 Task: Find connections with filter location Linxia Chengguanzhen with filter topic #ONOwith filter profile language French with filter current company Vfxexpress with filter school Karnataka University, Dharwad with filter industry Book and Periodical Publishing with filter service category Consulting with filter keywords title Finance Director
Action: Mouse moved to (336, 221)
Screenshot: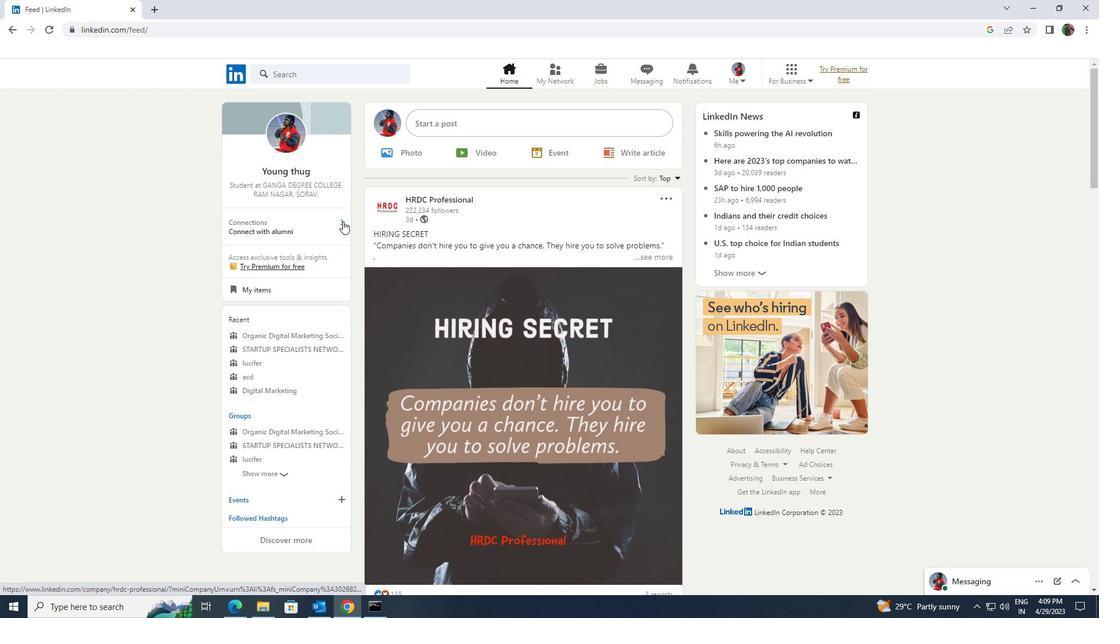 
Action: Mouse pressed left at (336, 221)
Screenshot: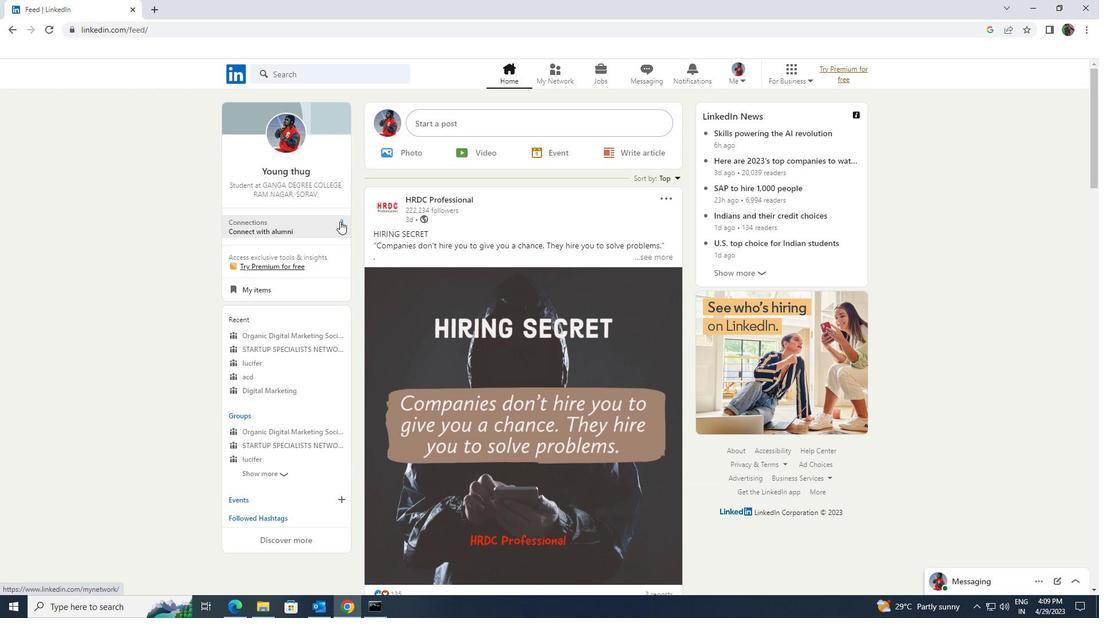 
Action: Mouse moved to (361, 136)
Screenshot: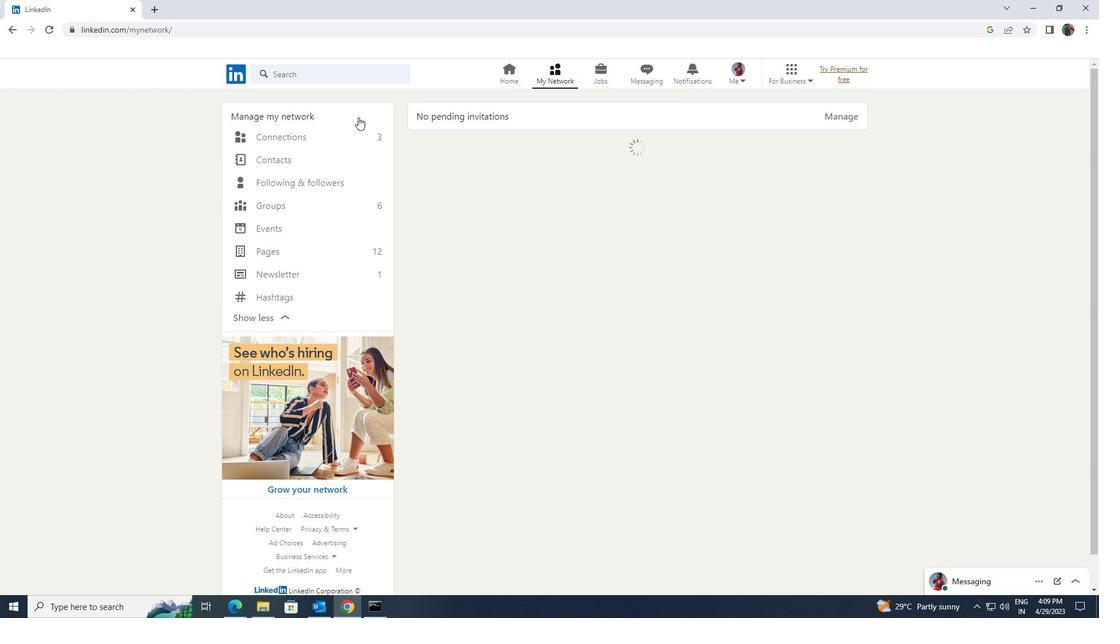 
Action: Mouse pressed left at (361, 136)
Screenshot: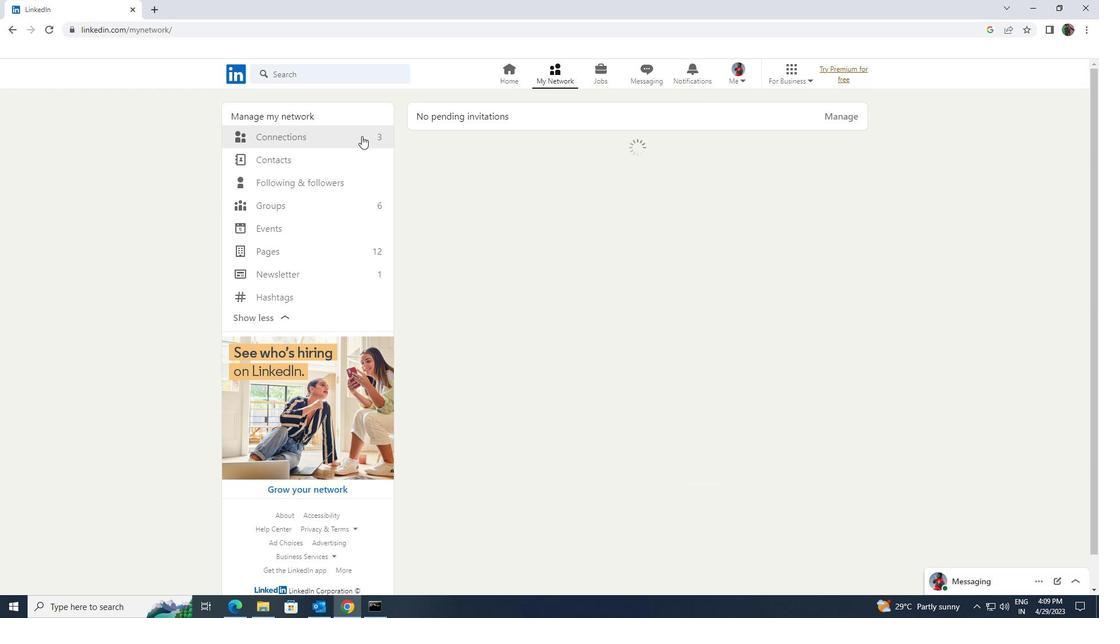 
Action: Mouse moved to (618, 139)
Screenshot: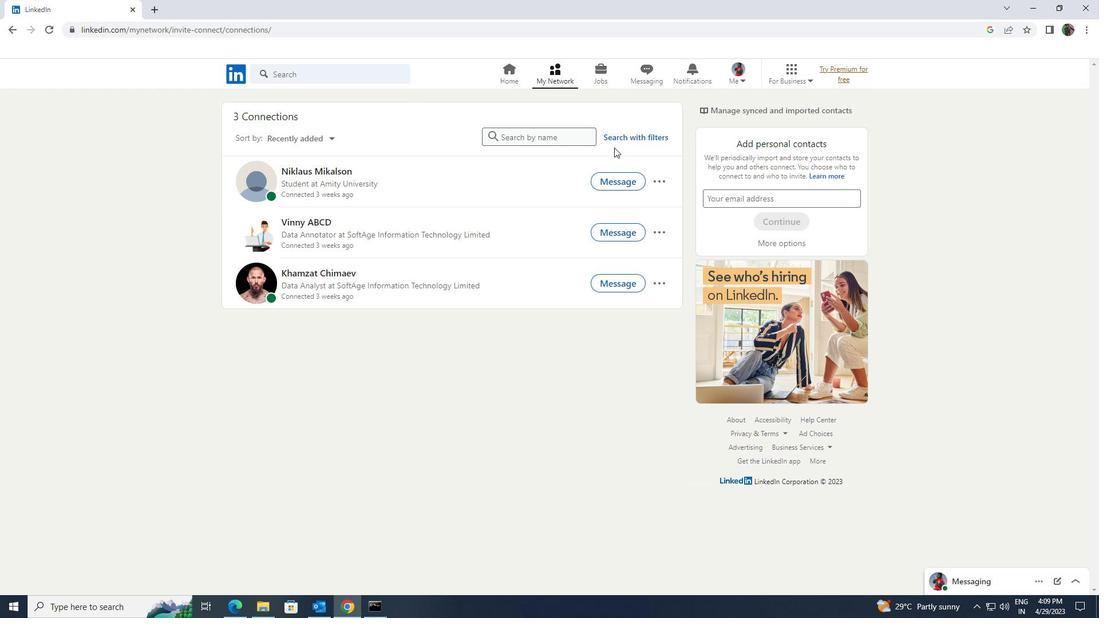 
Action: Mouse pressed left at (618, 139)
Screenshot: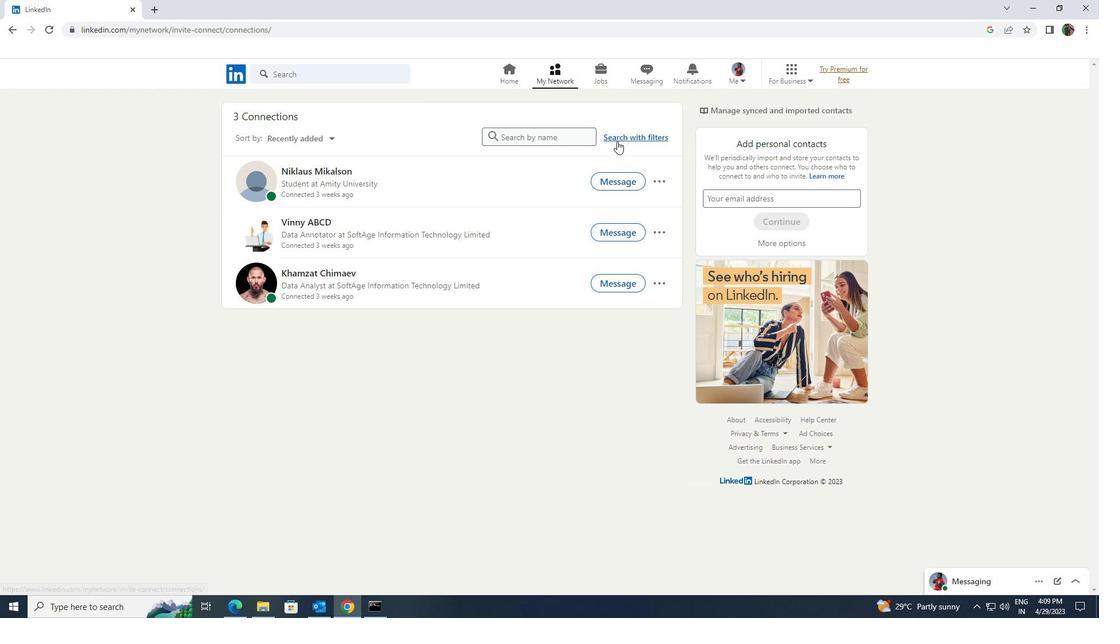 
Action: Mouse moved to (595, 111)
Screenshot: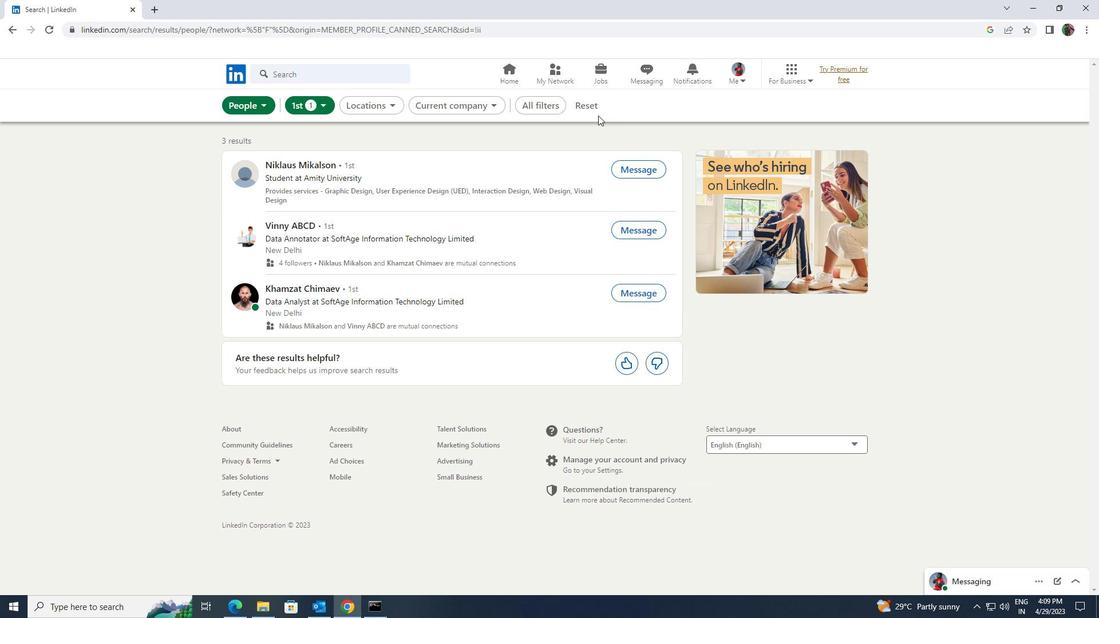 
Action: Mouse pressed left at (595, 111)
Screenshot: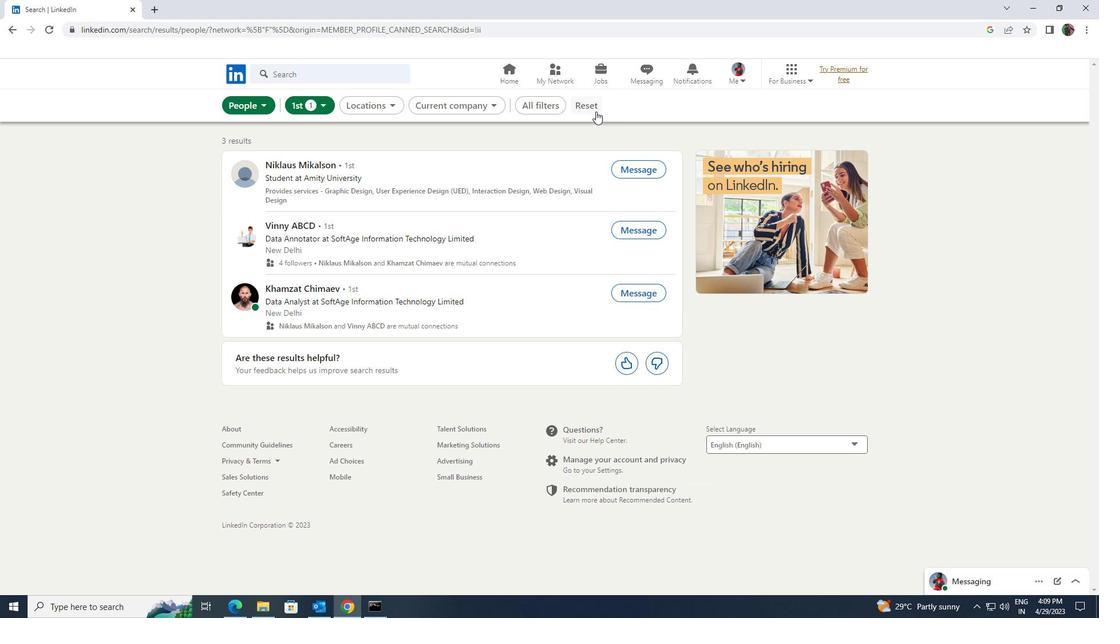 
Action: Mouse moved to (572, 101)
Screenshot: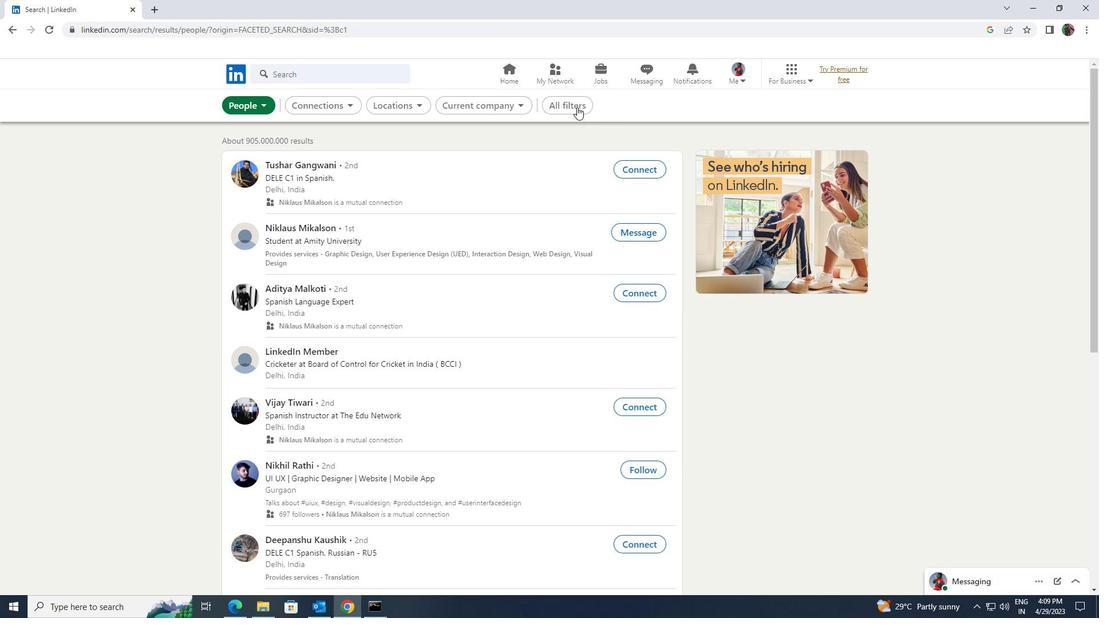 
Action: Mouse pressed left at (572, 101)
Screenshot: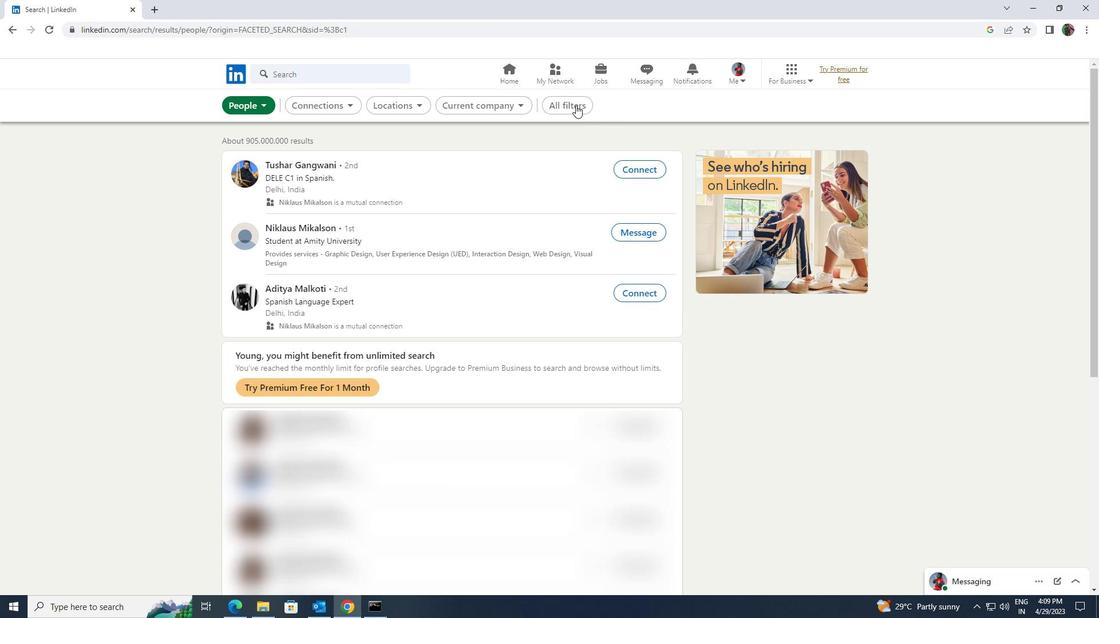 
Action: Mouse moved to (849, 309)
Screenshot: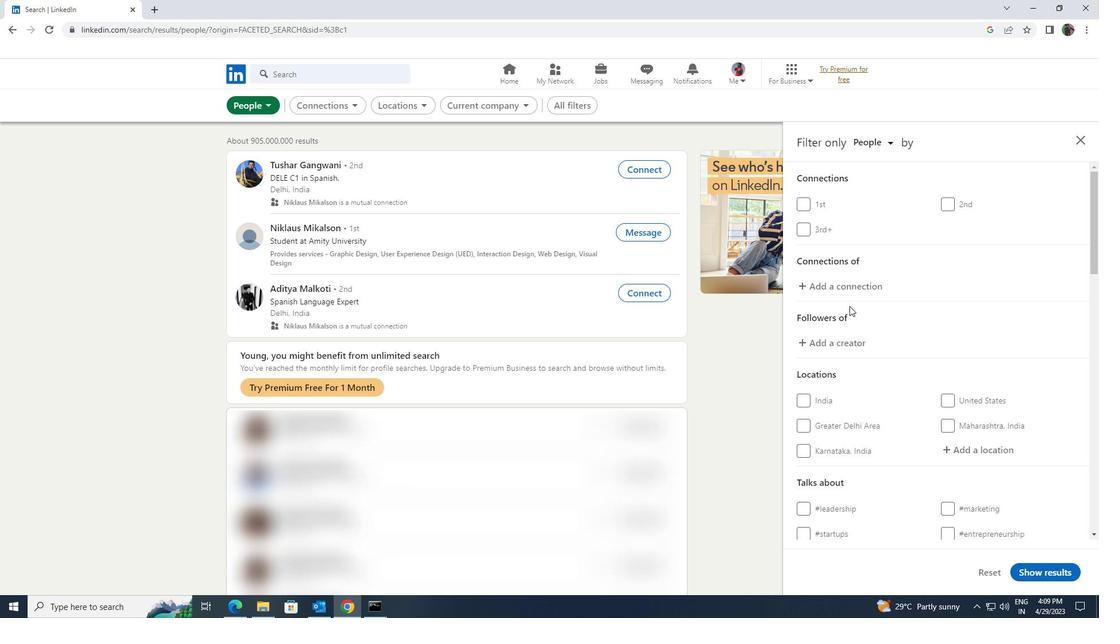 
Action: Mouse scrolled (849, 309) with delta (0, 0)
Screenshot: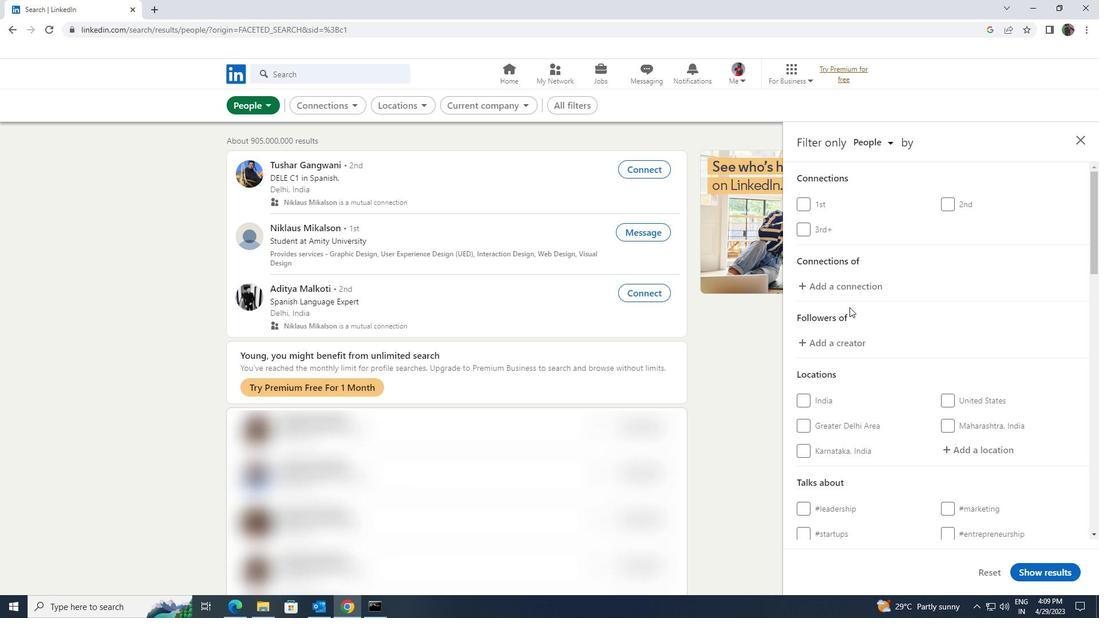 
Action: Mouse scrolled (849, 309) with delta (0, 0)
Screenshot: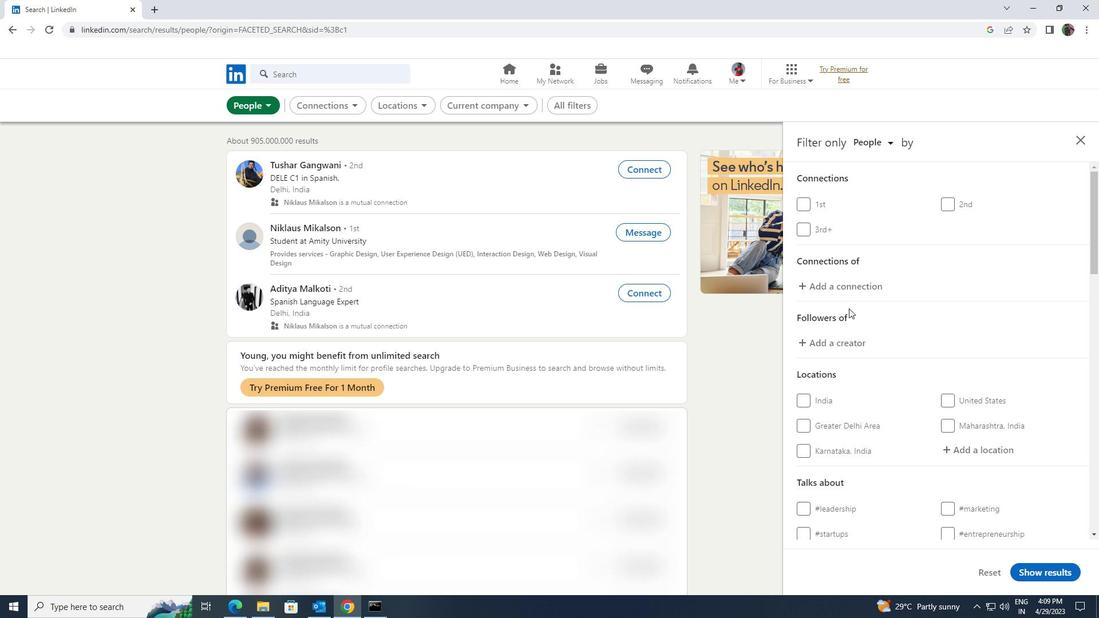 
Action: Mouse moved to (945, 337)
Screenshot: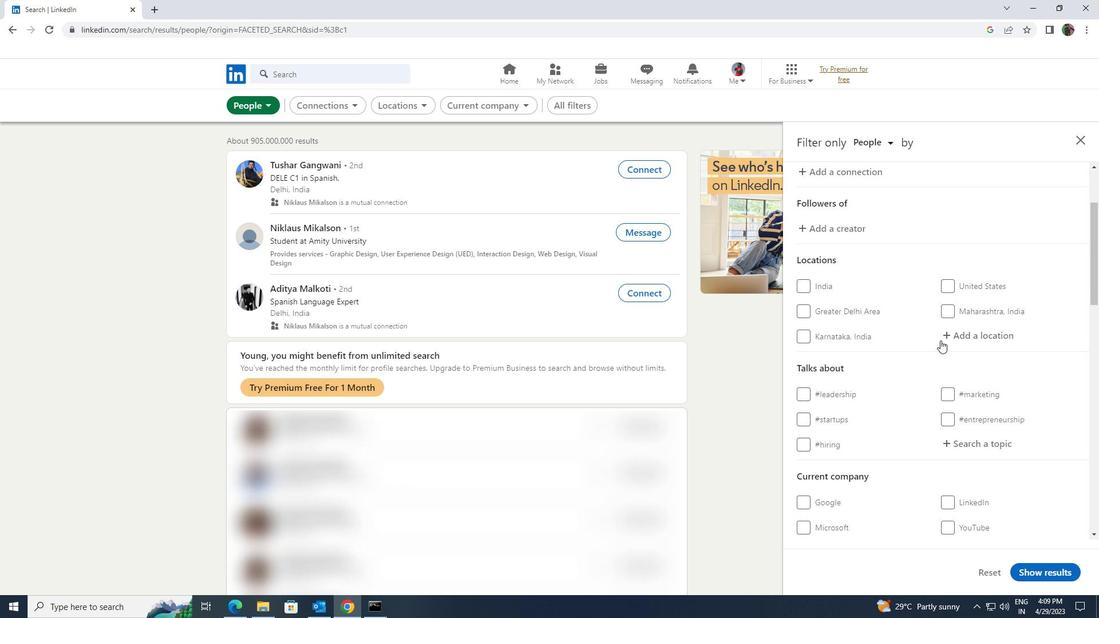 
Action: Mouse pressed left at (945, 337)
Screenshot: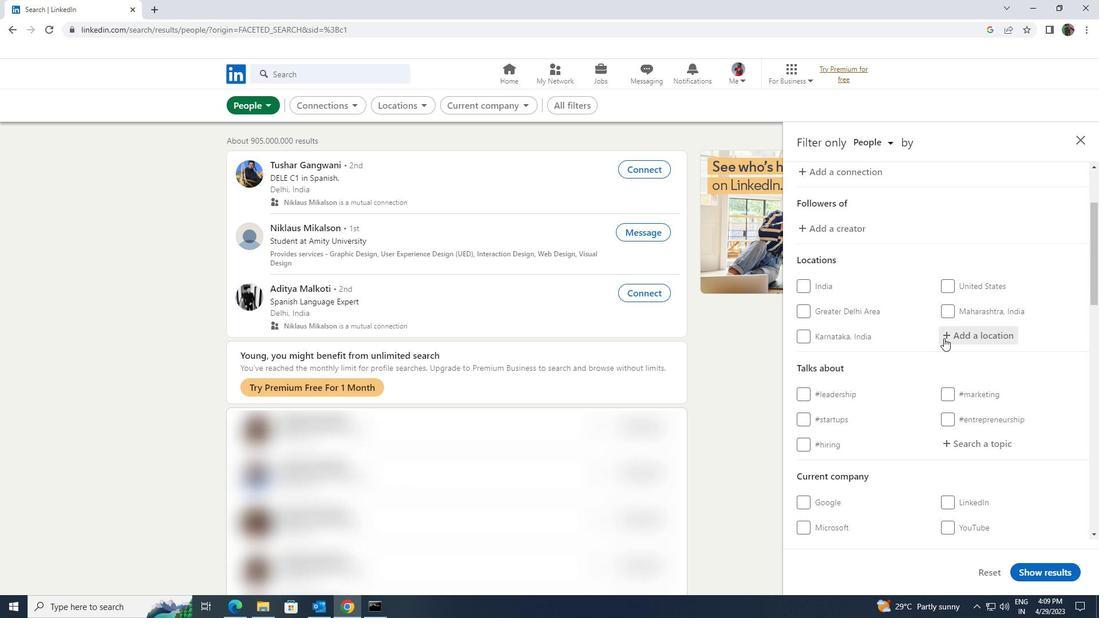
Action: Mouse moved to (931, 341)
Screenshot: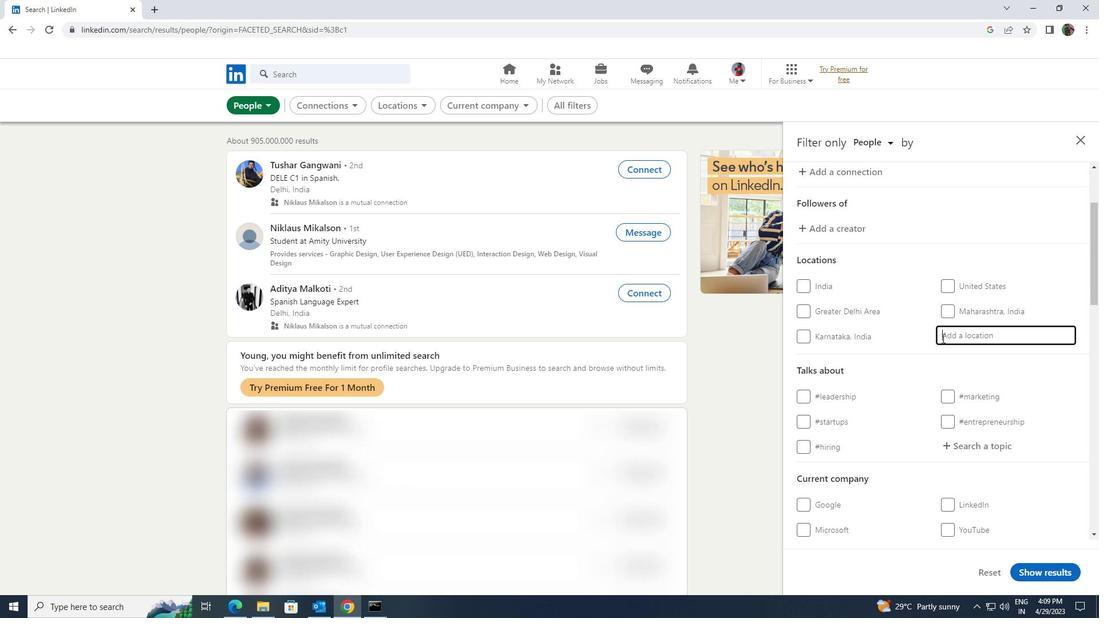
Action: Key pressed <Key.shift>LI
Screenshot: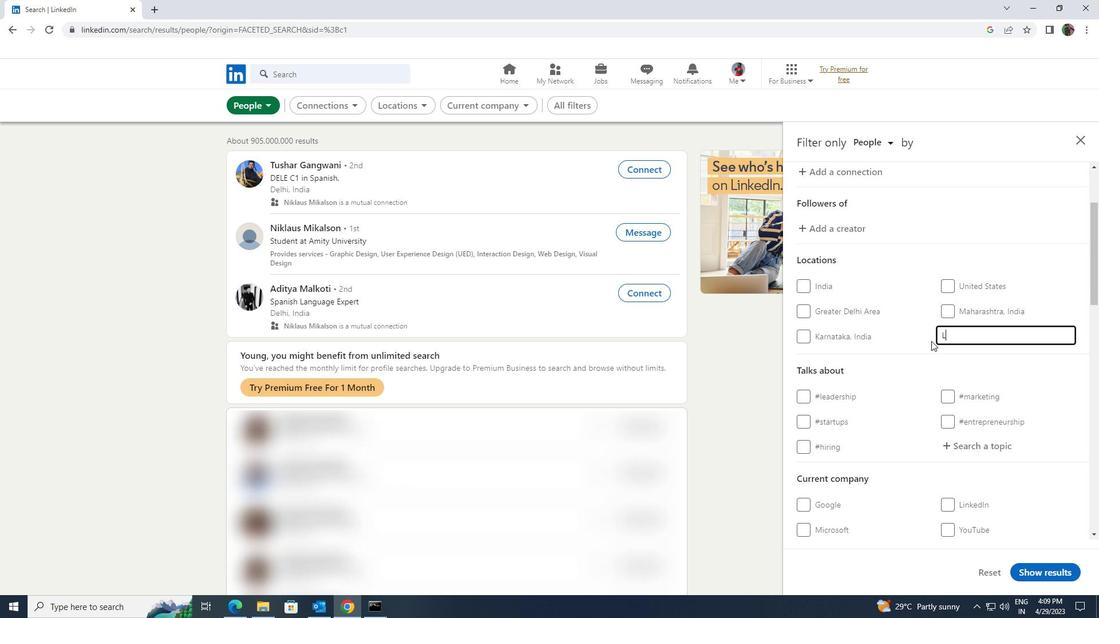 
Action: Mouse moved to (930, 340)
Screenshot: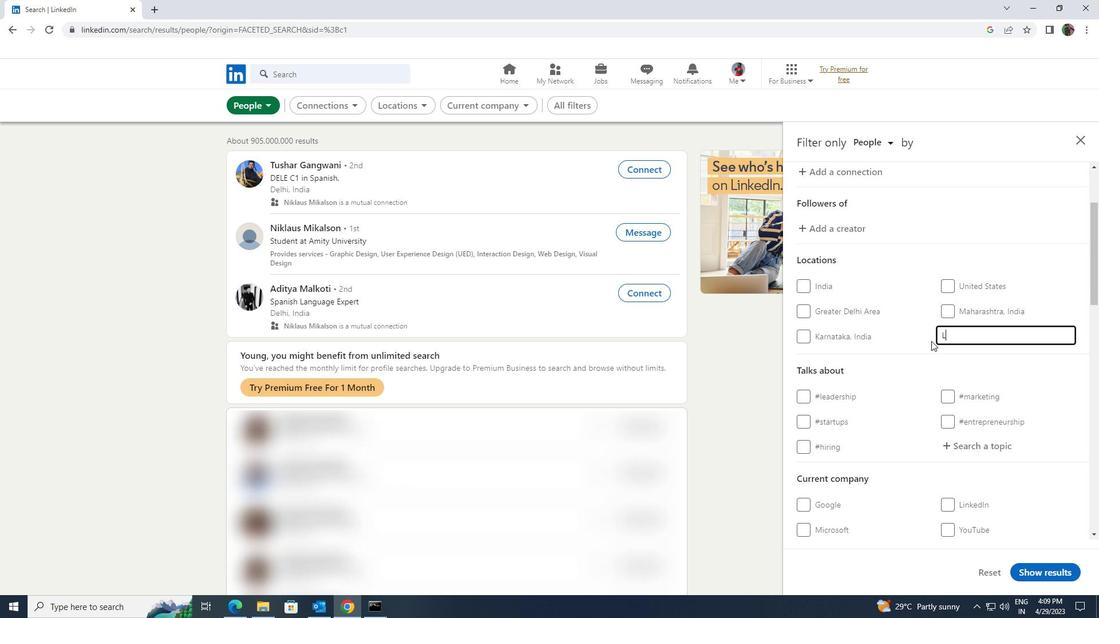 
Action: Key pressed NXIA<Key.space><Key.shift>CHENNGGUANZHEN
Screenshot: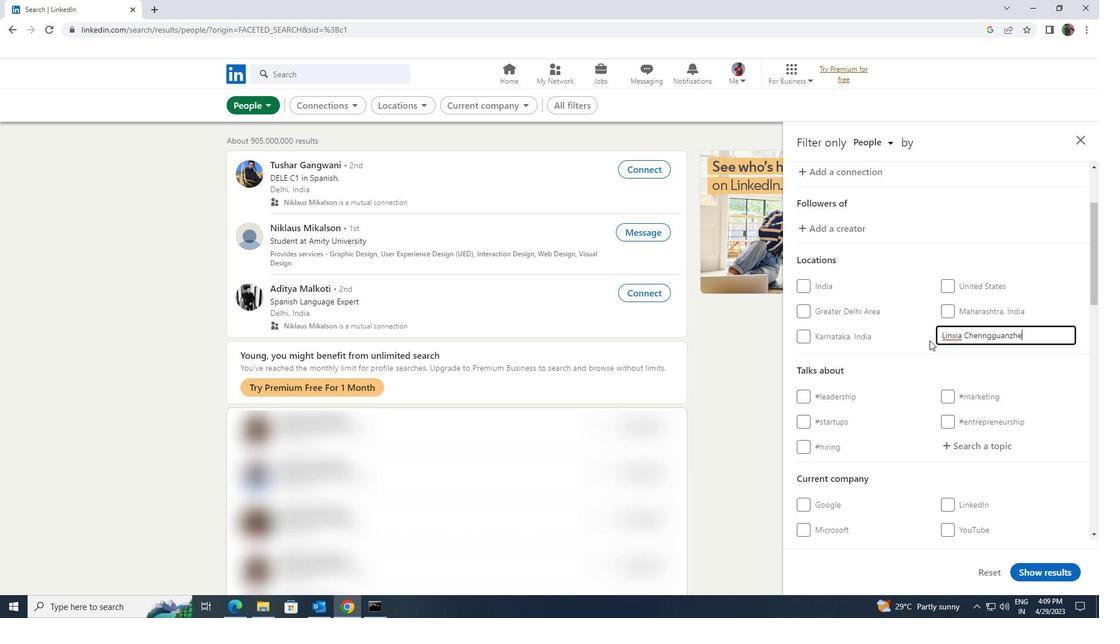 
Action: Mouse moved to (963, 450)
Screenshot: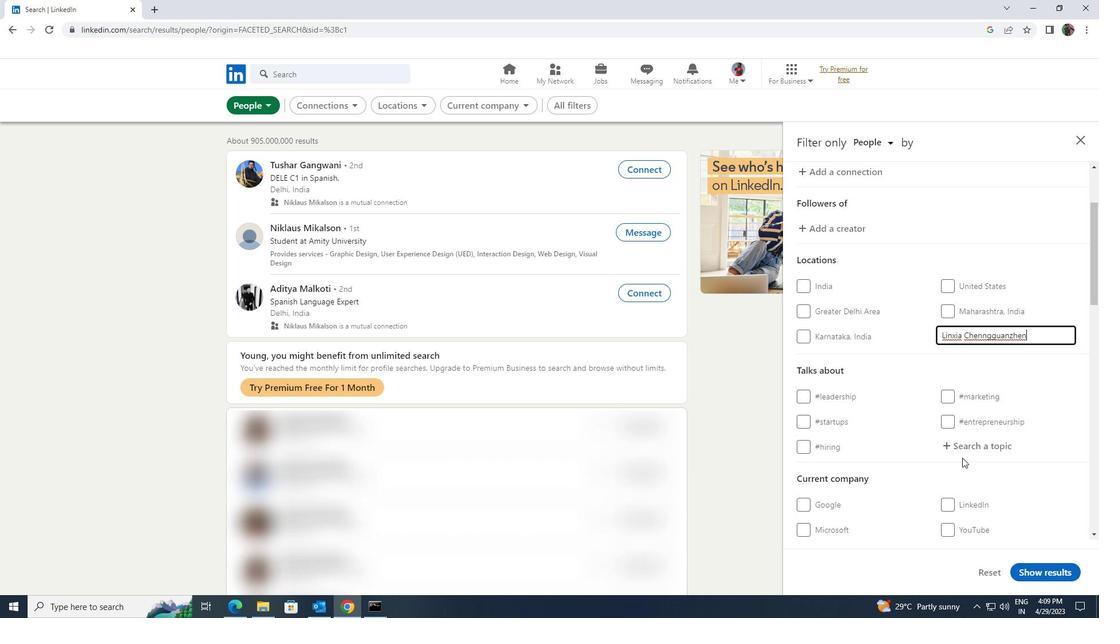 
Action: Mouse pressed left at (963, 450)
Screenshot: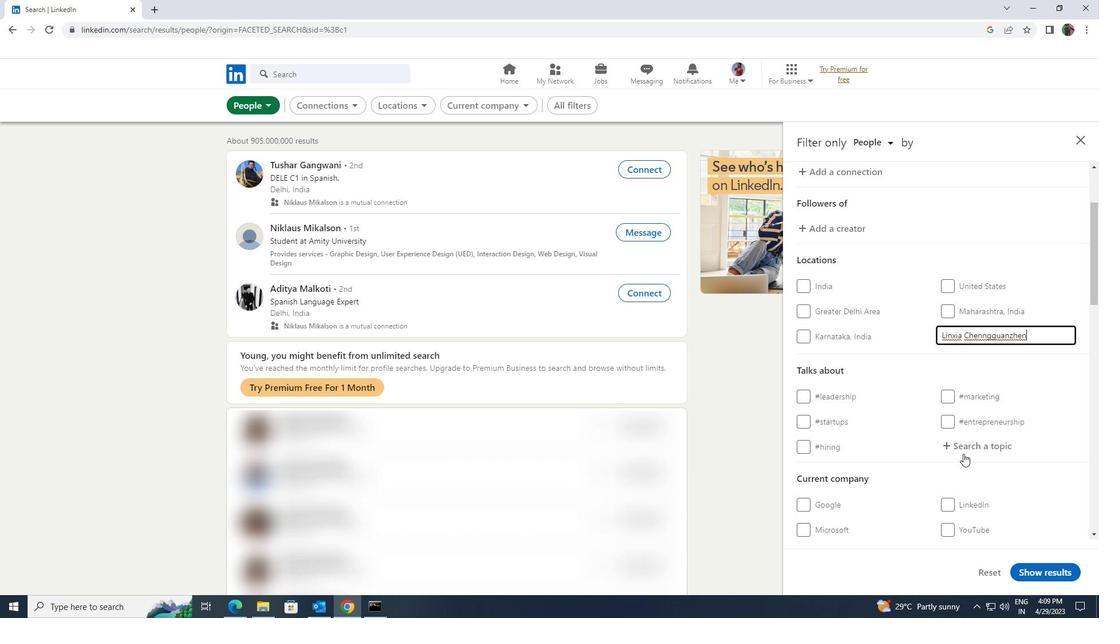 
Action: Mouse moved to (963, 447)
Screenshot: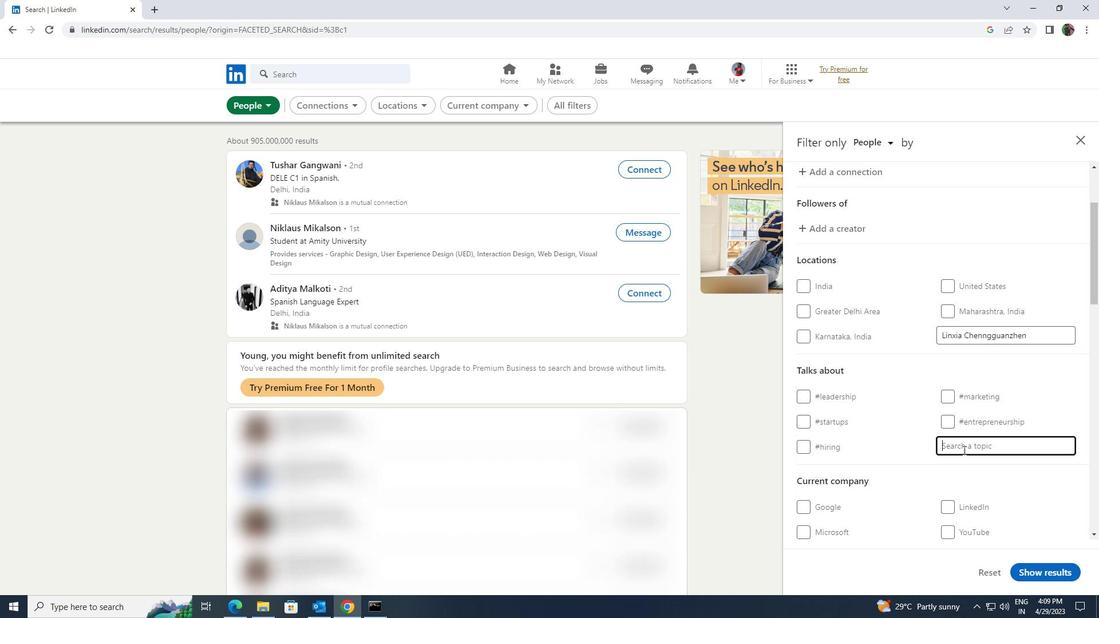 
Action: Key pressed <Key.shift>ON
Screenshot: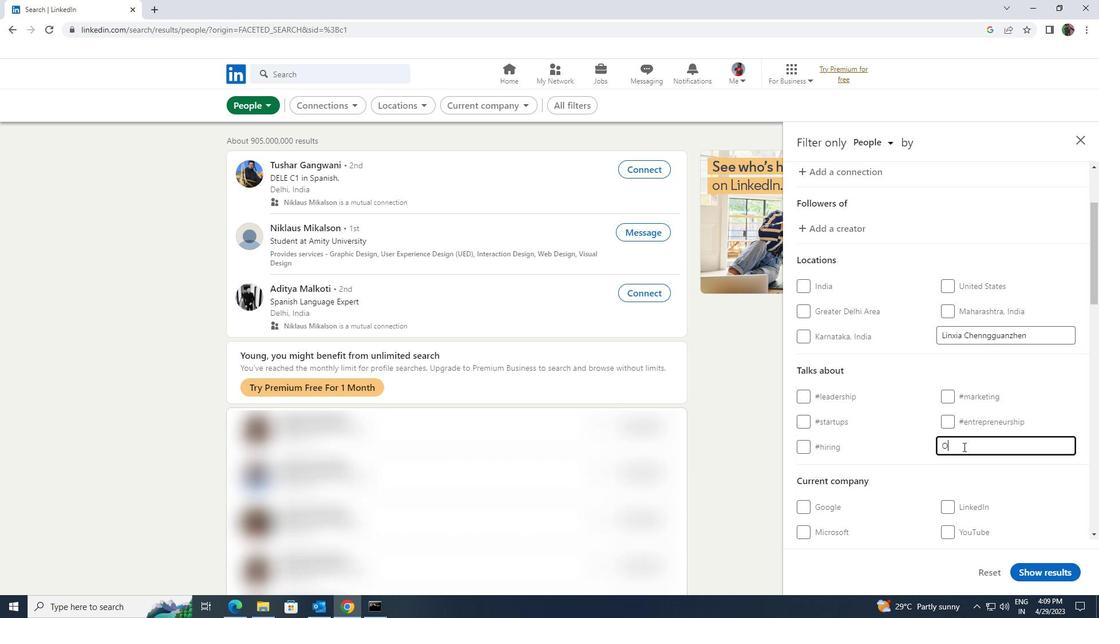 
Action: Mouse moved to (963, 447)
Screenshot: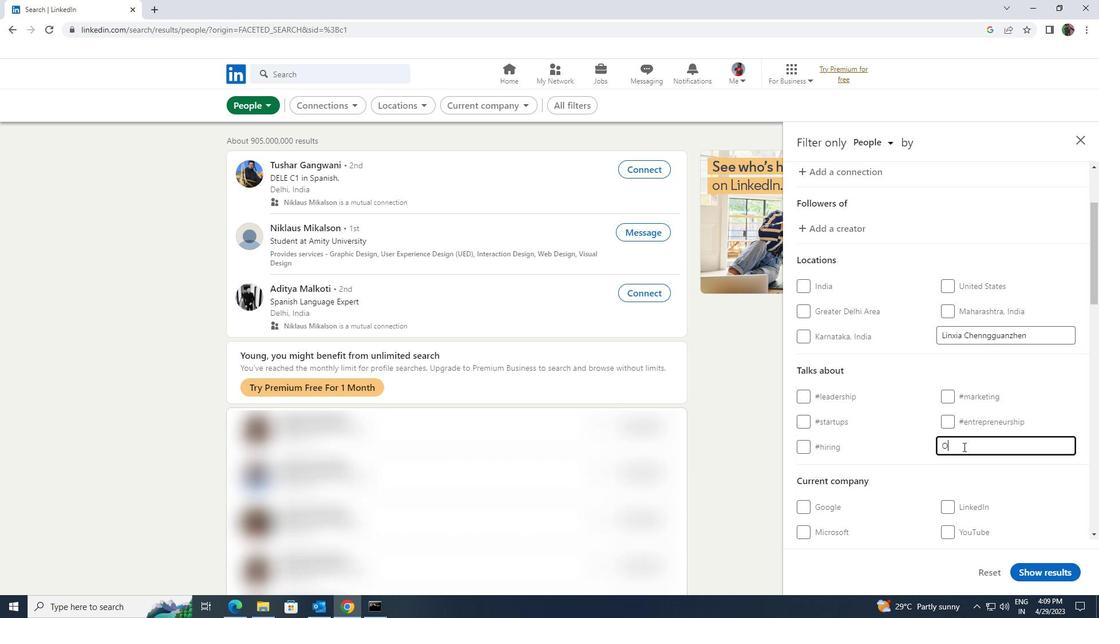 
Action: Key pressed O
Screenshot: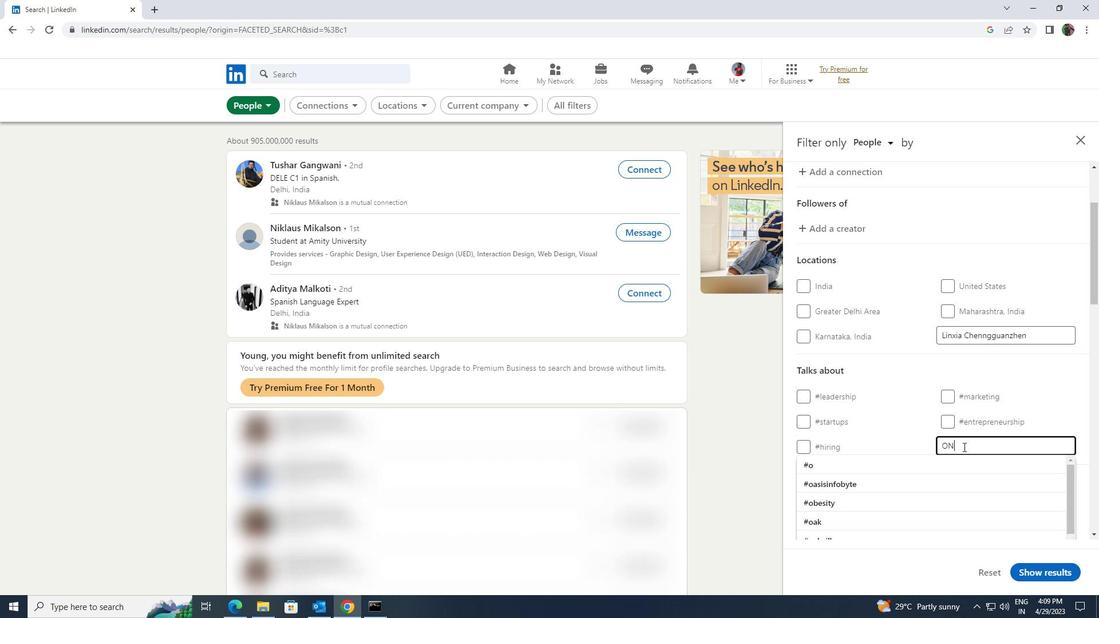 
Action: Mouse moved to (965, 462)
Screenshot: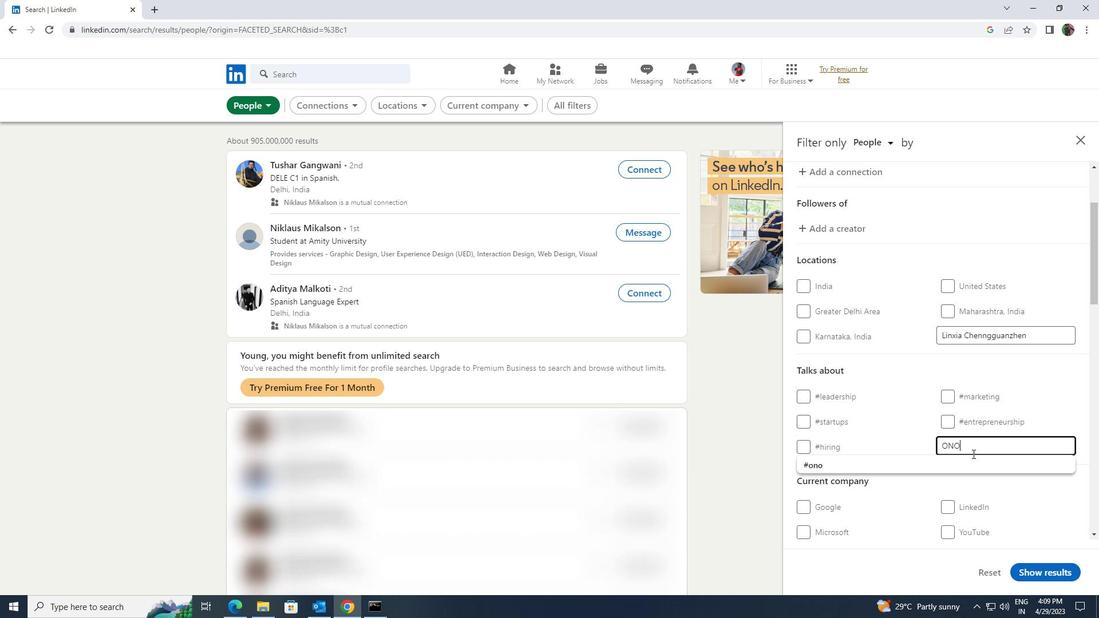 
Action: Mouse pressed left at (965, 462)
Screenshot: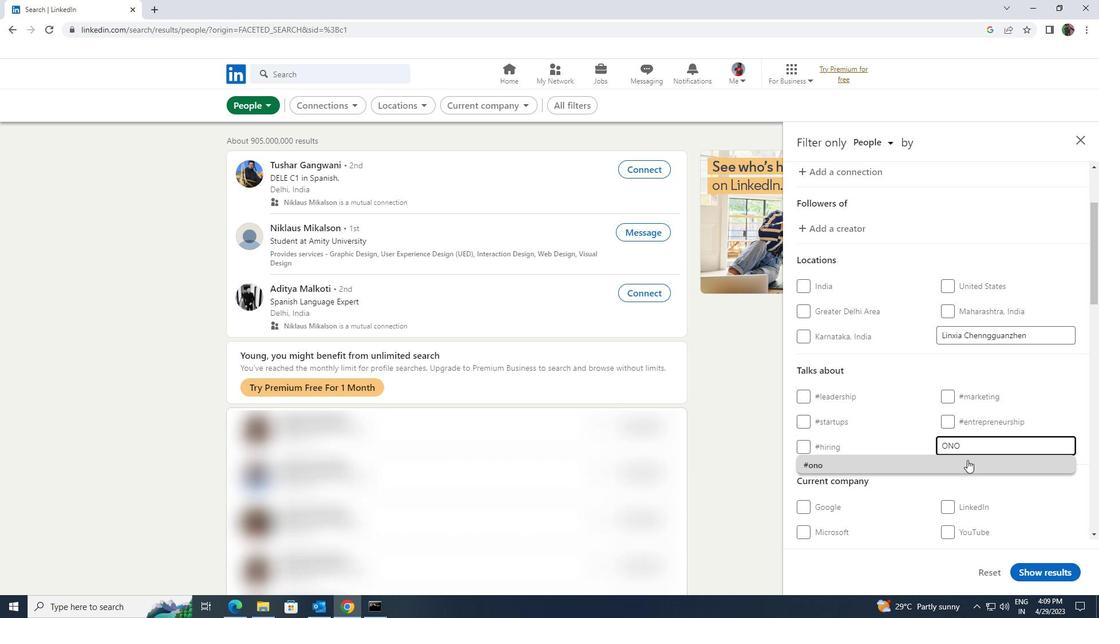 
Action: Mouse moved to (951, 453)
Screenshot: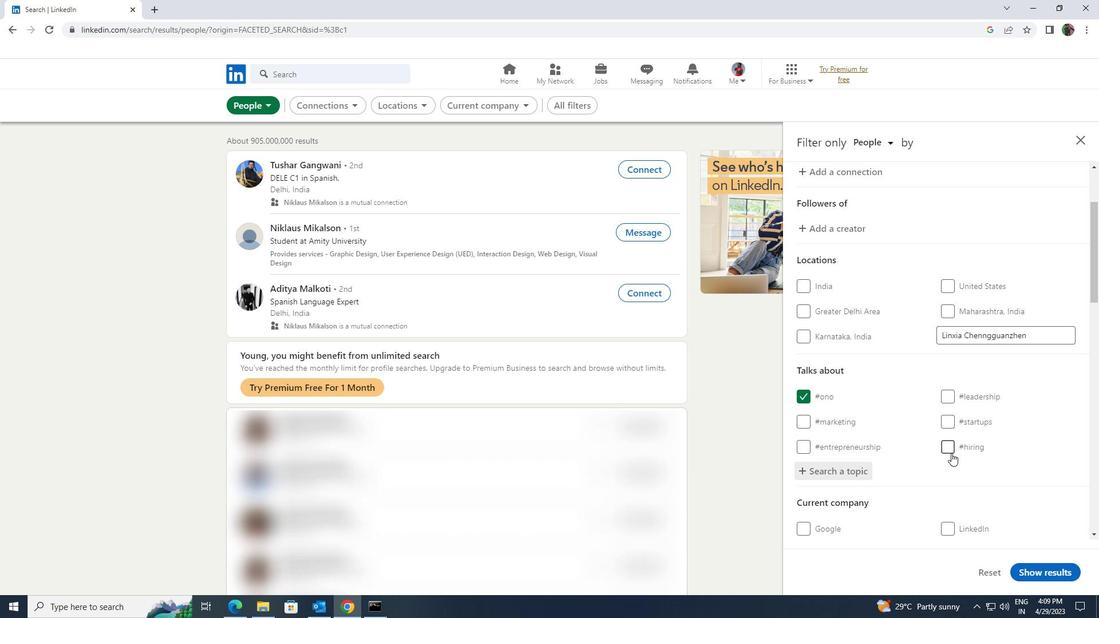 
Action: Mouse scrolled (951, 453) with delta (0, 0)
Screenshot: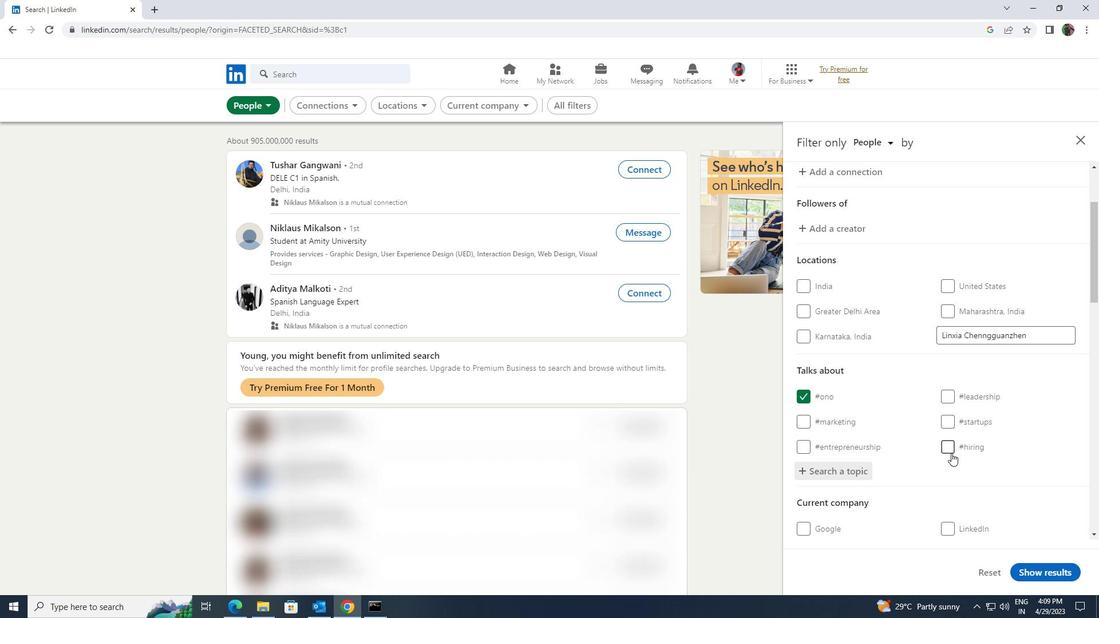 
Action: Mouse moved to (950, 447)
Screenshot: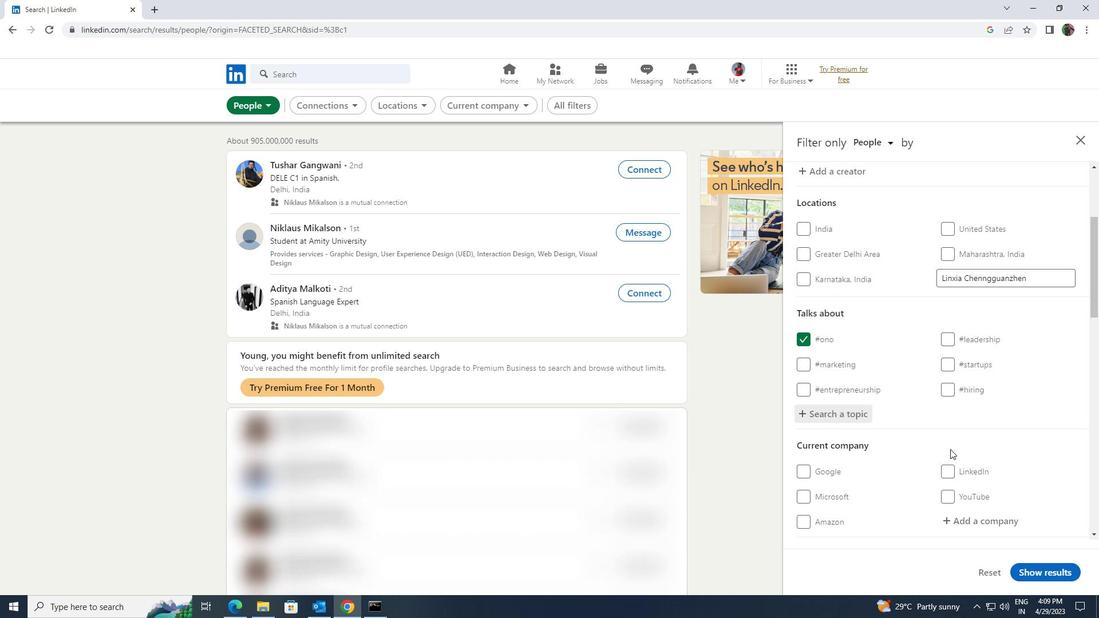 
Action: Mouse scrolled (950, 447) with delta (0, 0)
Screenshot: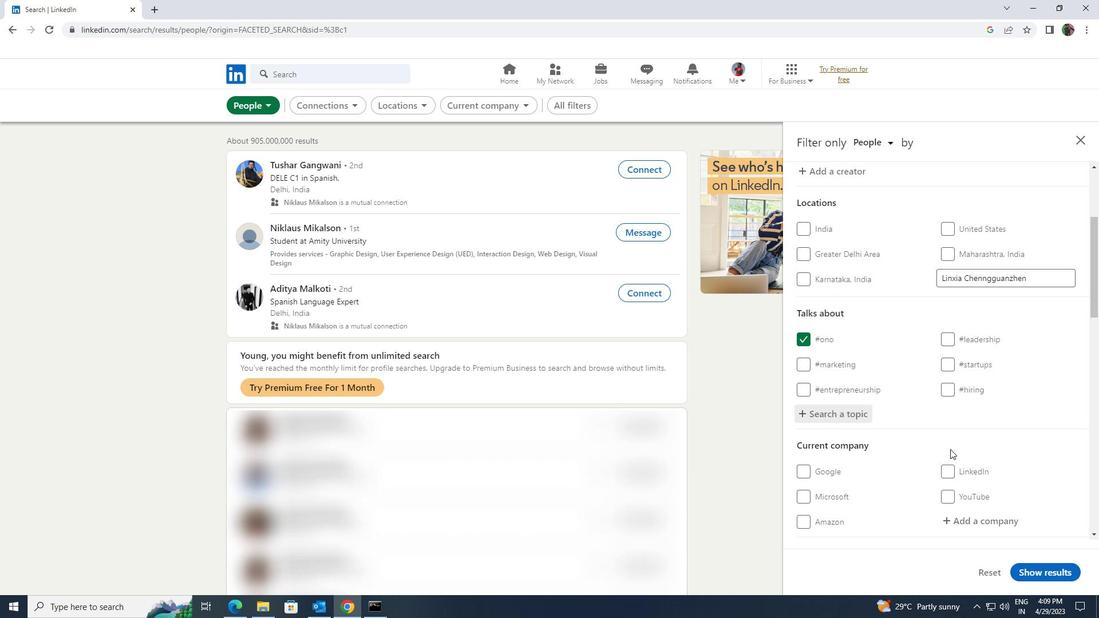 
Action: Mouse scrolled (950, 447) with delta (0, 0)
Screenshot: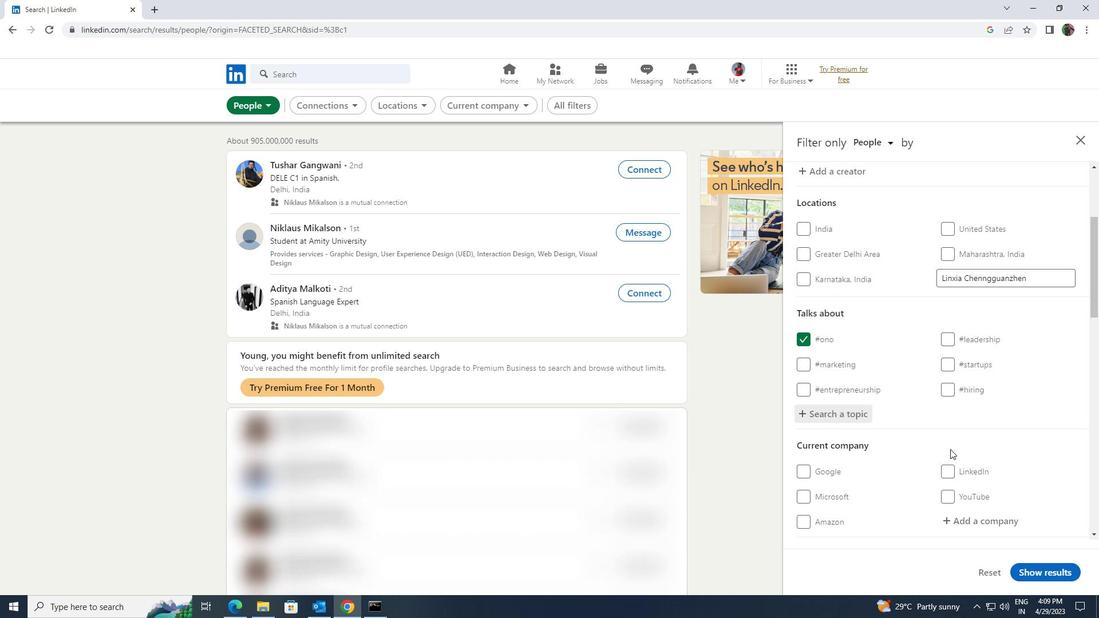
Action: Mouse moved to (950, 445)
Screenshot: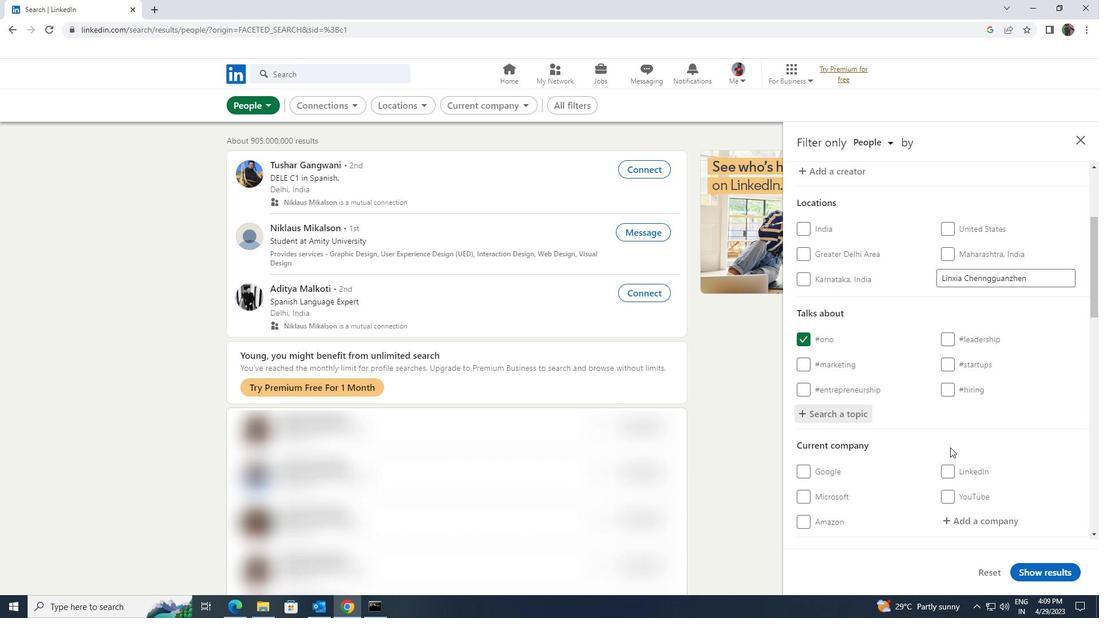 
Action: Mouse scrolled (950, 445) with delta (0, 0)
Screenshot: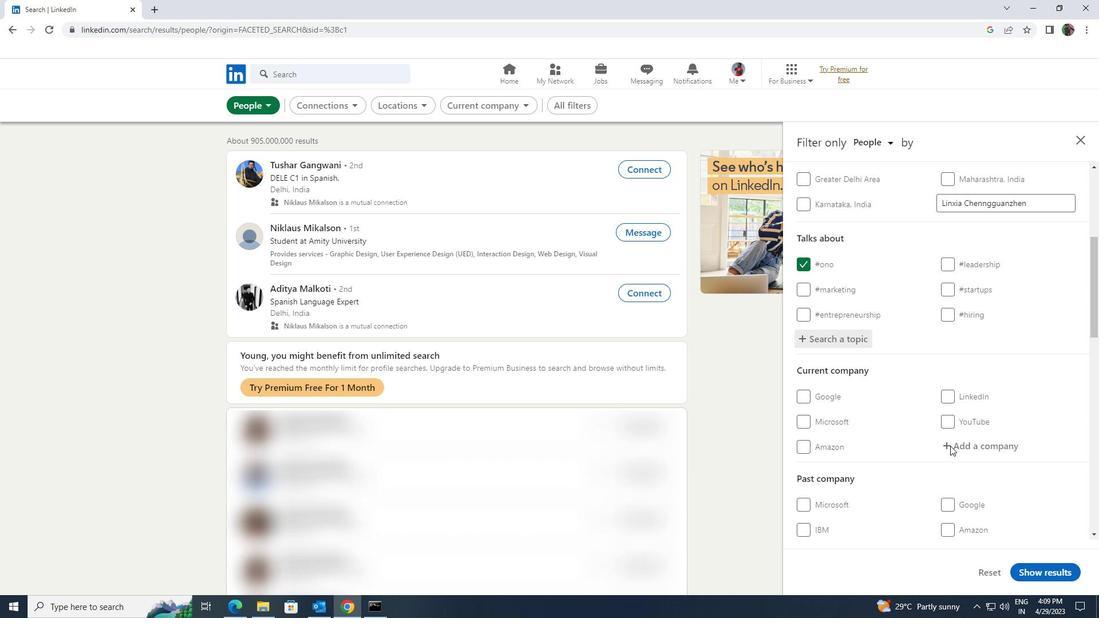 
Action: Mouse scrolled (950, 445) with delta (0, 0)
Screenshot: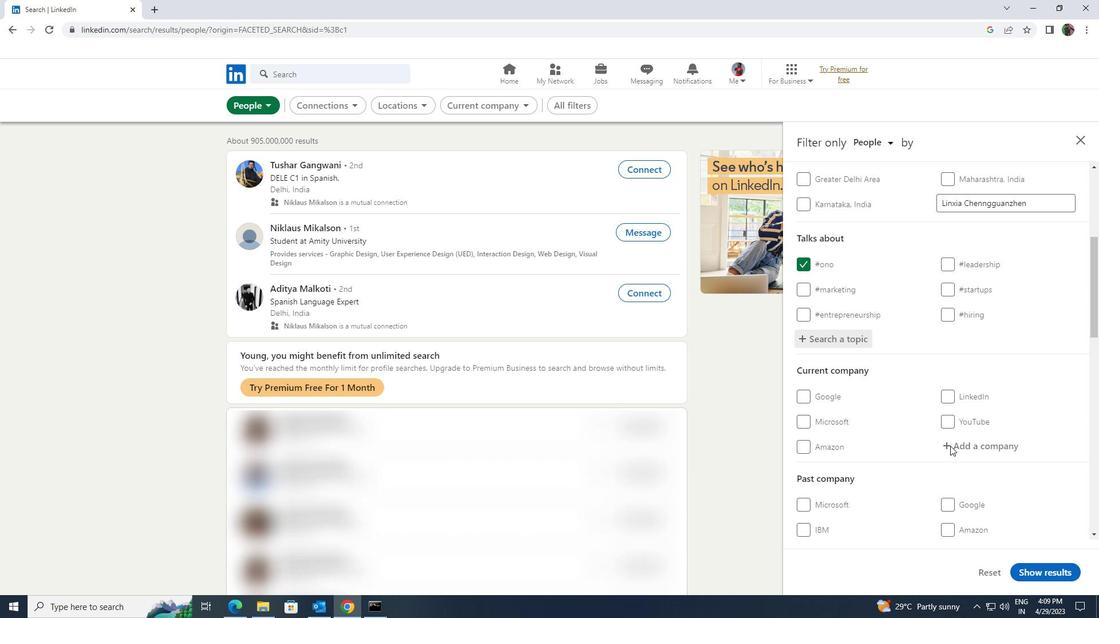 
Action: Mouse scrolled (950, 445) with delta (0, 0)
Screenshot: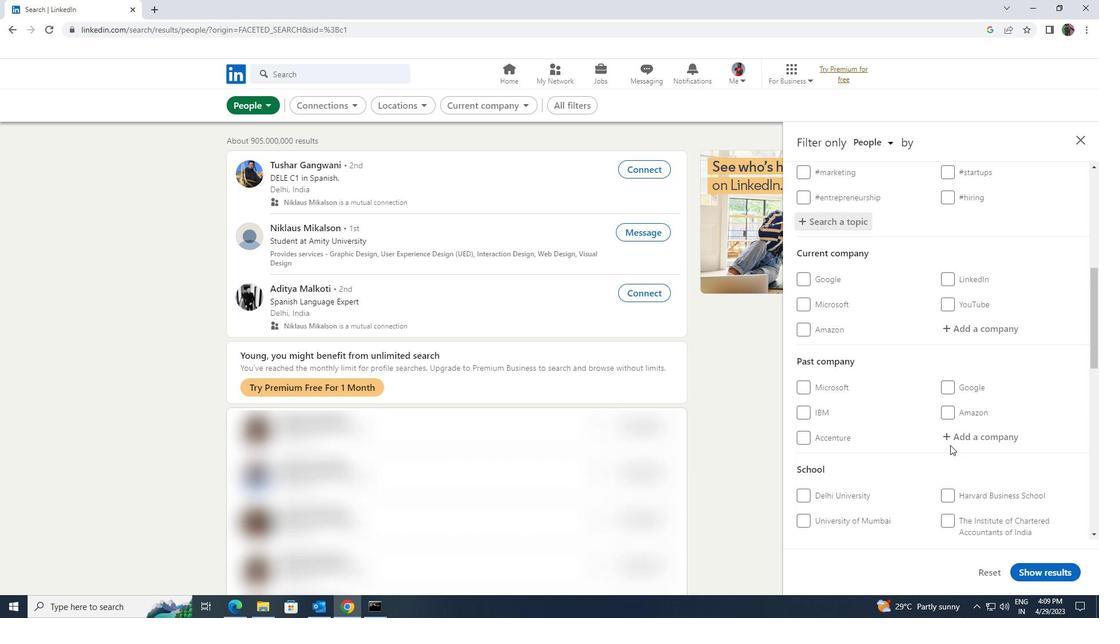 
Action: Mouse scrolled (950, 445) with delta (0, 0)
Screenshot: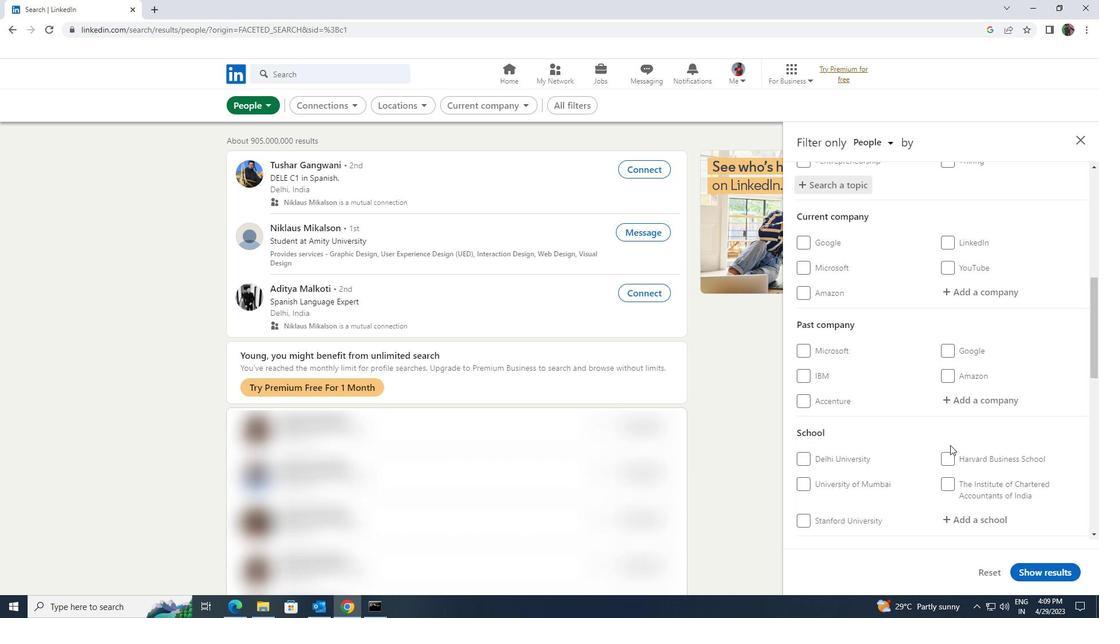
Action: Mouse moved to (950, 446)
Screenshot: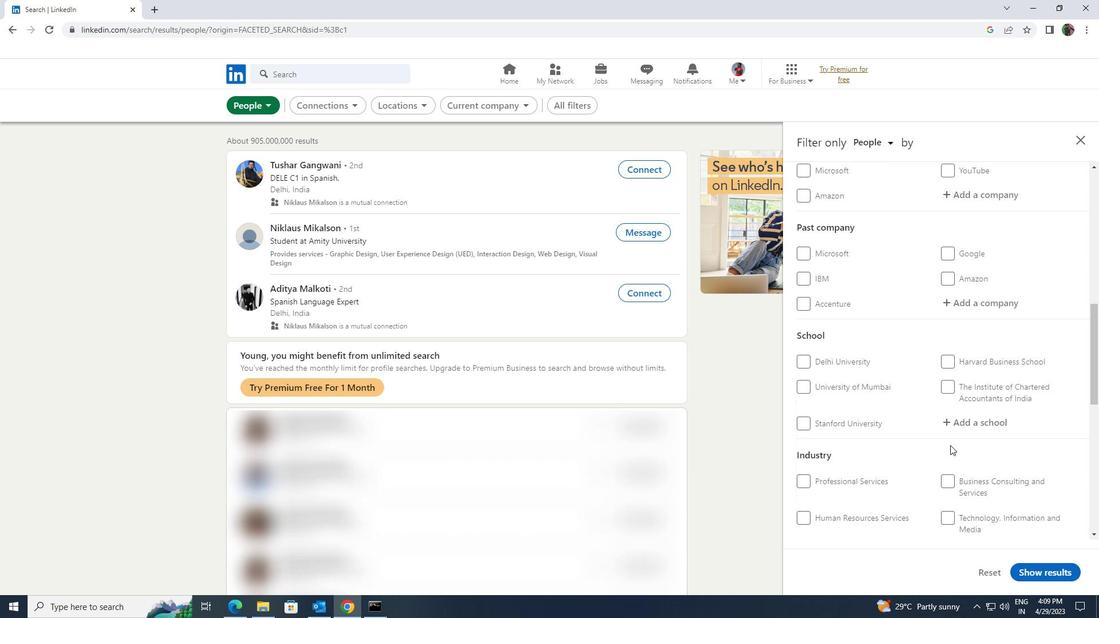 
Action: Mouse scrolled (950, 445) with delta (0, 0)
Screenshot: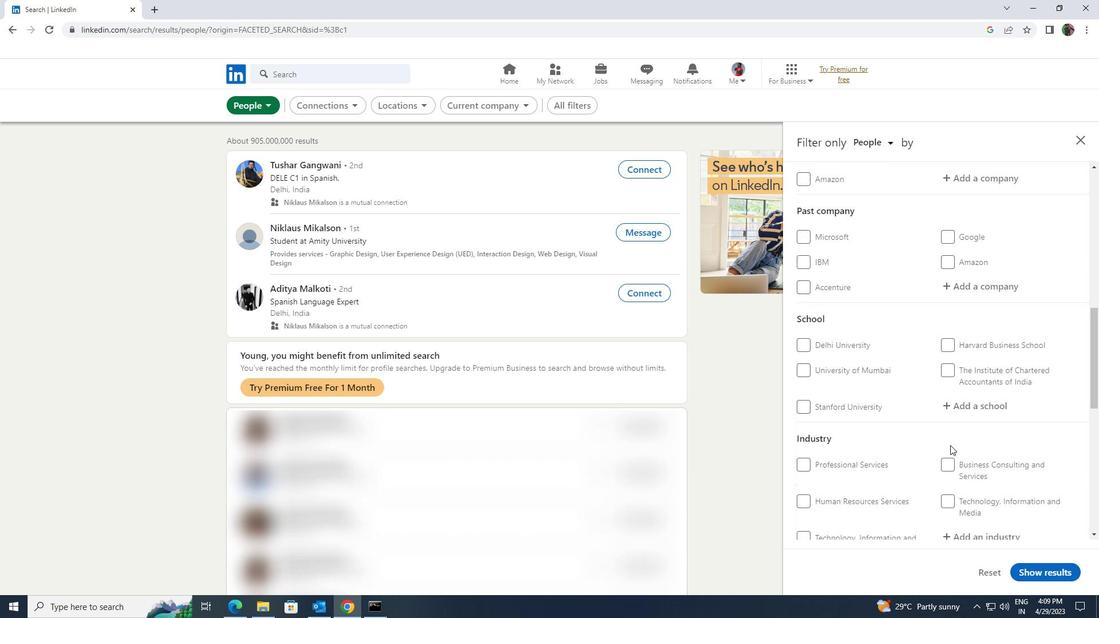 
Action: Mouse moved to (949, 447)
Screenshot: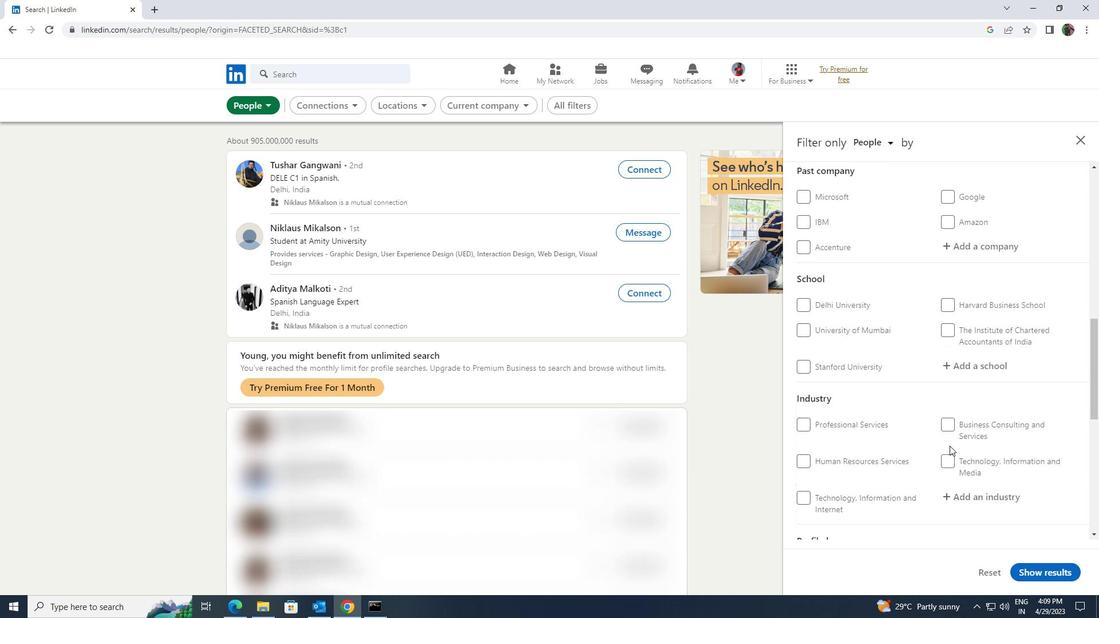 
Action: Mouse scrolled (949, 446) with delta (0, 0)
Screenshot: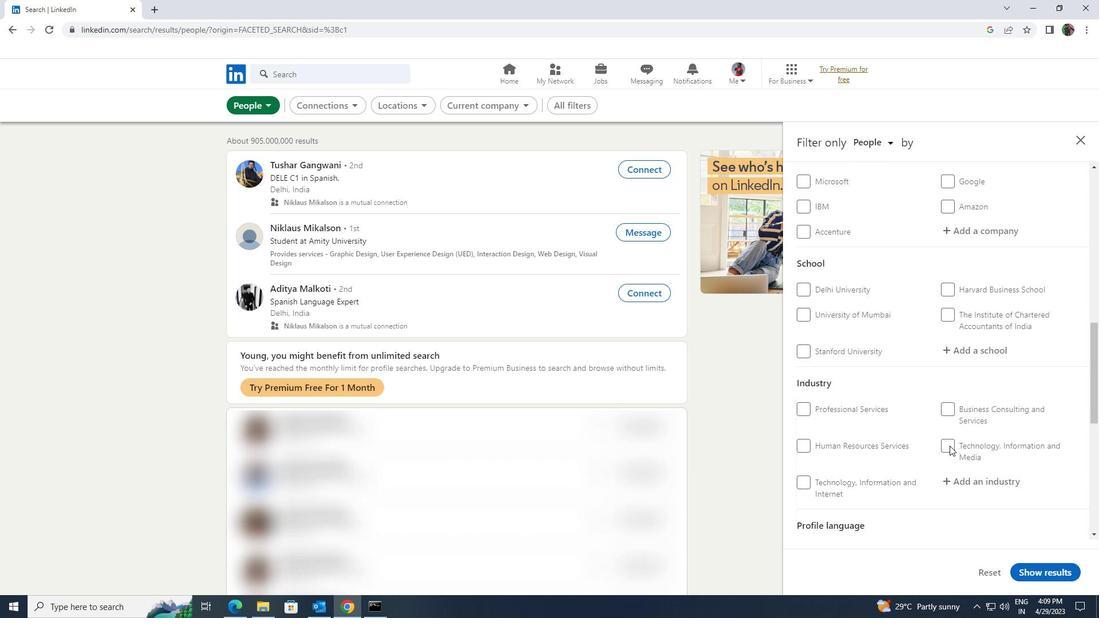 
Action: Mouse scrolled (949, 446) with delta (0, 0)
Screenshot: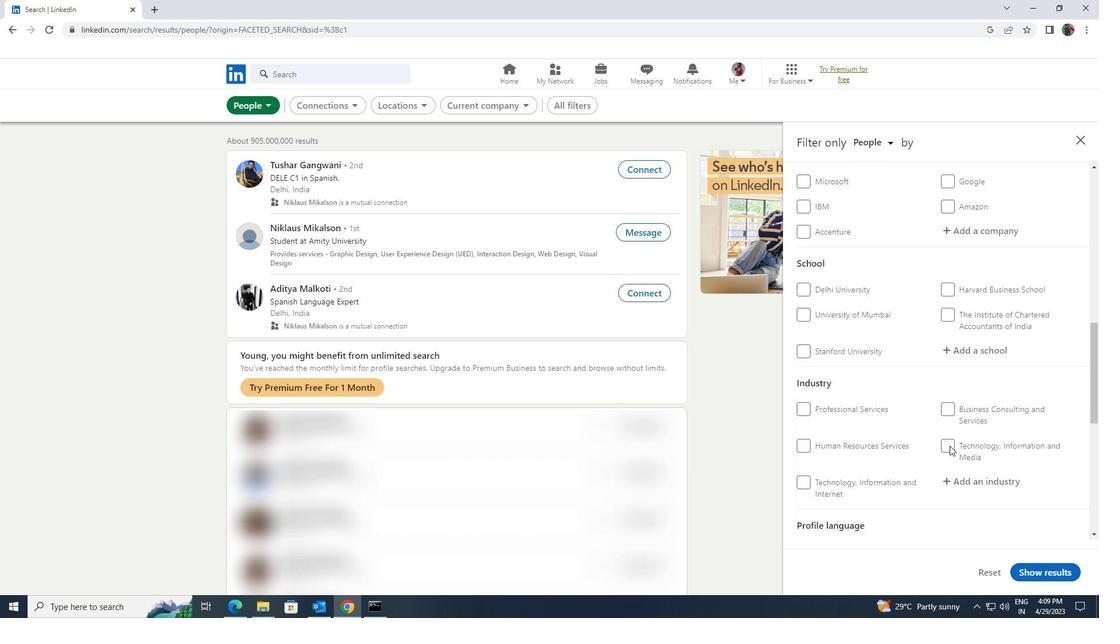 
Action: Mouse moved to (949, 447)
Screenshot: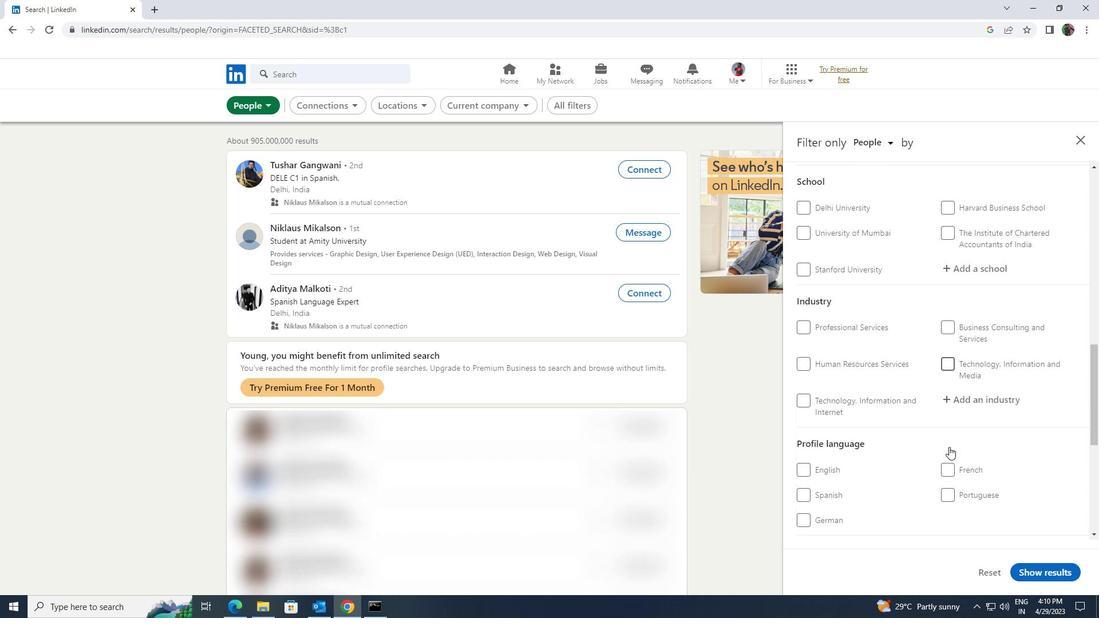 
Action: Mouse scrolled (949, 446) with delta (0, 0)
Screenshot: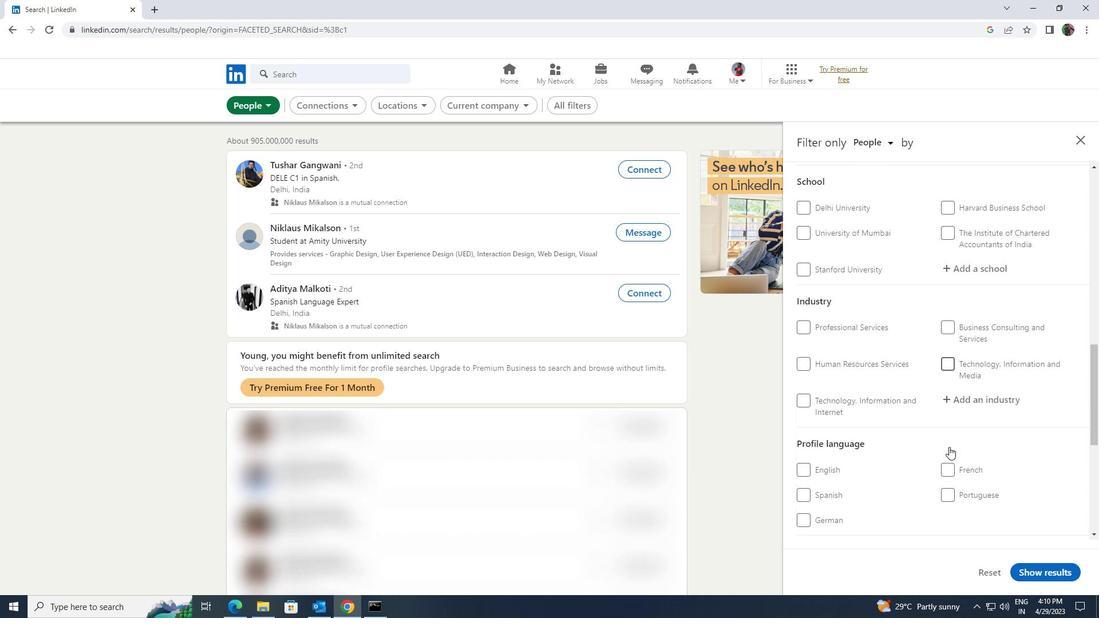 
Action: Mouse moved to (948, 380)
Screenshot: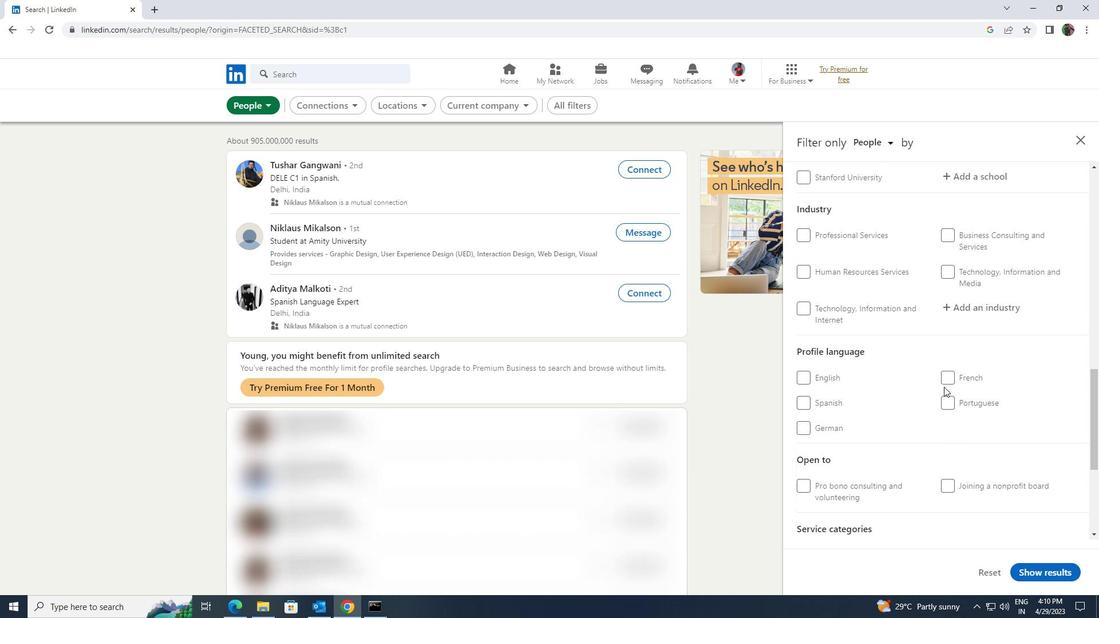 
Action: Mouse pressed left at (948, 380)
Screenshot: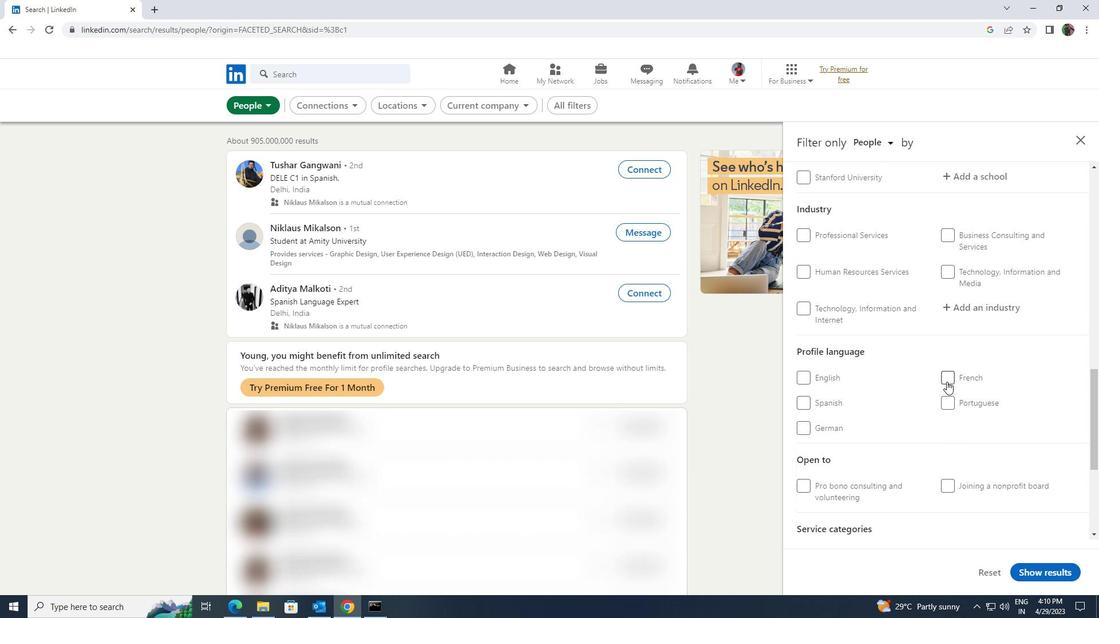 
Action: Mouse scrolled (948, 381) with delta (0, 0)
Screenshot: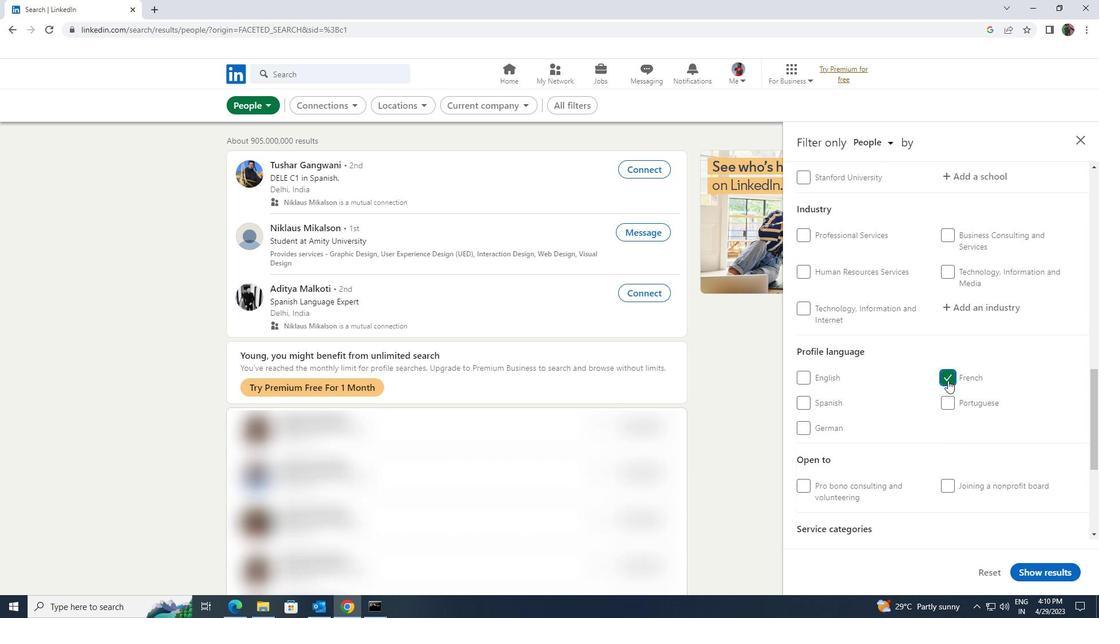 
Action: Mouse scrolled (948, 381) with delta (0, 0)
Screenshot: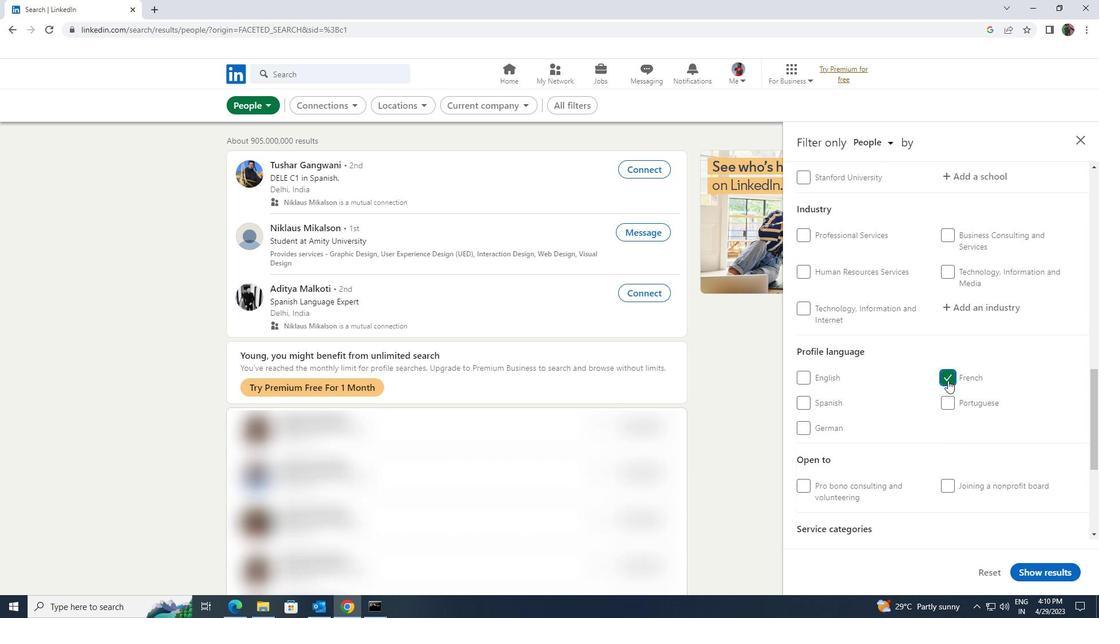 
Action: Mouse scrolled (948, 381) with delta (0, 0)
Screenshot: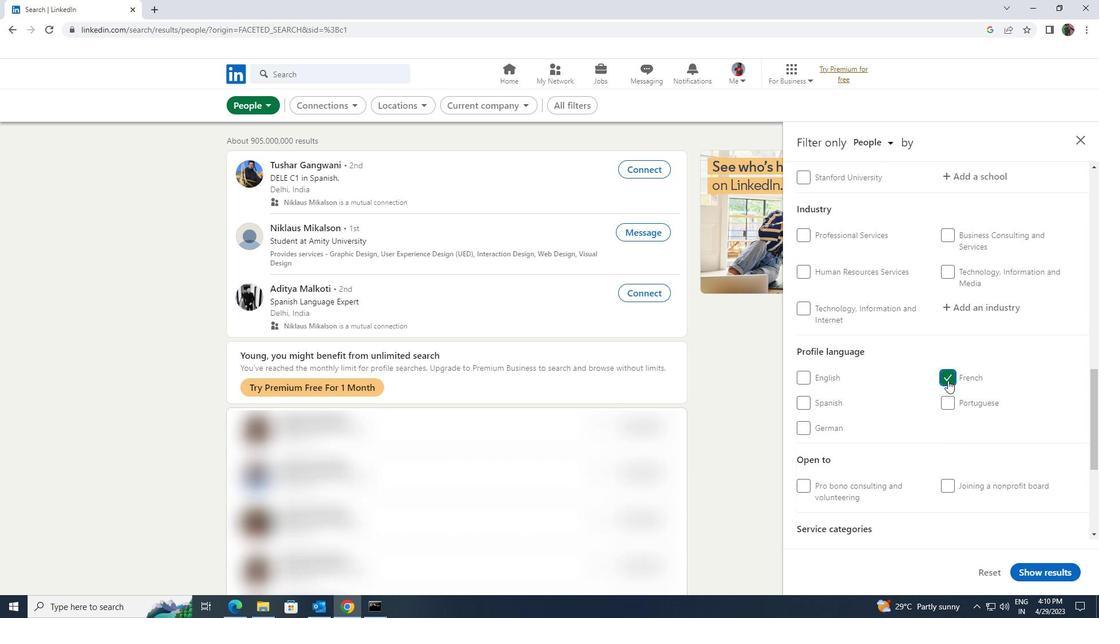 
Action: Mouse scrolled (948, 381) with delta (0, 0)
Screenshot: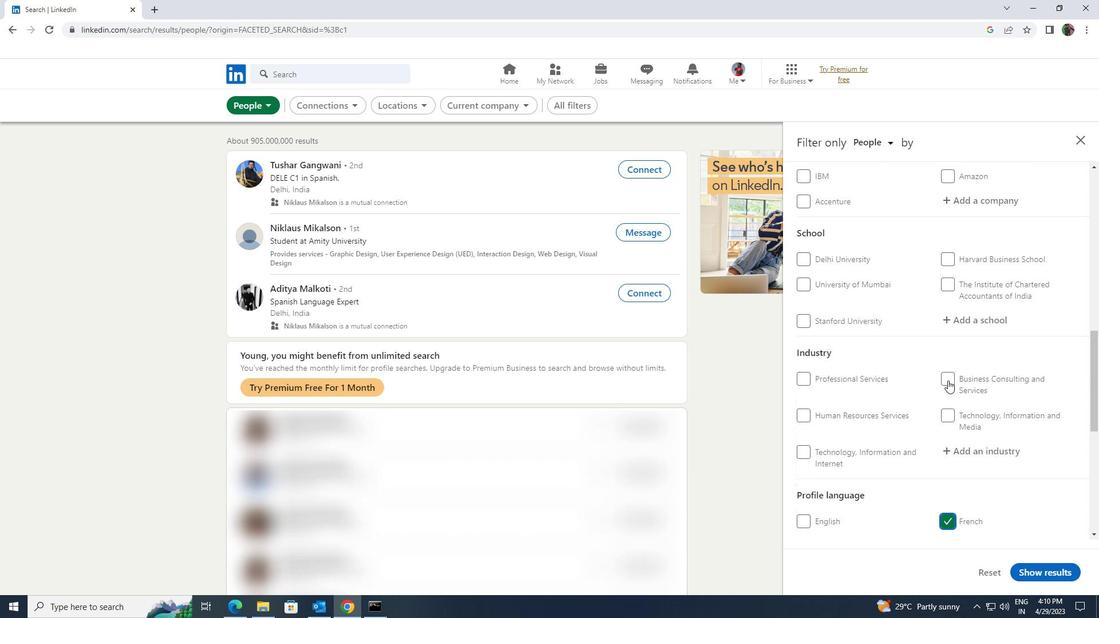 
Action: Mouse scrolled (948, 381) with delta (0, 0)
Screenshot: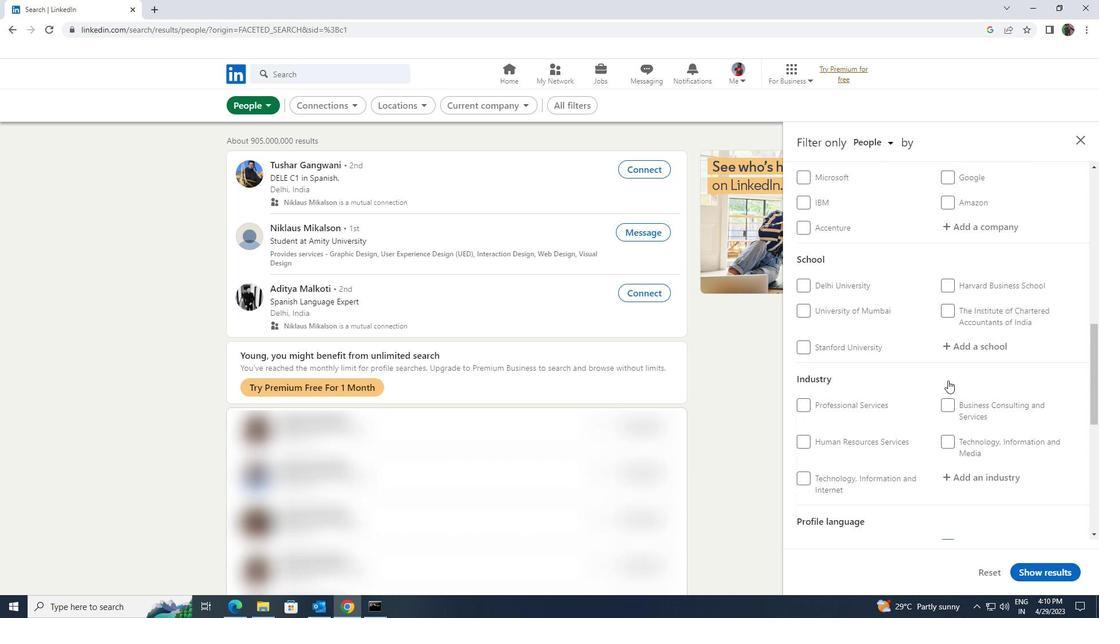 
Action: Mouse scrolled (948, 381) with delta (0, 0)
Screenshot: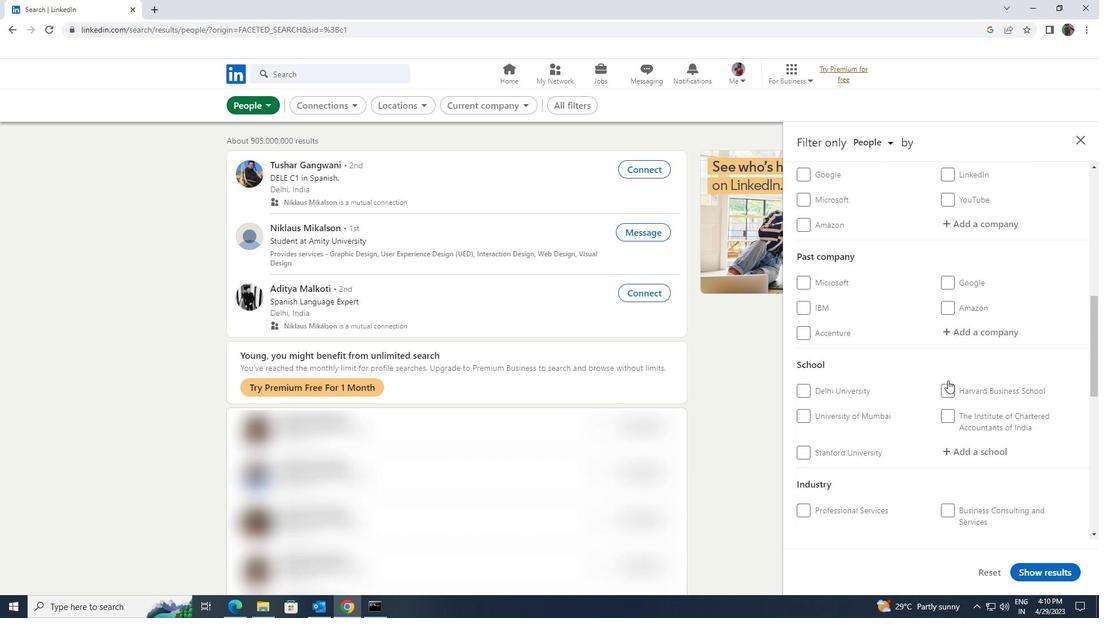 
Action: Mouse scrolled (948, 381) with delta (0, 0)
Screenshot: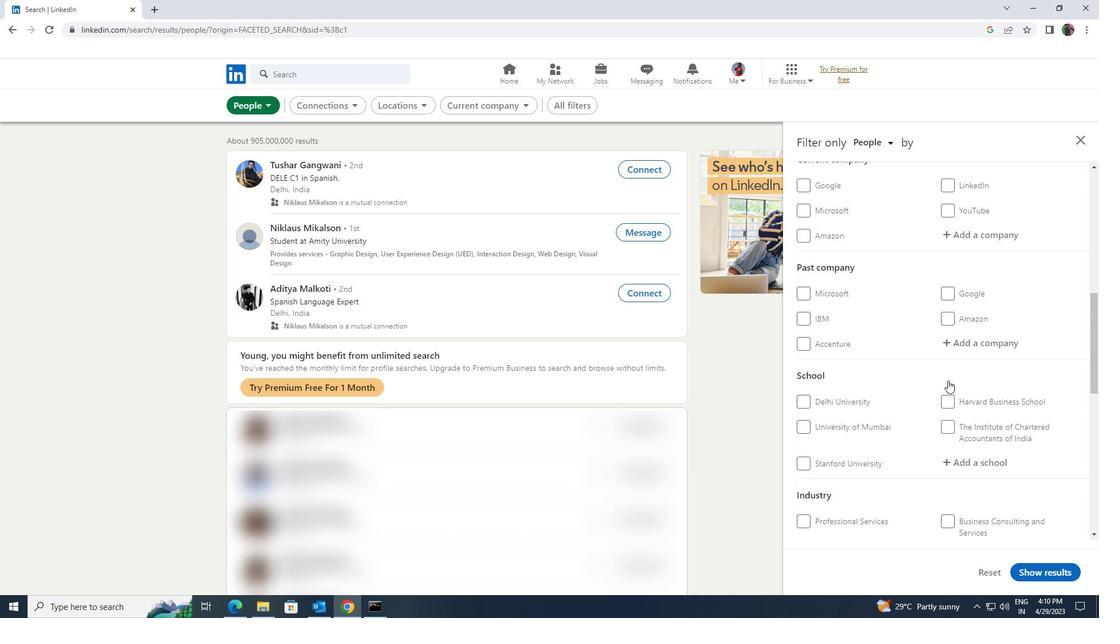 
Action: Mouse moved to (946, 381)
Screenshot: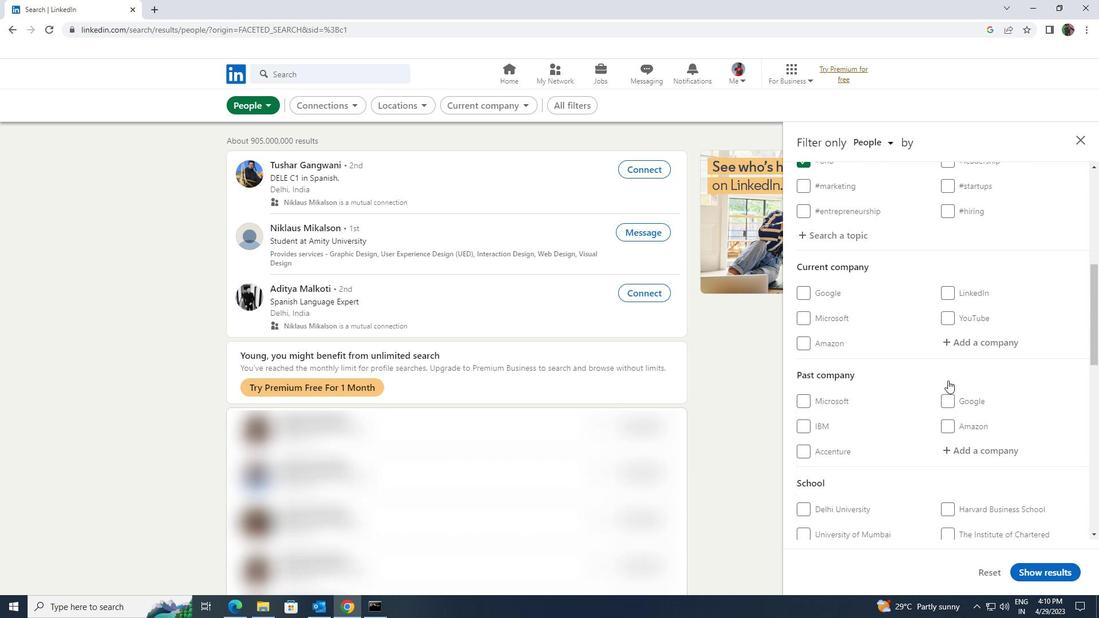 
Action: Mouse scrolled (946, 382) with delta (0, 0)
Screenshot: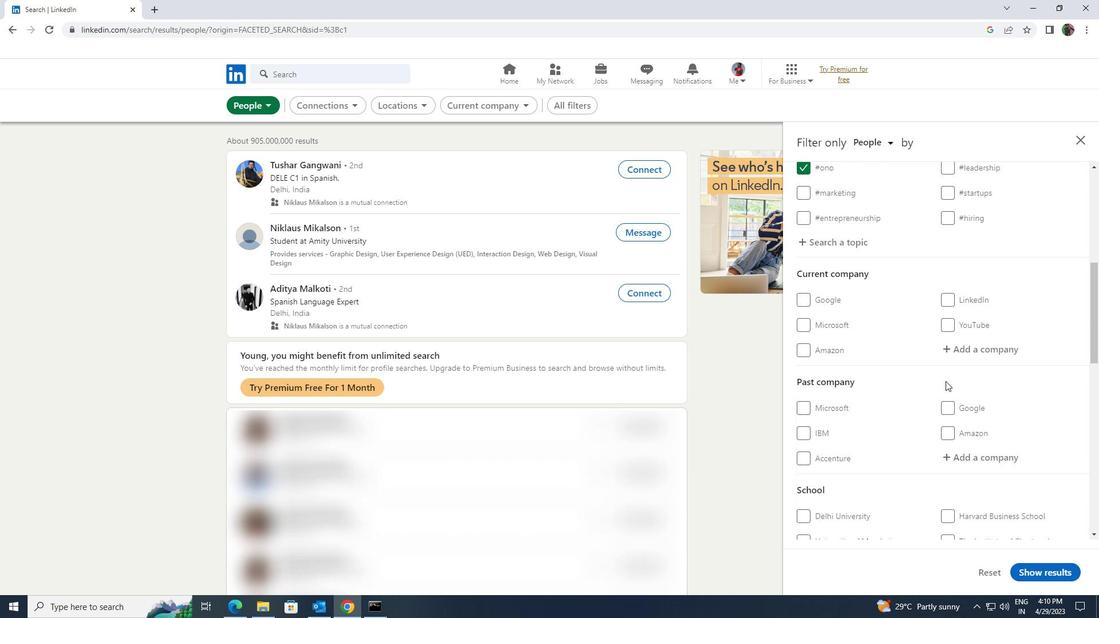 
Action: Mouse scrolled (946, 382) with delta (0, 0)
Screenshot: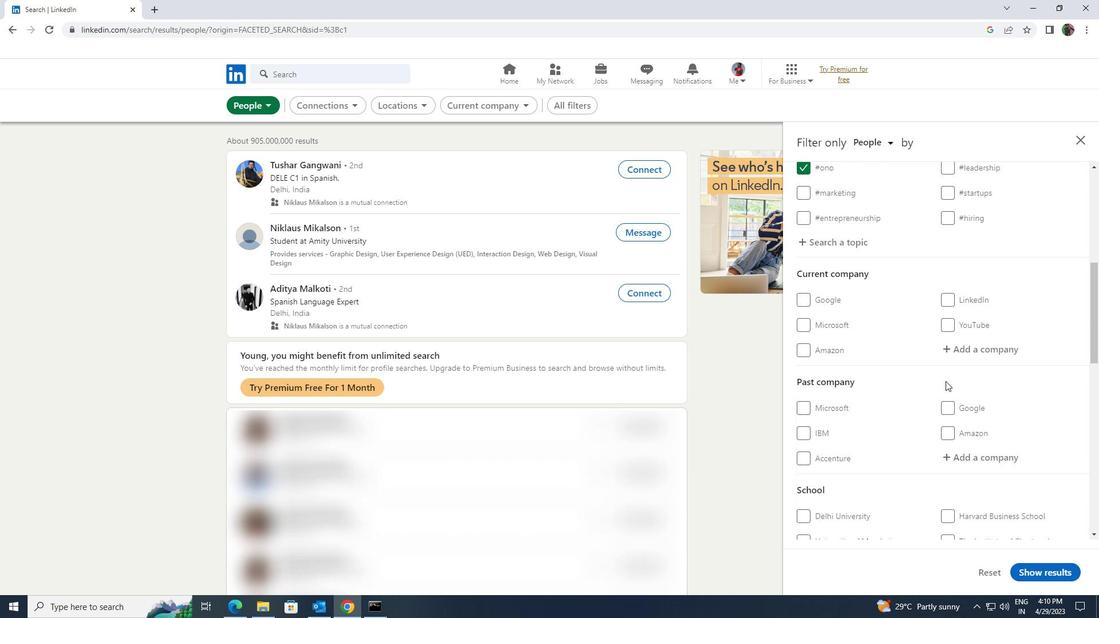 
Action: Mouse moved to (942, 383)
Screenshot: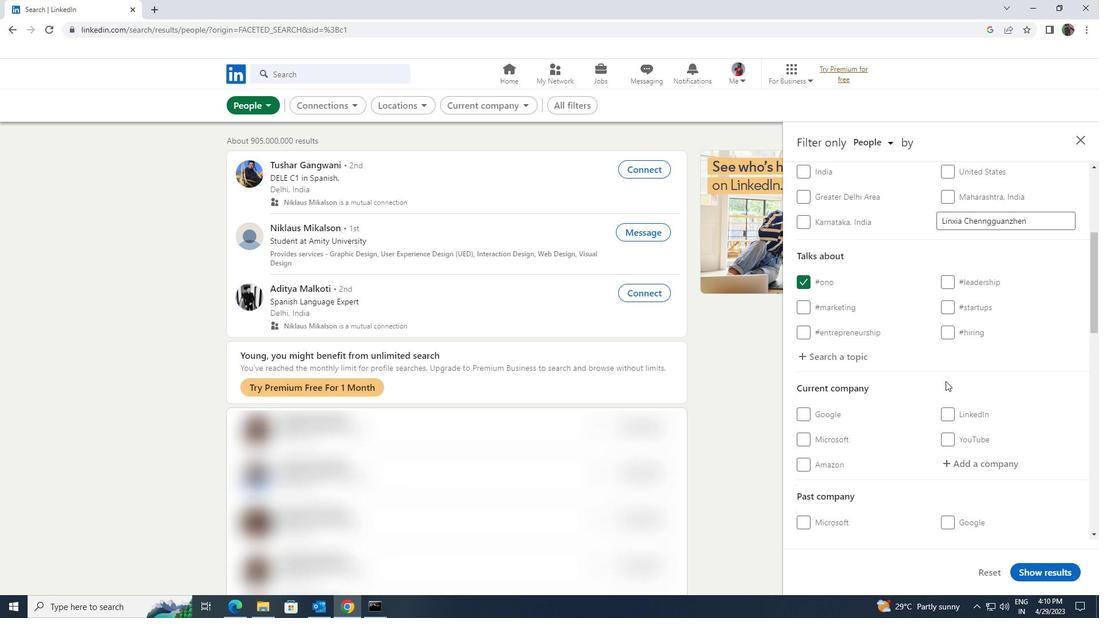 
Action: Mouse scrolled (942, 383) with delta (0, 0)
Screenshot: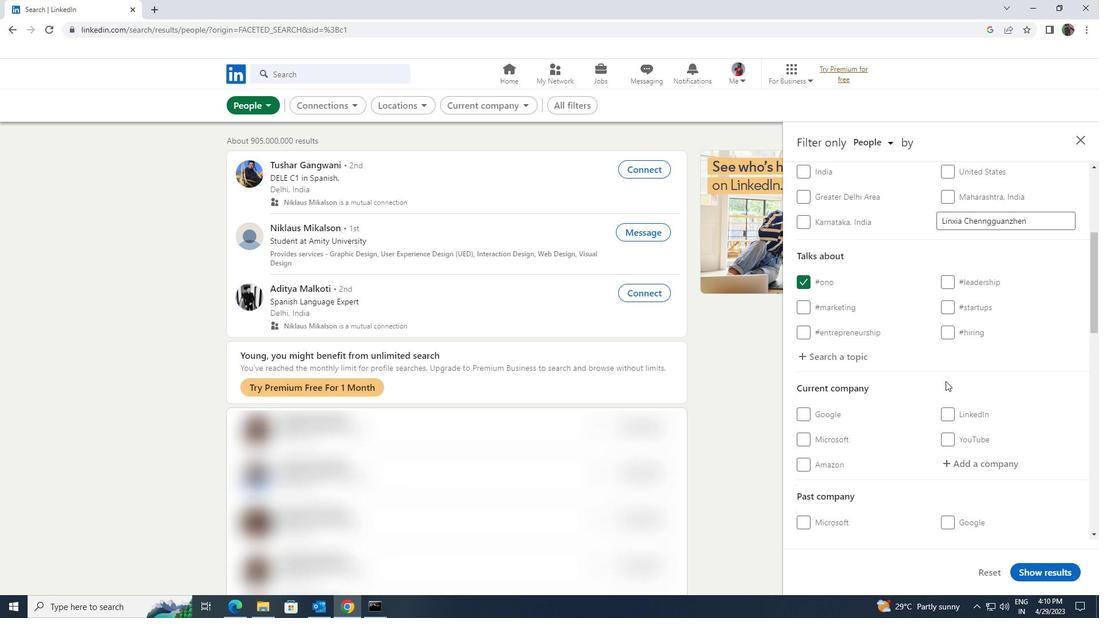
Action: Mouse moved to (943, 408)
Screenshot: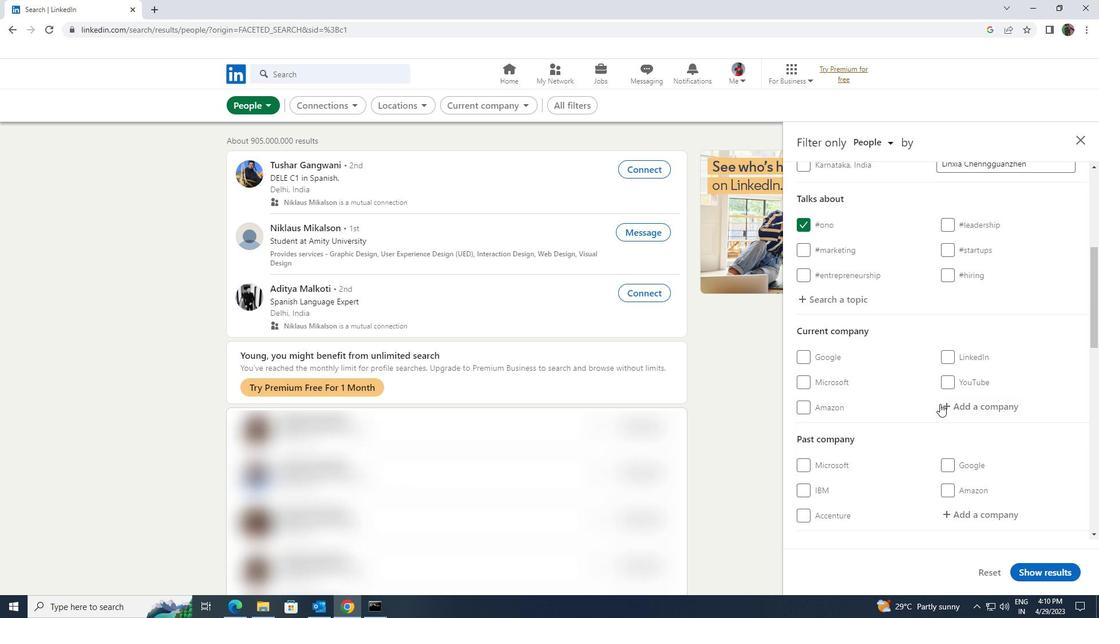 
Action: Mouse pressed left at (943, 408)
Screenshot: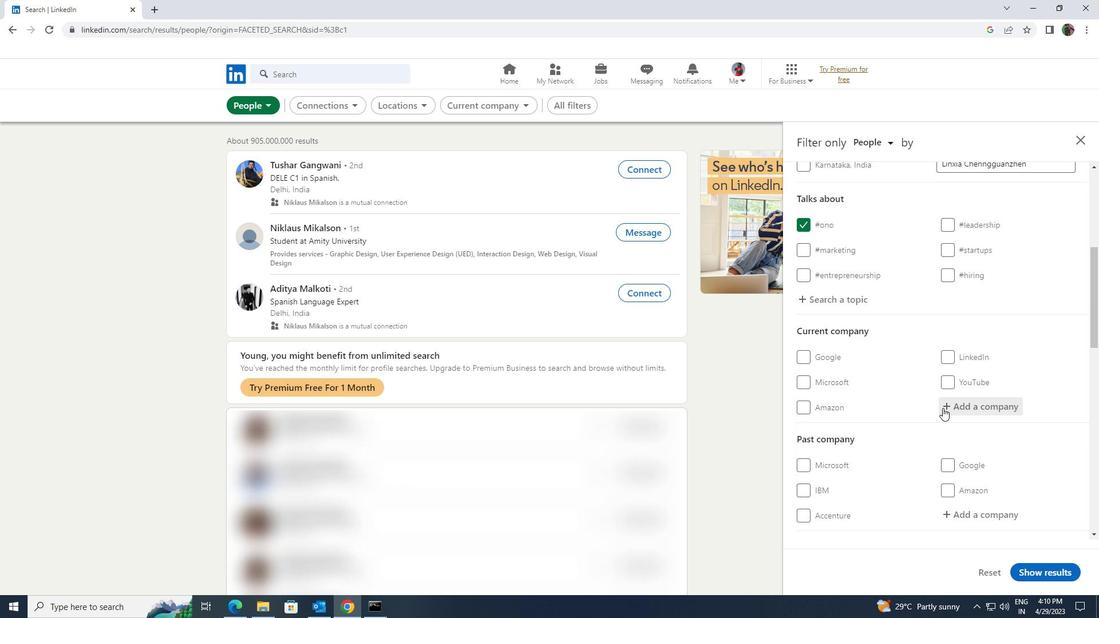 
Action: Mouse moved to (945, 407)
Screenshot: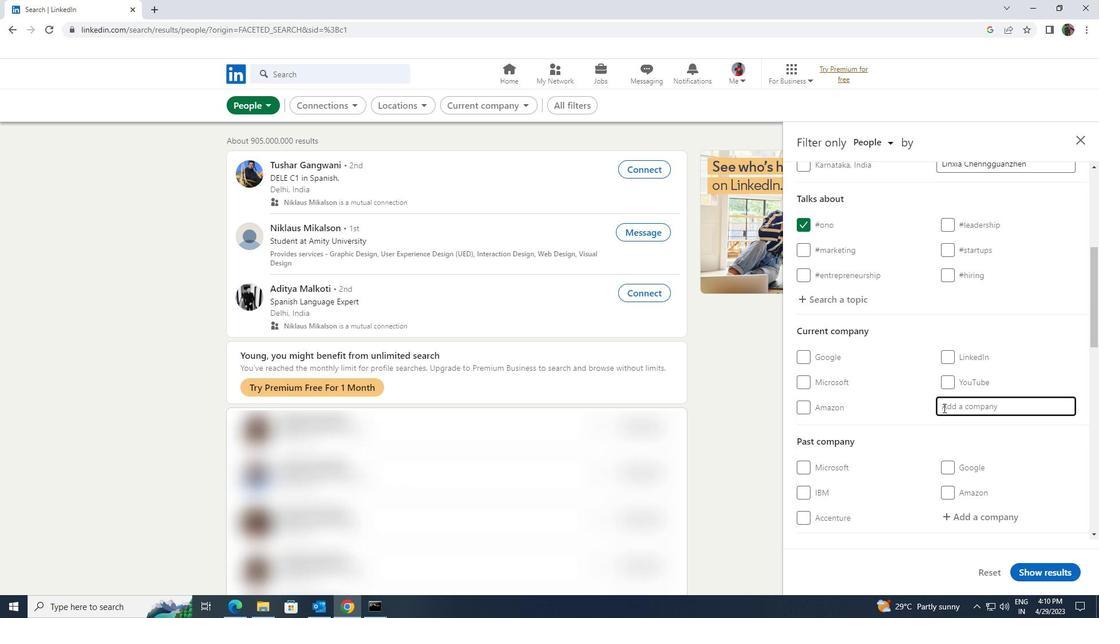 
Action: Key pressed <Key.shift>VFXEX
Screenshot: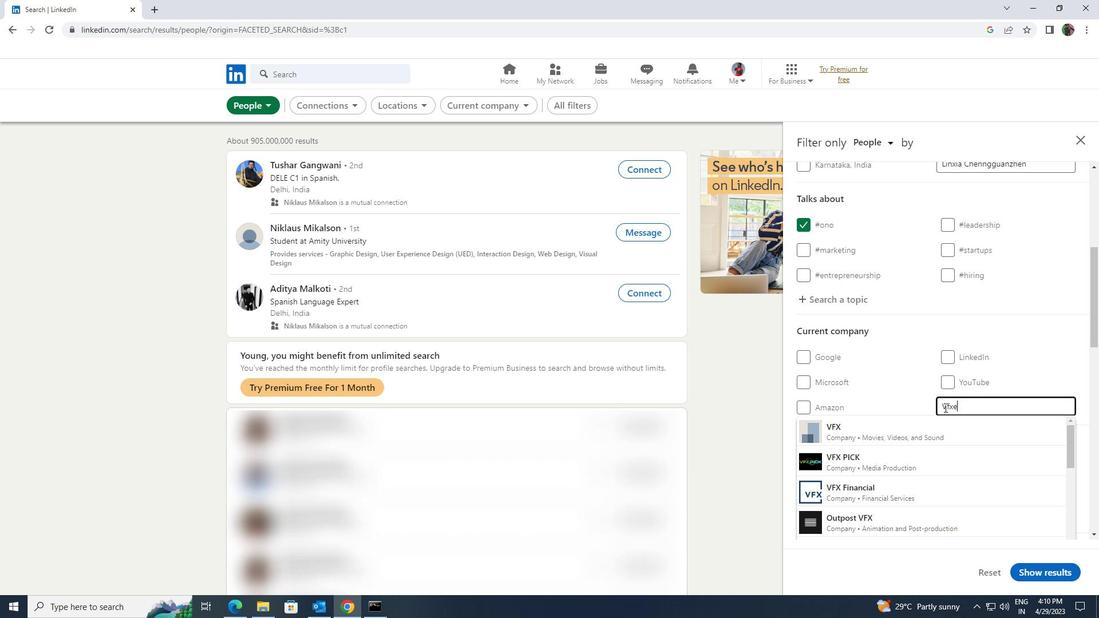 
Action: Mouse moved to (934, 430)
Screenshot: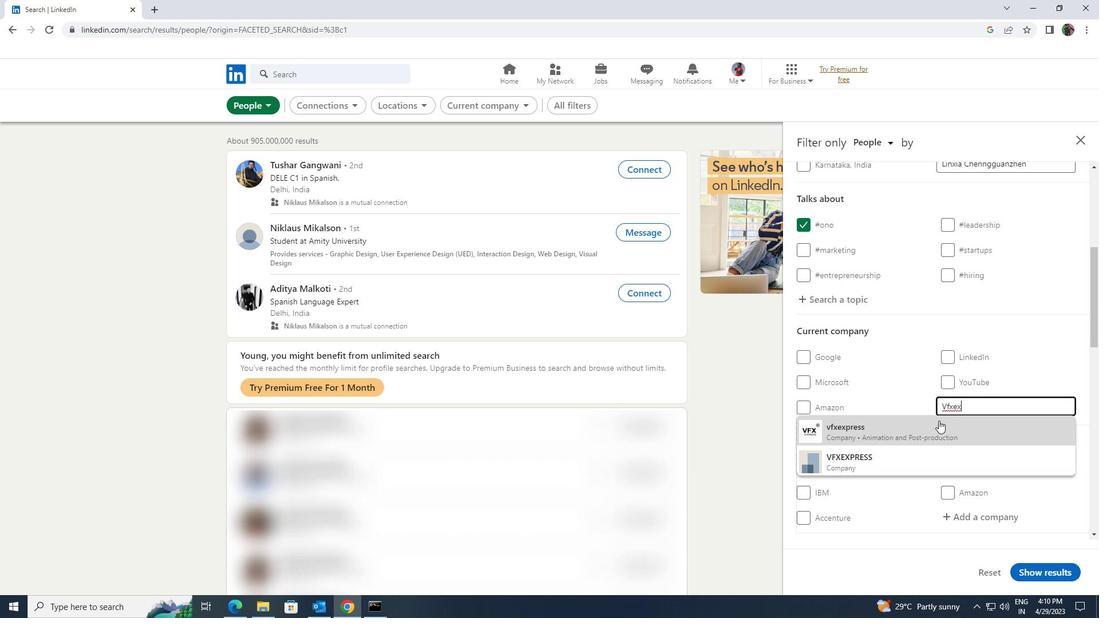 
Action: Mouse pressed left at (934, 430)
Screenshot: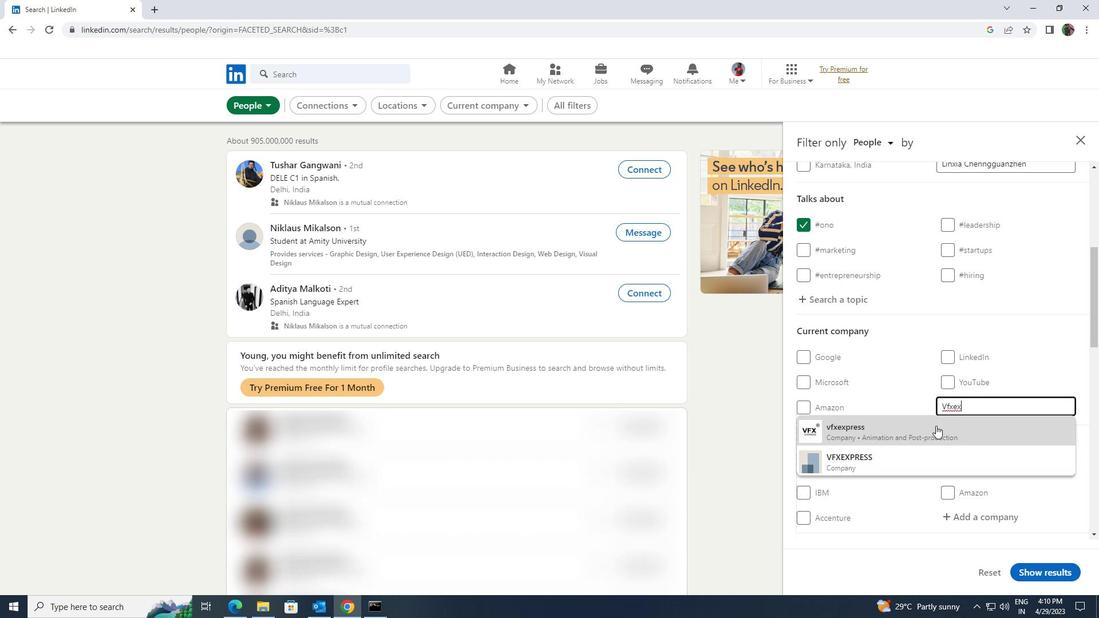 
Action: Mouse moved to (934, 430)
Screenshot: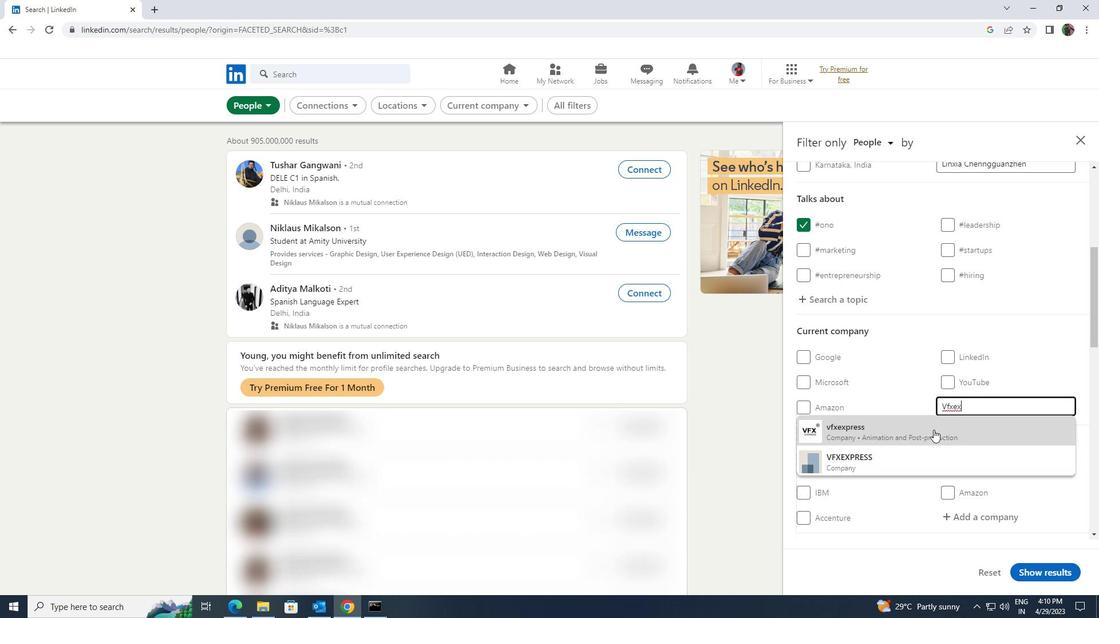 
Action: Mouse scrolled (934, 429) with delta (0, 0)
Screenshot: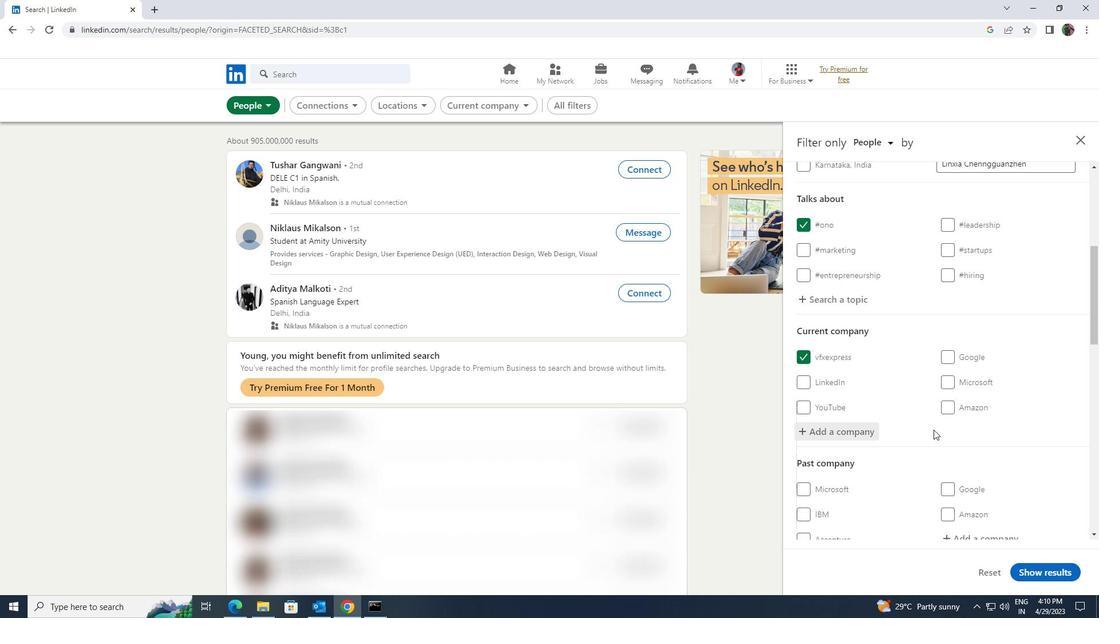 
Action: Mouse moved to (935, 430)
Screenshot: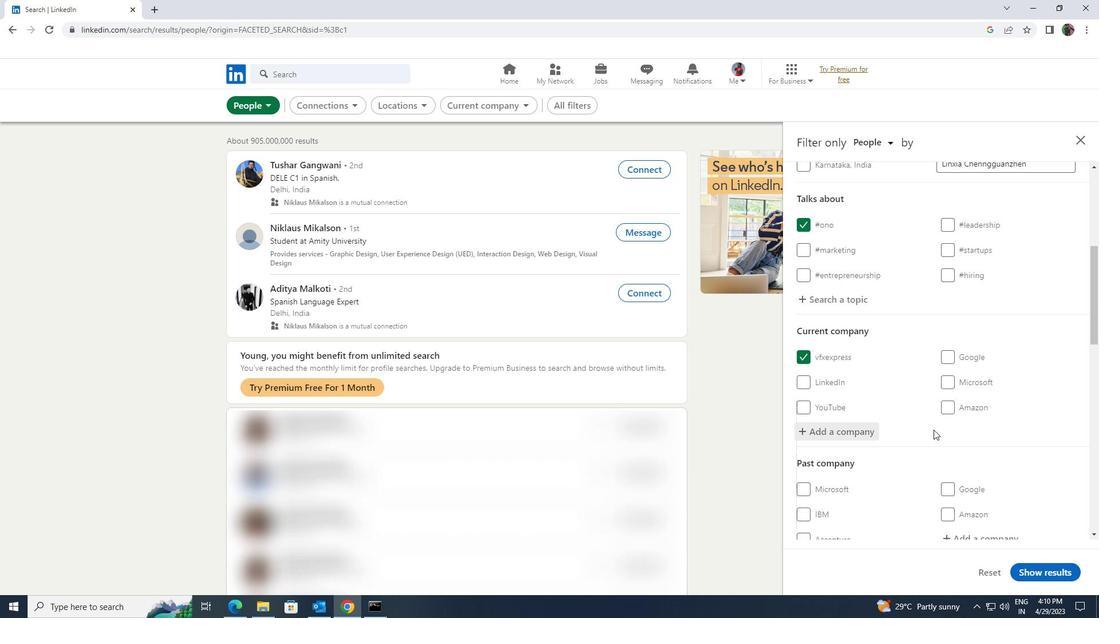 
Action: Mouse scrolled (935, 429) with delta (0, 0)
Screenshot: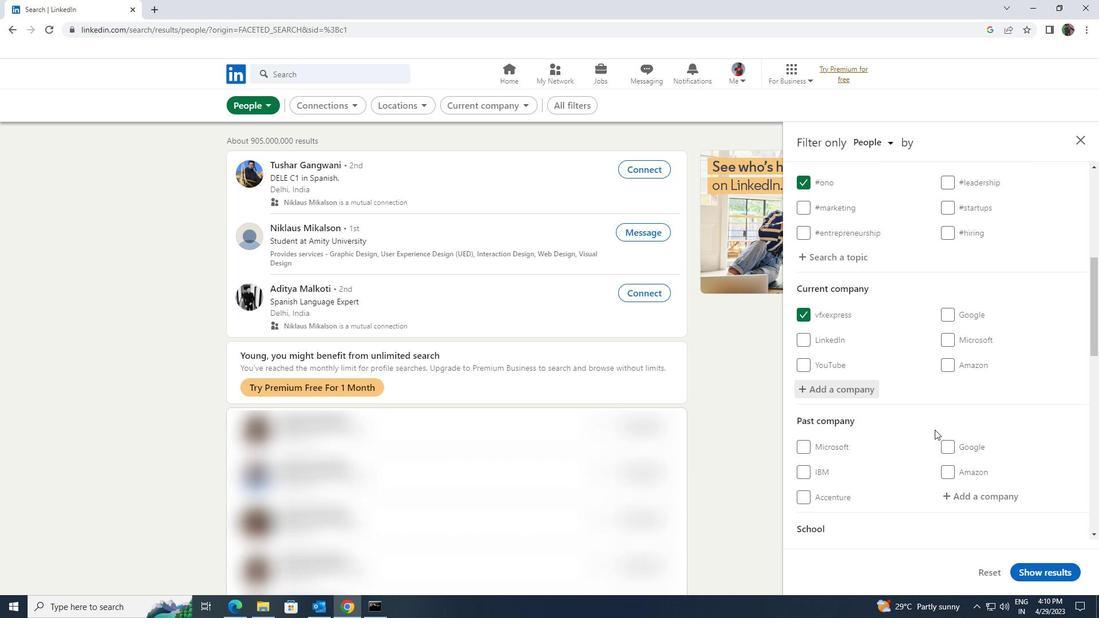 
Action: Mouse scrolled (935, 429) with delta (0, 0)
Screenshot: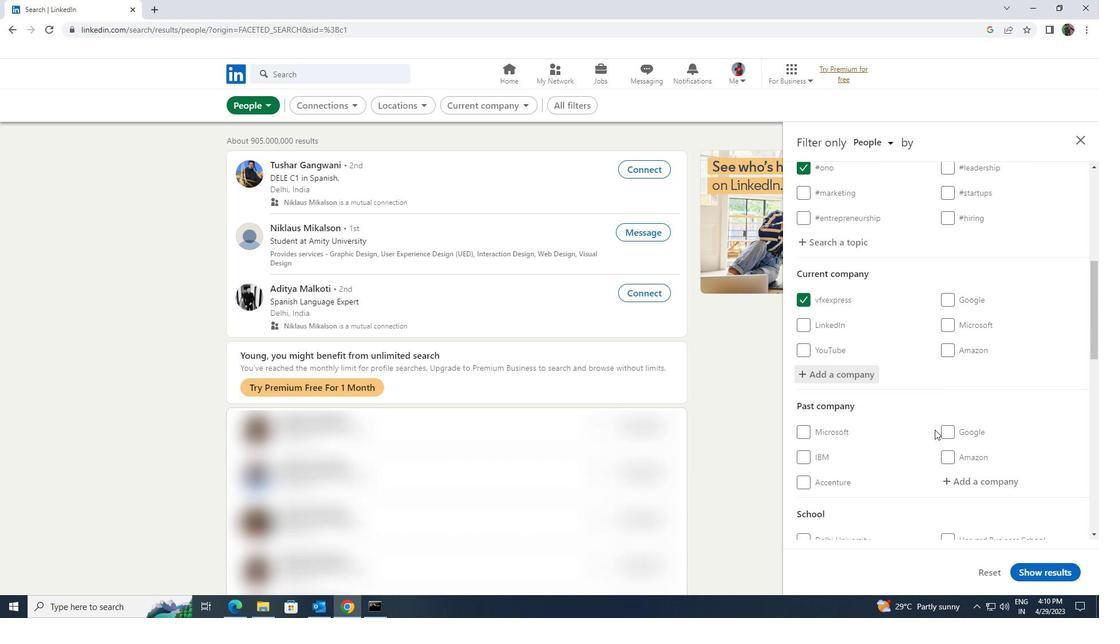 
Action: Mouse moved to (935, 429)
Screenshot: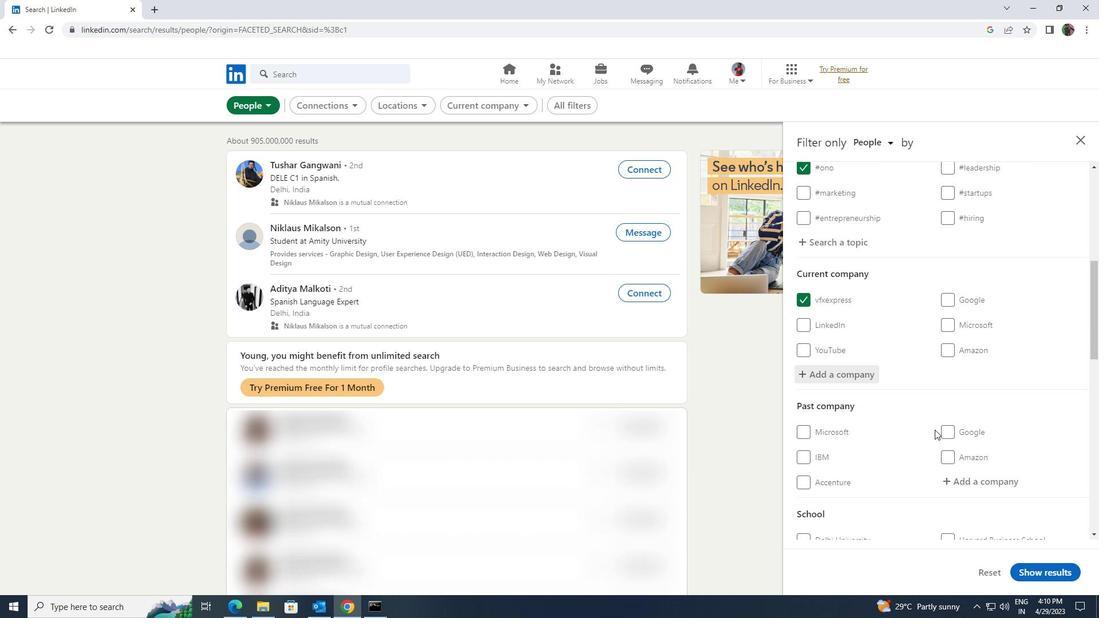 
Action: Mouse scrolled (935, 428) with delta (0, 0)
Screenshot: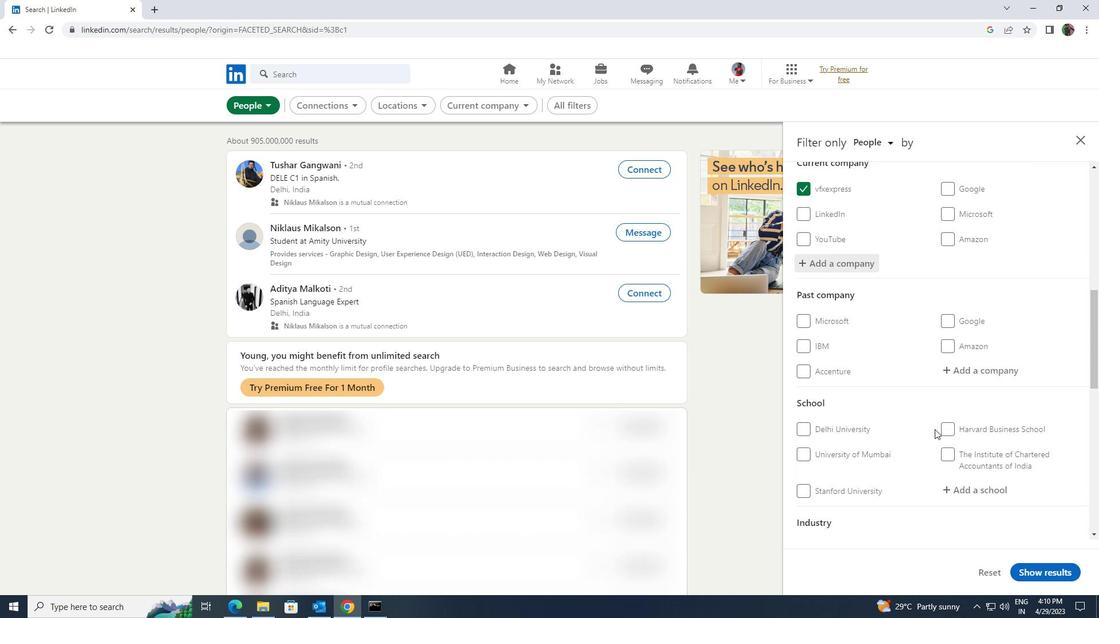 
Action: Mouse scrolled (935, 428) with delta (0, 0)
Screenshot: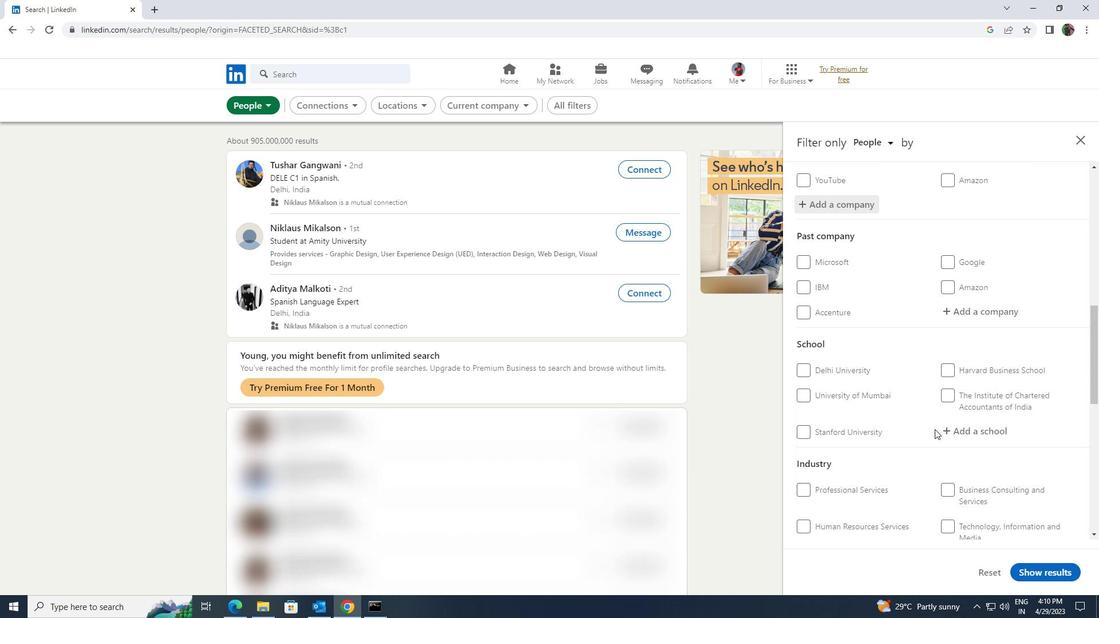 
Action: Mouse moved to (967, 379)
Screenshot: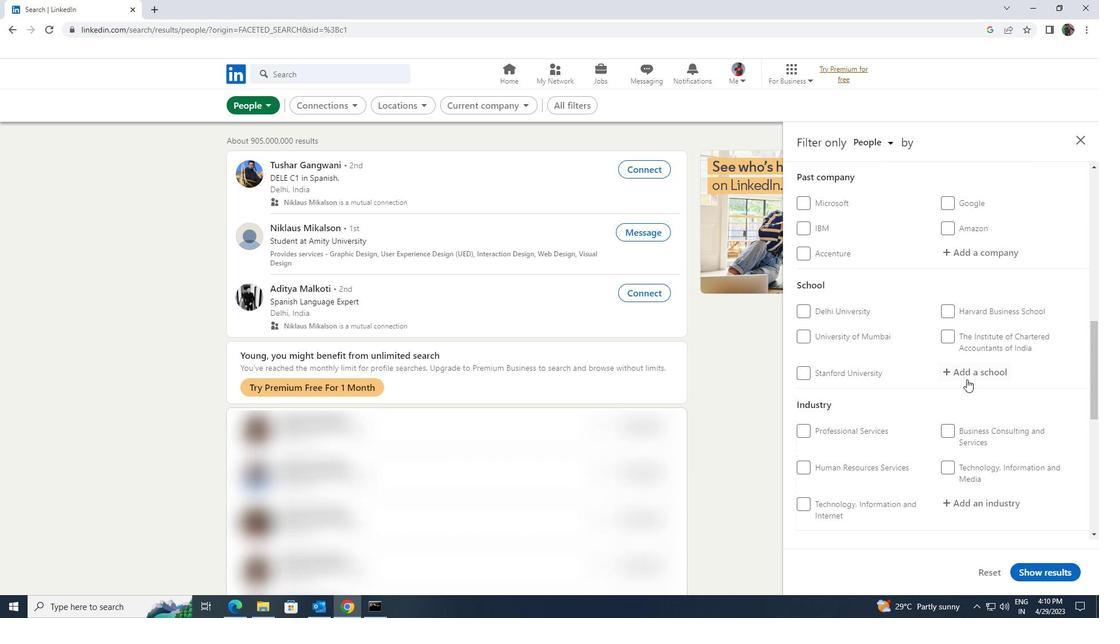 
Action: Mouse pressed left at (967, 379)
Screenshot: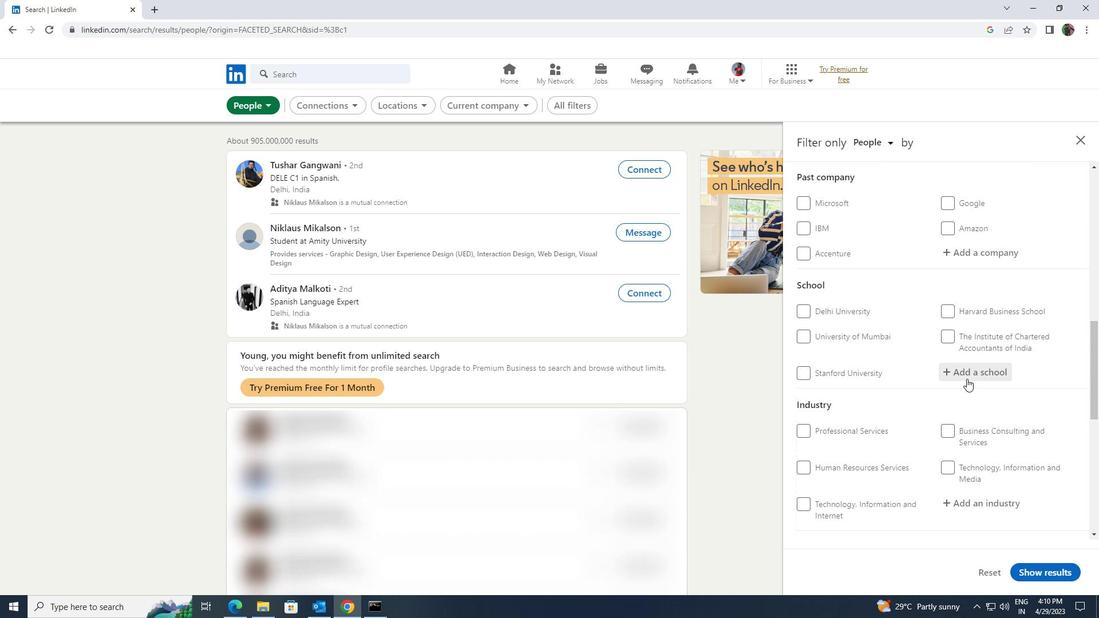 
Action: Mouse moved to (967, 378)
Screenshot: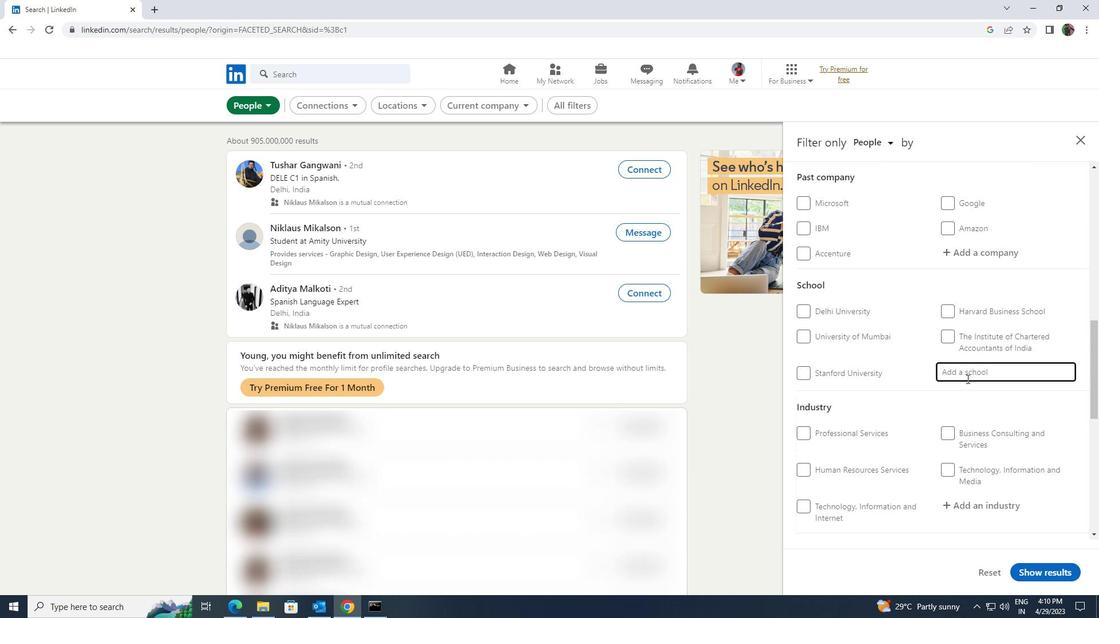 
Action: Key pressed <Key.shift>KARNATAKA<Key.space>
Screenshot: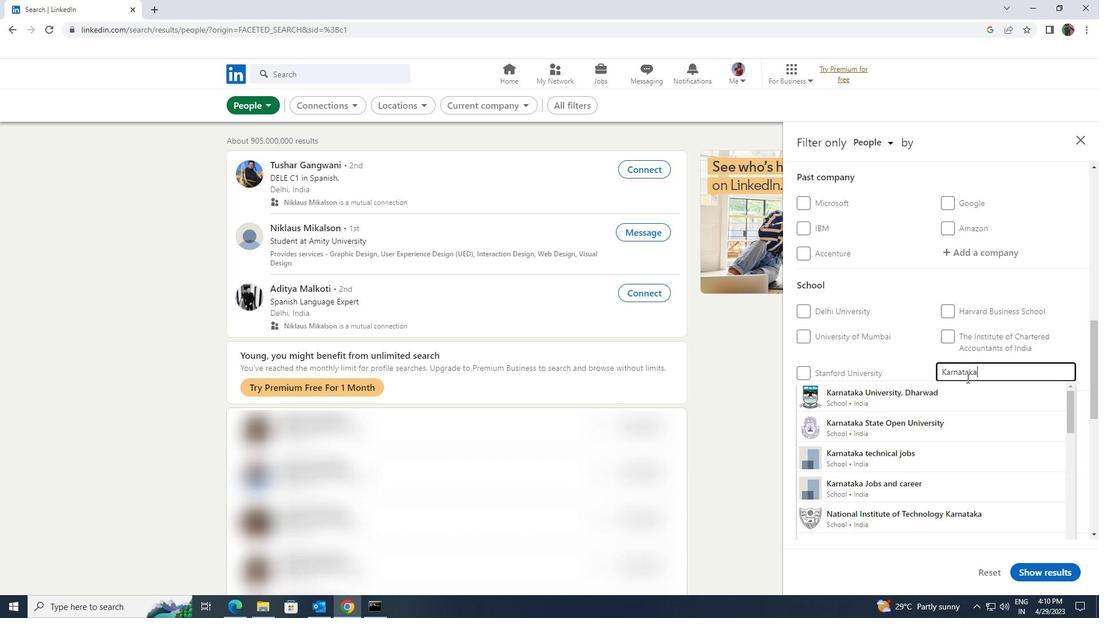 
Action: Mouse moved to (960, 391)
Screenshot: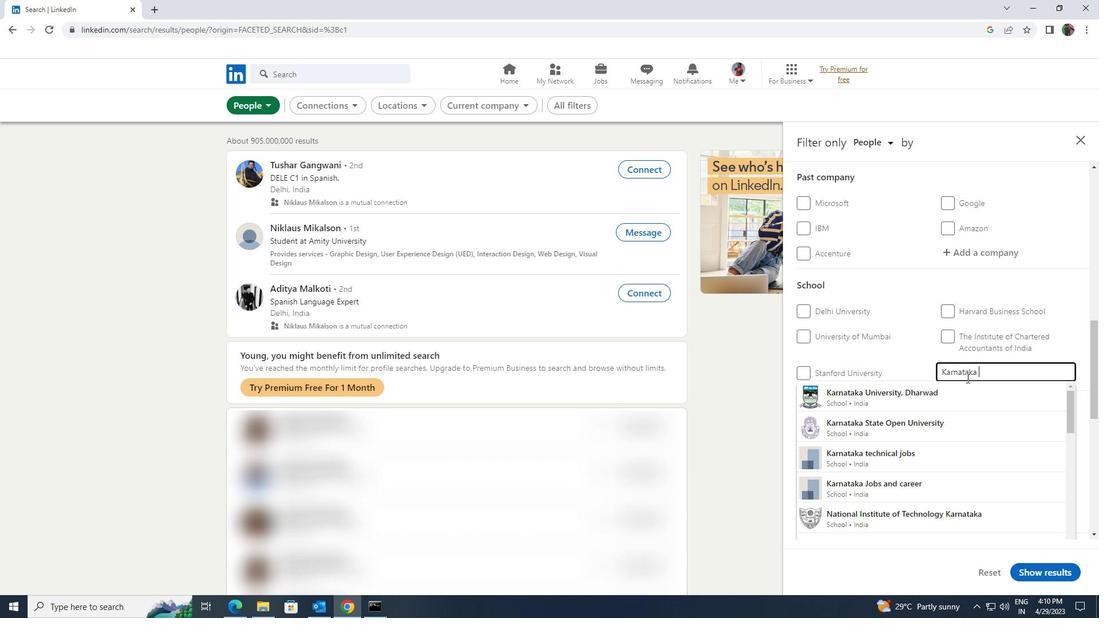 
Action: Mouse pressed left at (960, 391)
Screenshot: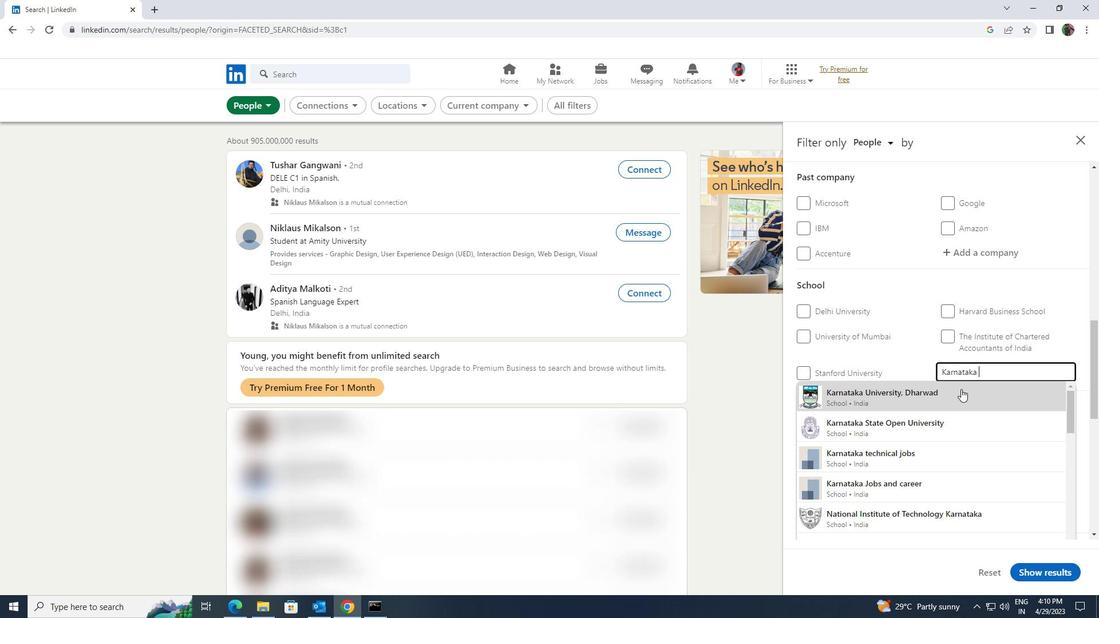 
Action: Mouse moved to (960, 390)
Screenshot: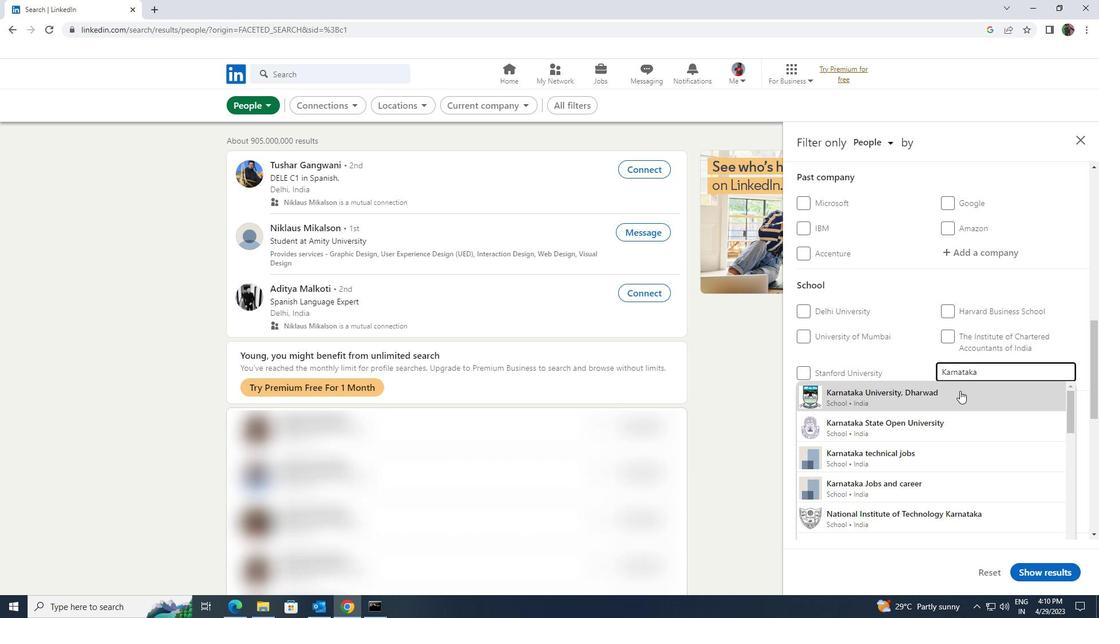 
Action: Mouse scrolled (960, 390) with delta (0, 0)
Screenshot: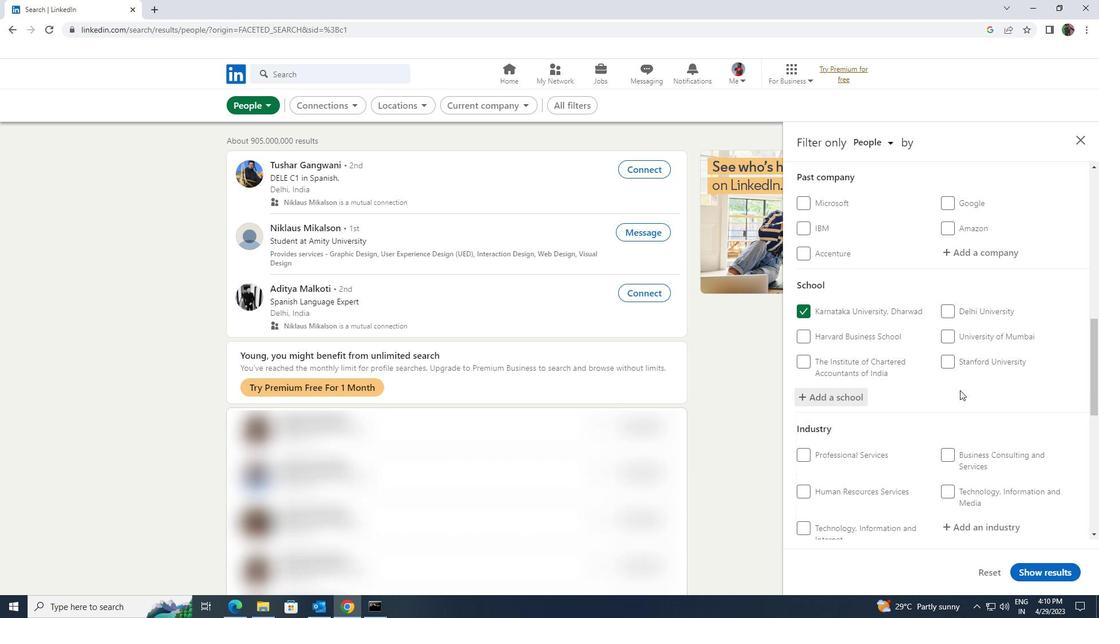 
Action: Mouse scrolled (960, 390) with delta (0, 0)
Screenshot: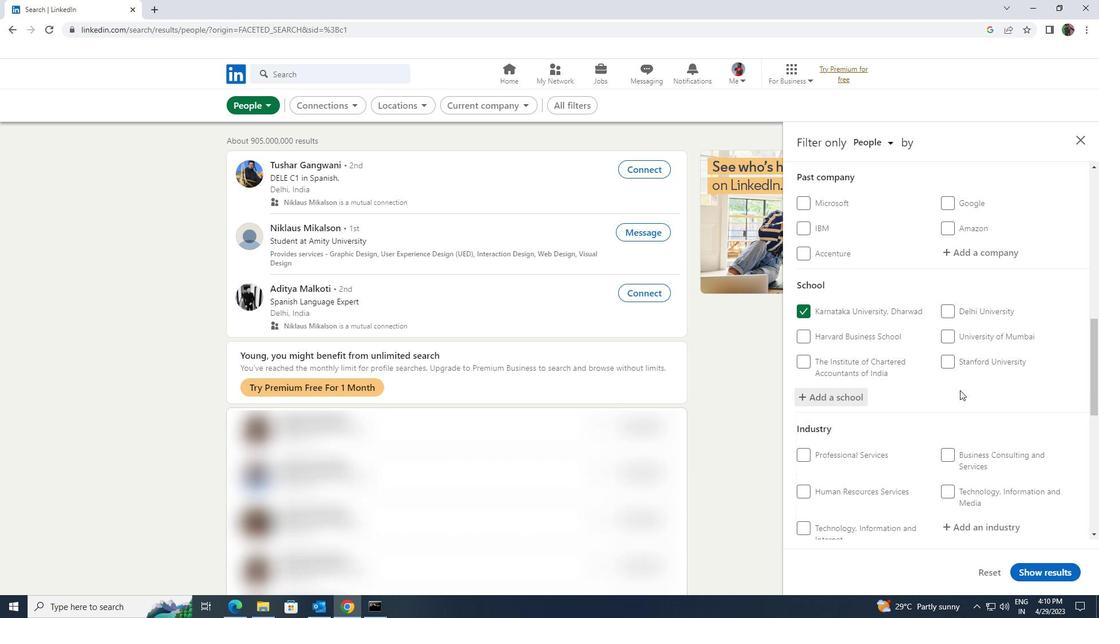 
Action: Mouse scrolled (960, 390) with delta (0, 0)
Screenshot: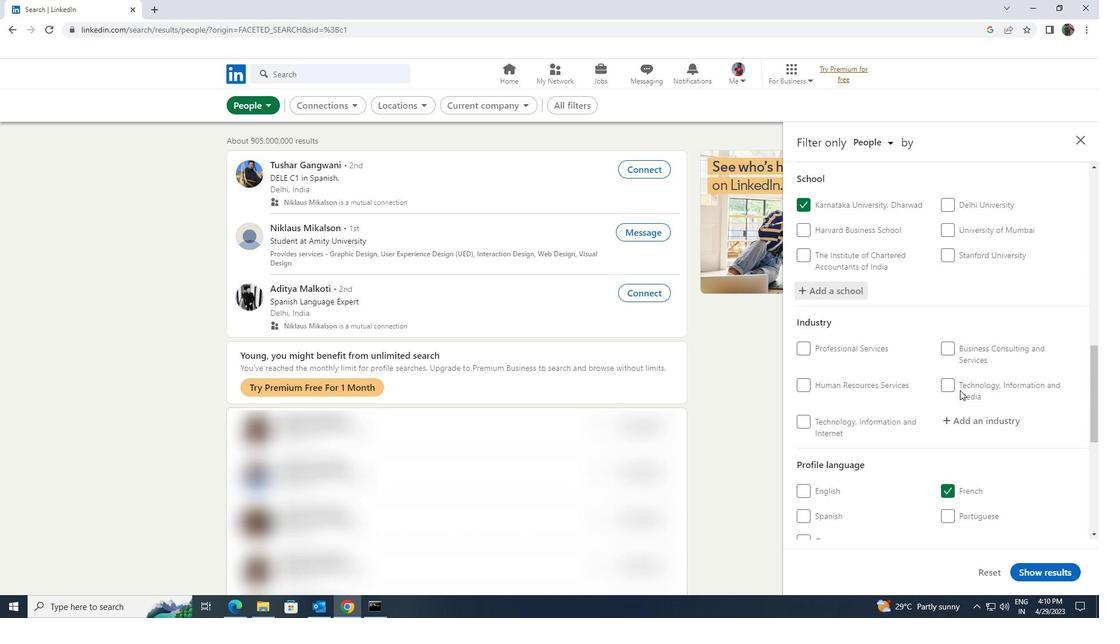 
Action: Mouse moved to (978, 360)
Screenshot: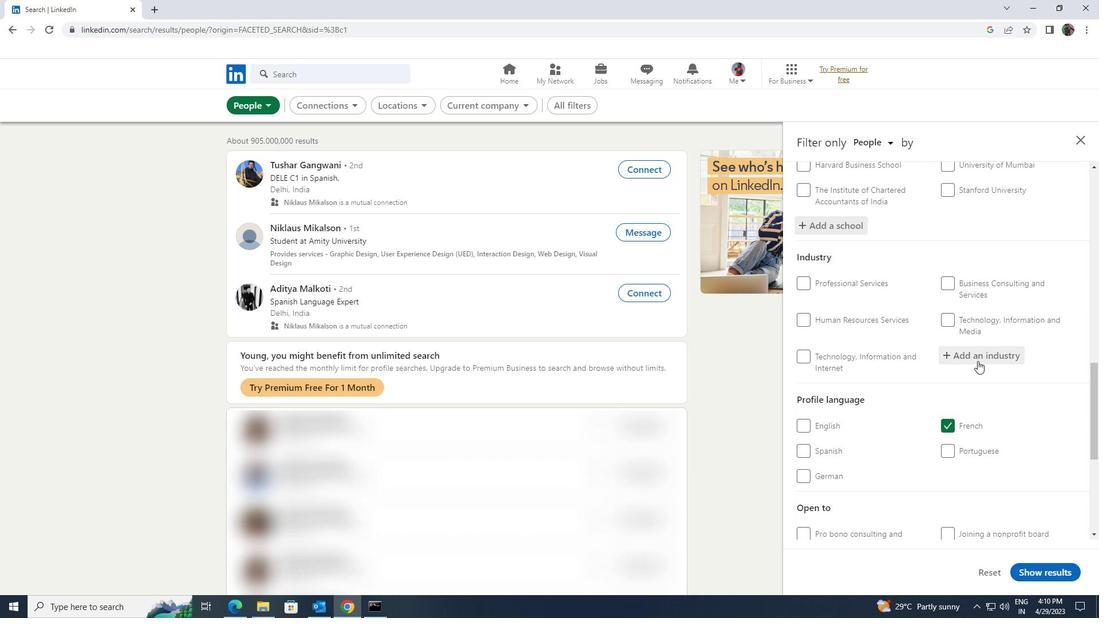 
Action: Mouse pressed left at (978, 360)
Screenshot: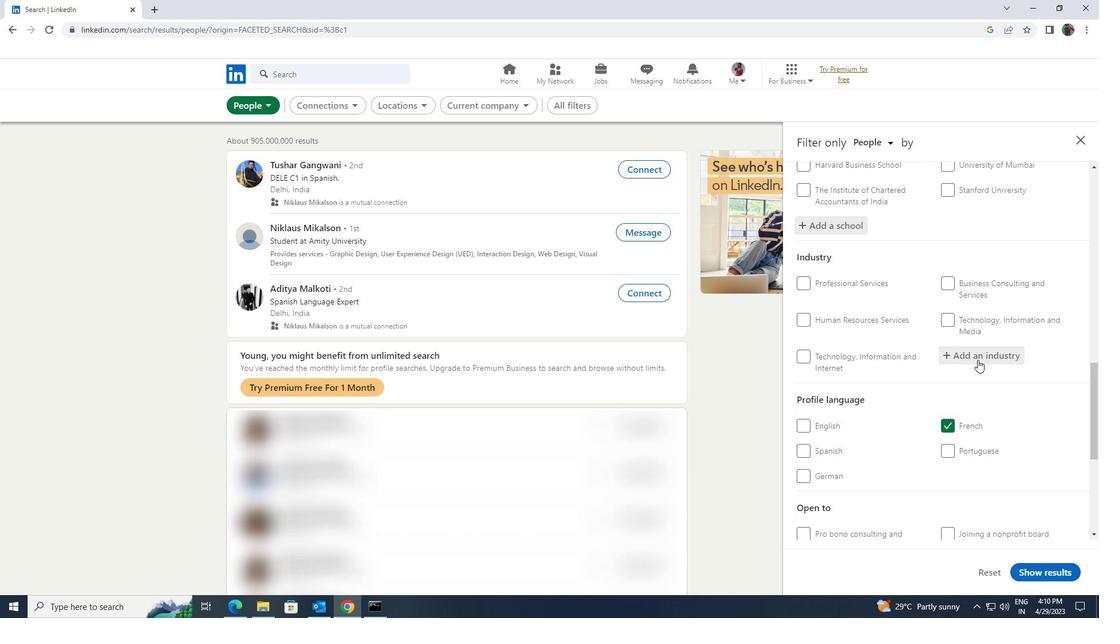 
Action: Key pressed <Key.shift>BOOK<Key.space>AND<Key.space><Key.shift>PER
Screenshot: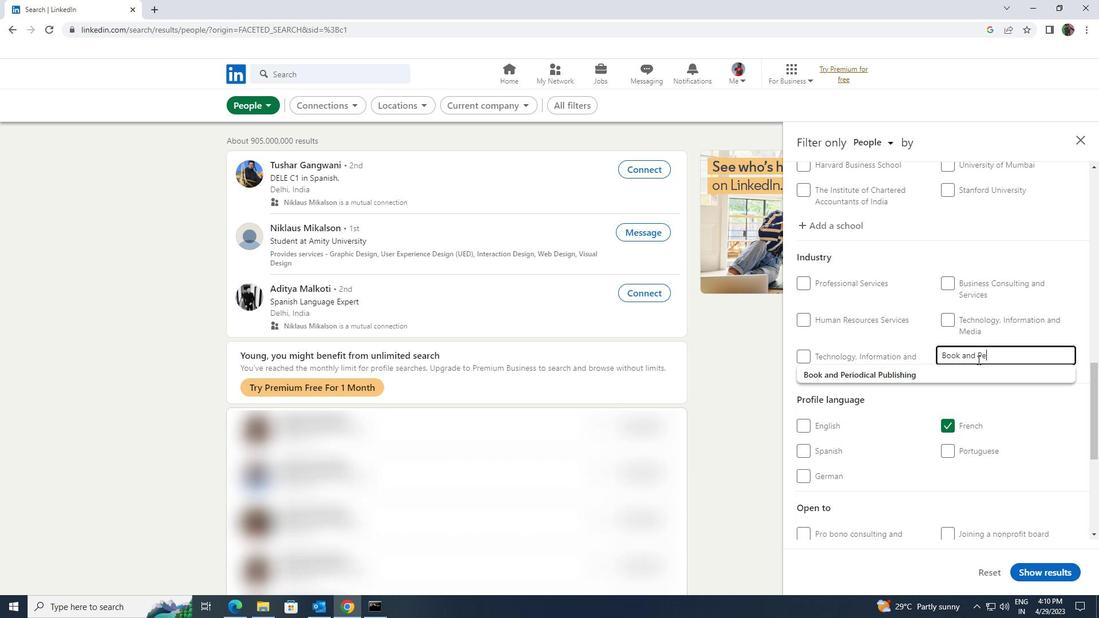 
Action: Mouse moved to (950, 372)
Screenshot: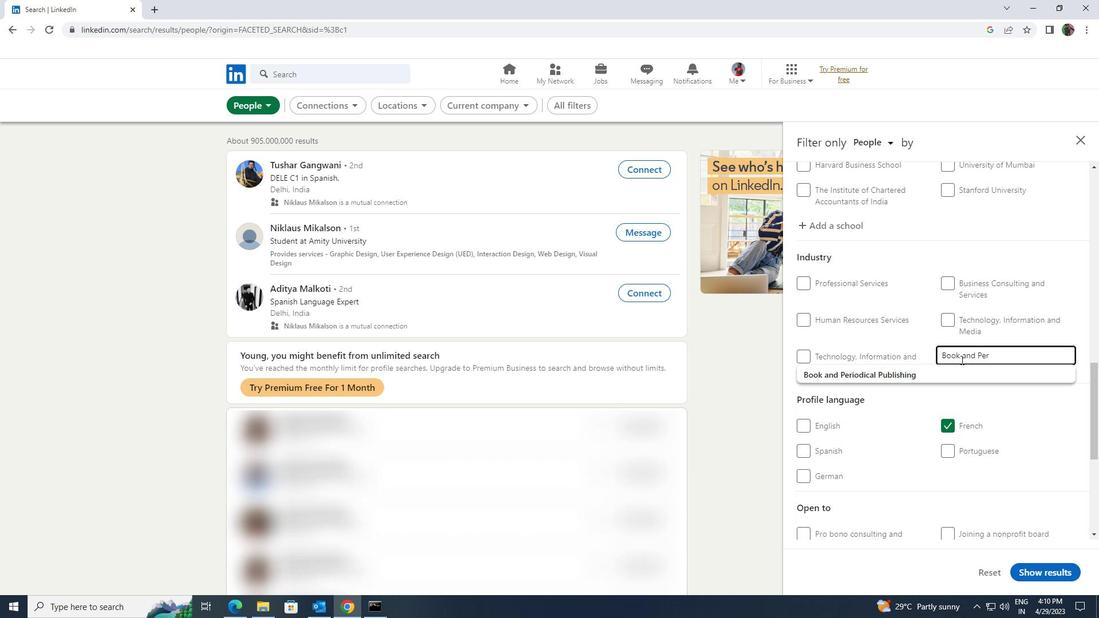 
Action: Mouse pressed left at (950, 372)
Screenshot: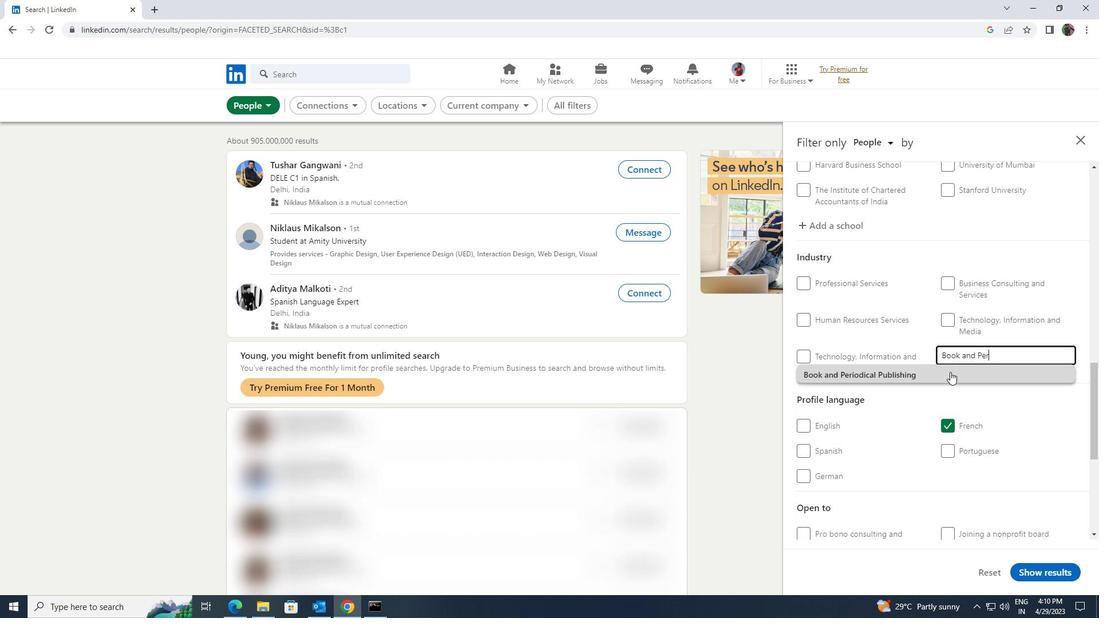 
Action: Mouse scrolled (950, 371) with delta (0, 0)
Screenshot: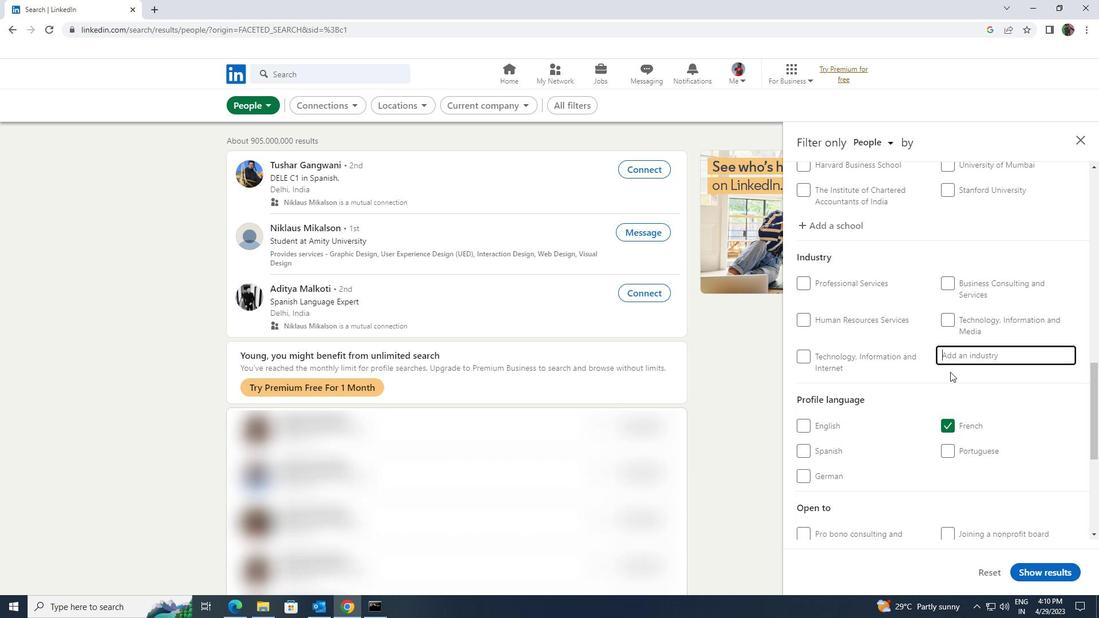 
Action: Mouse scrolled (950, 371) with delta (0, 0)
Screenshot: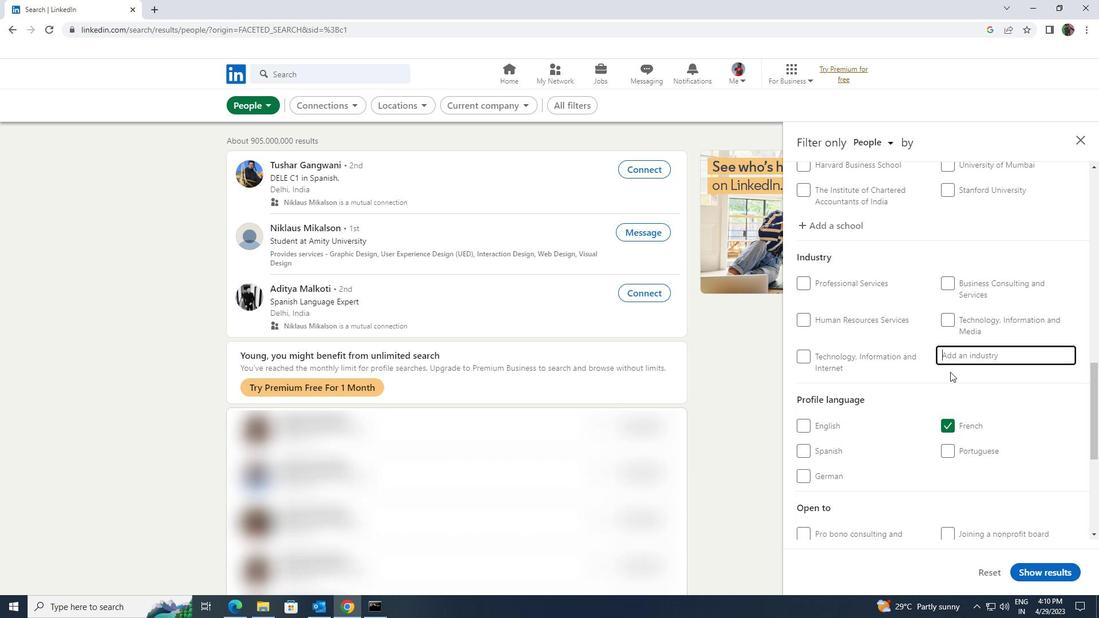 
Action: Mouse scrolled (950, 371) with delta (0, 0)
Screenshot: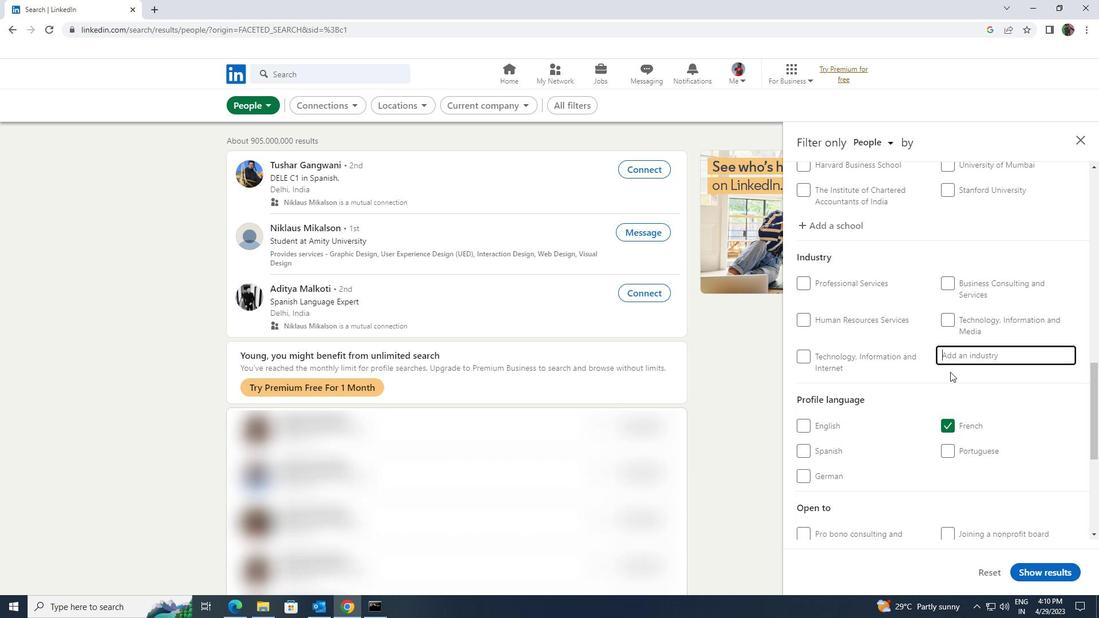 
Action: Mouse scrolled (950, 371) with delta (0, 0)
Screenshot: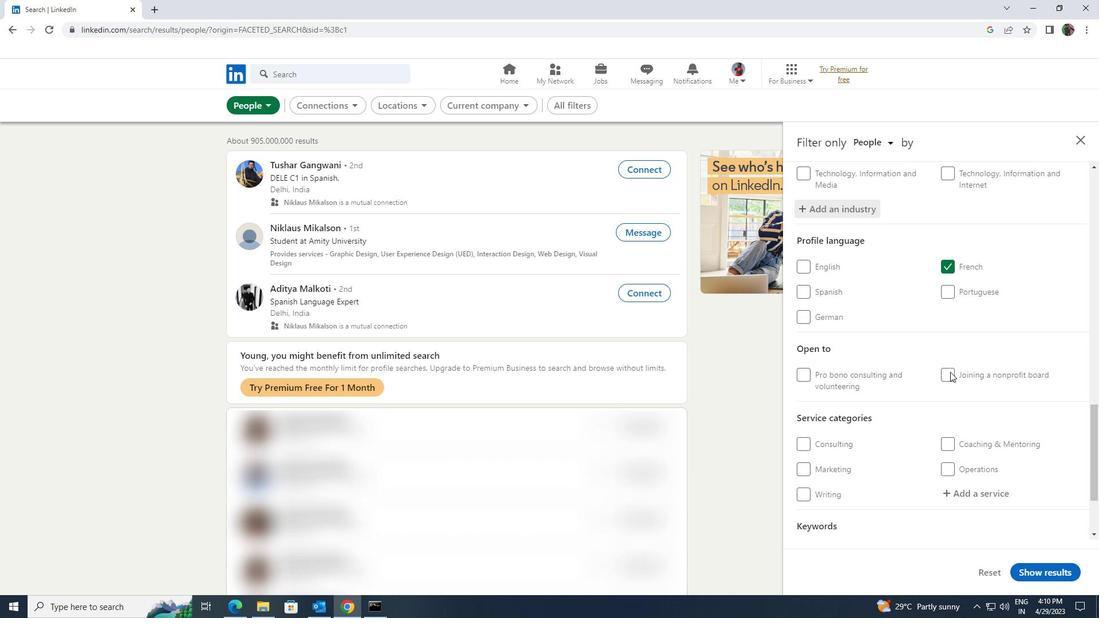 
Action: Mouse scrolled (950, 371) with delta (0, 0)
Screenshot: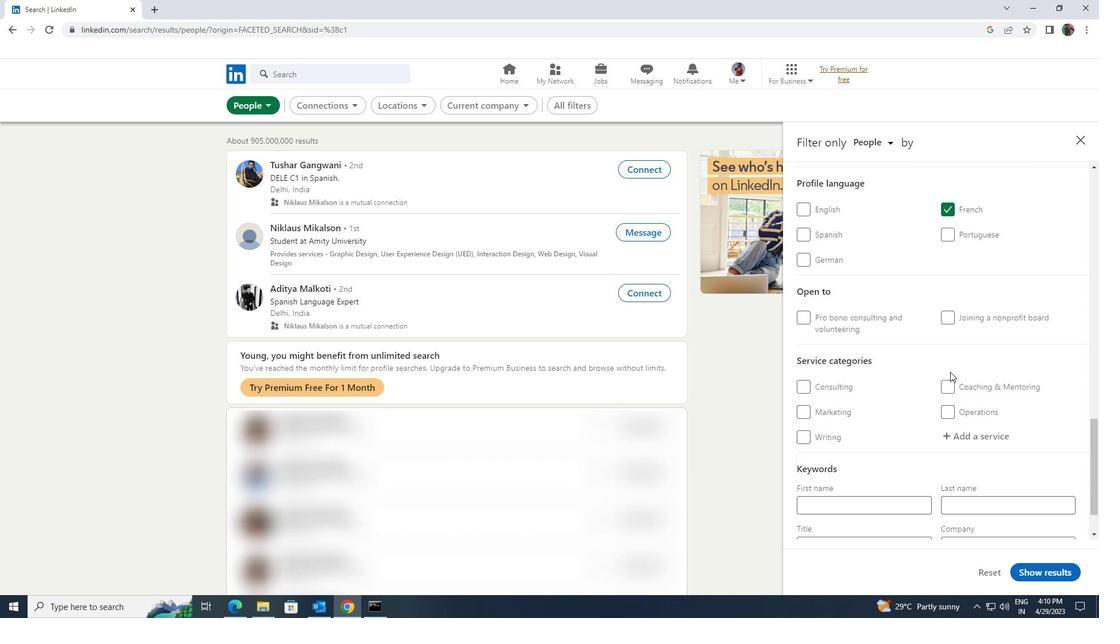 
Action: Mouse moved to (949, 376)
Screenshot: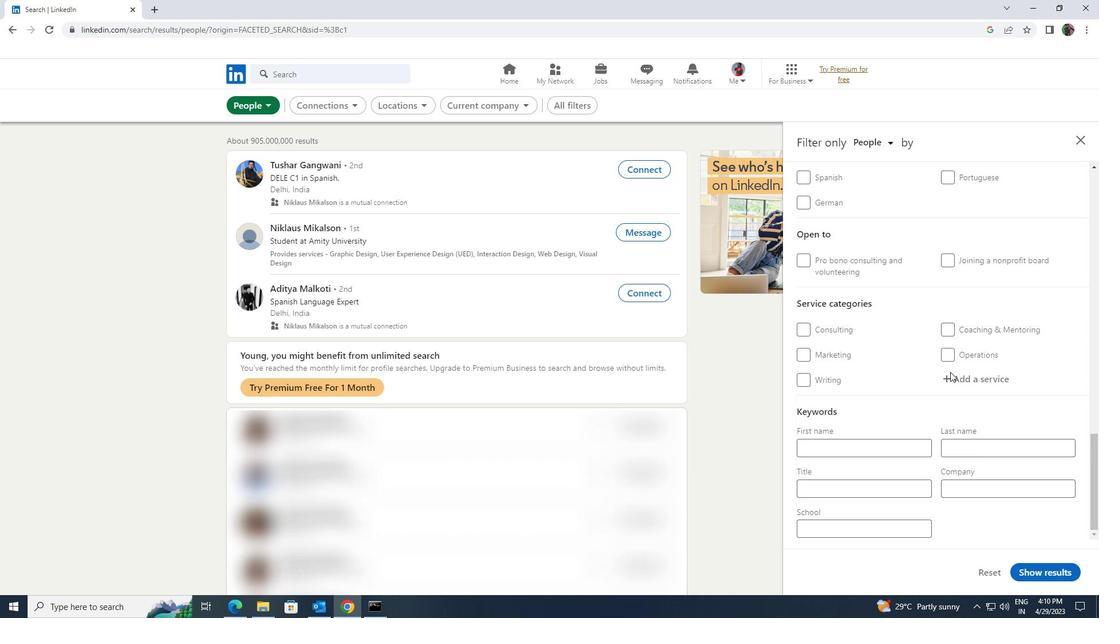
Action: Mouse pressed left at (949, 376)
Screenshot: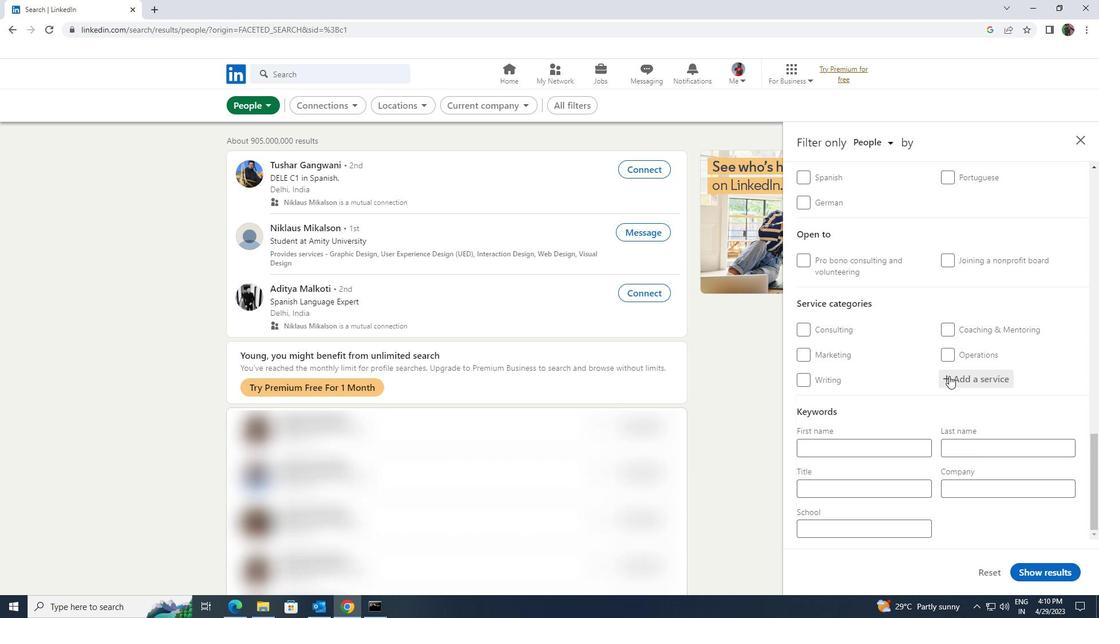 
Action: Key pressed <Key.shift>CONS
Screenshot: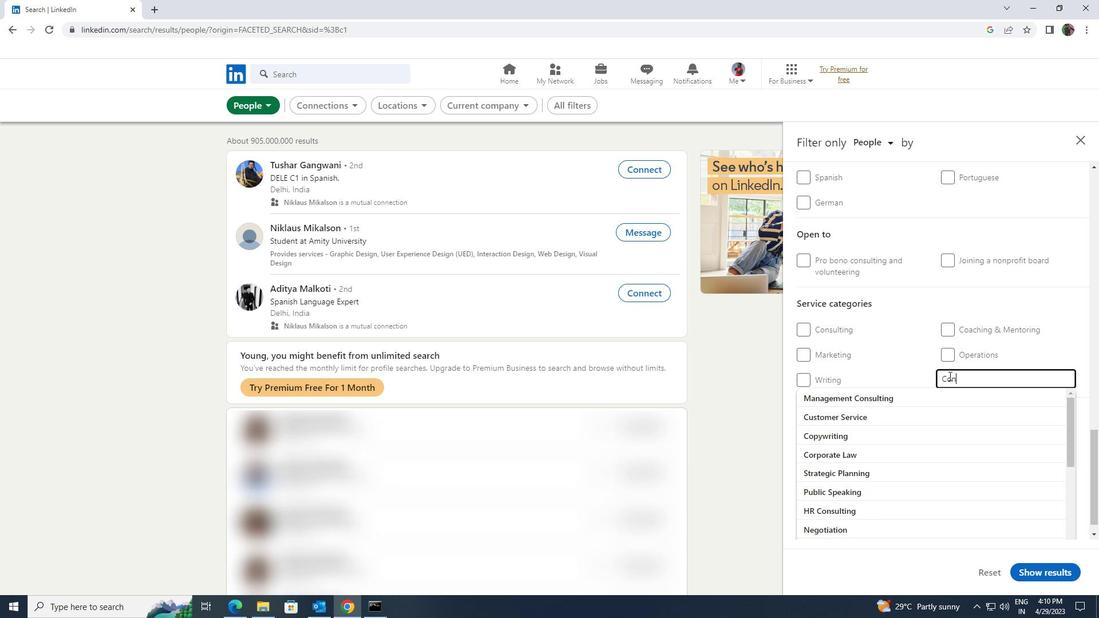 
Action: Mouse moved to (920, 410)
Screenshot: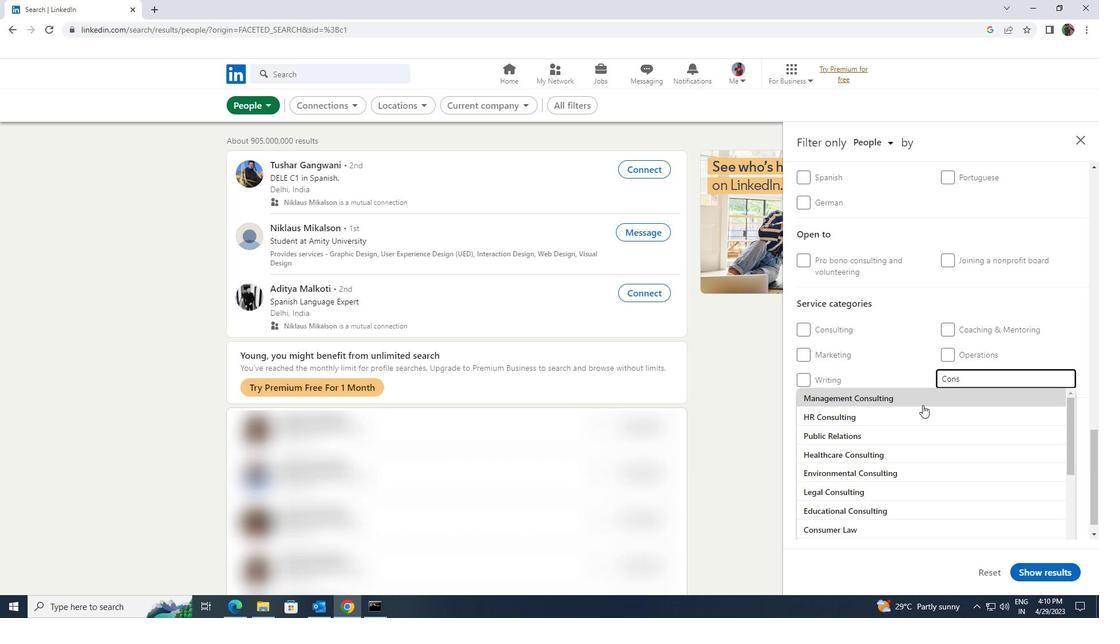 
Action: Mouse pressed left at (920, 410)
Screenshot: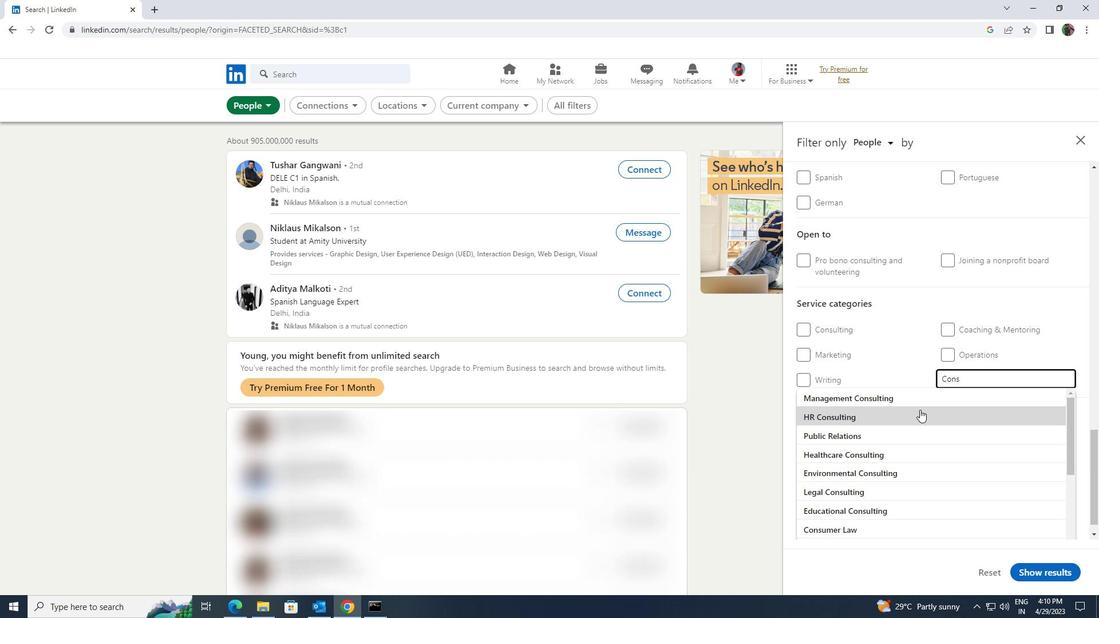 
Action: Mouse scrolled (920, 409) with delta (0, 0)
Screenshot: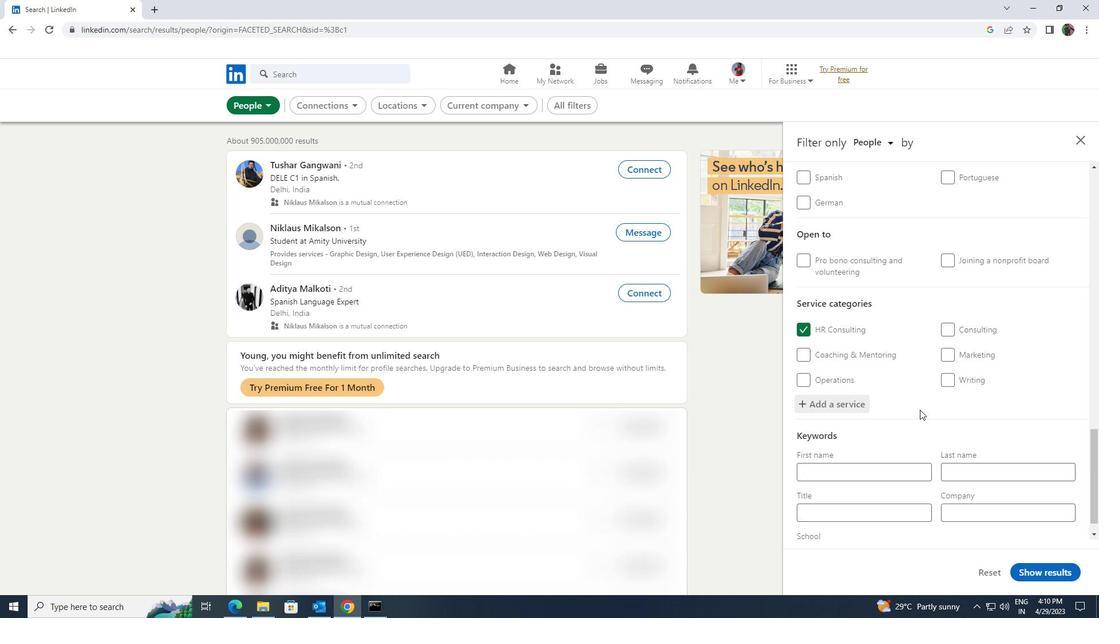 
Action: Mouse scrolled (920, 409) with delta (0, 0)
Screenshot: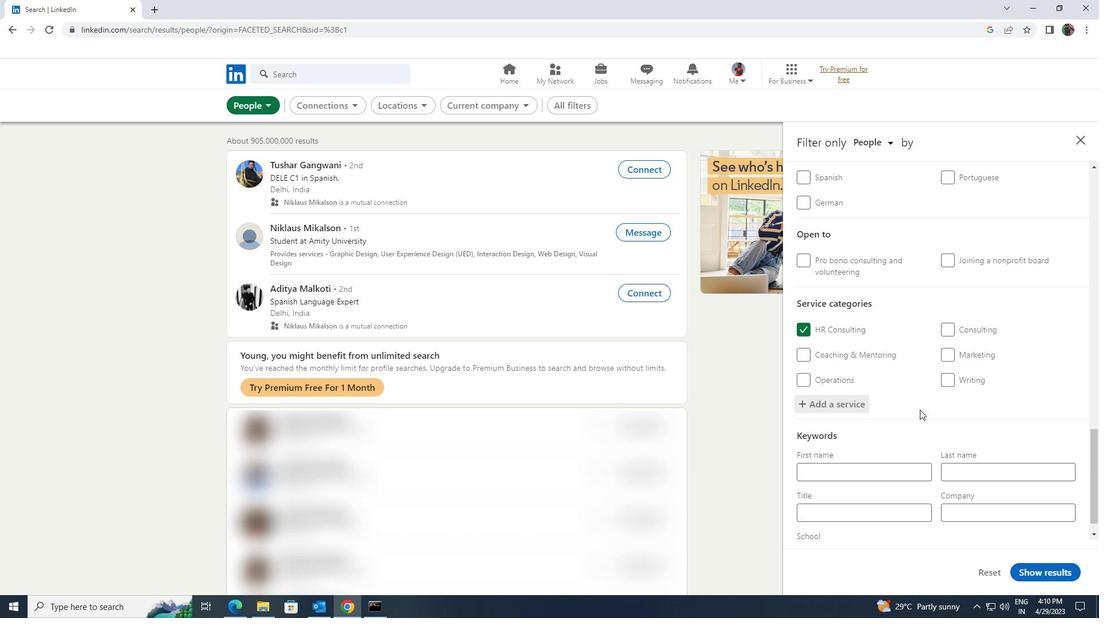
Action: Mouse moved to (888, 487)
Screenshot: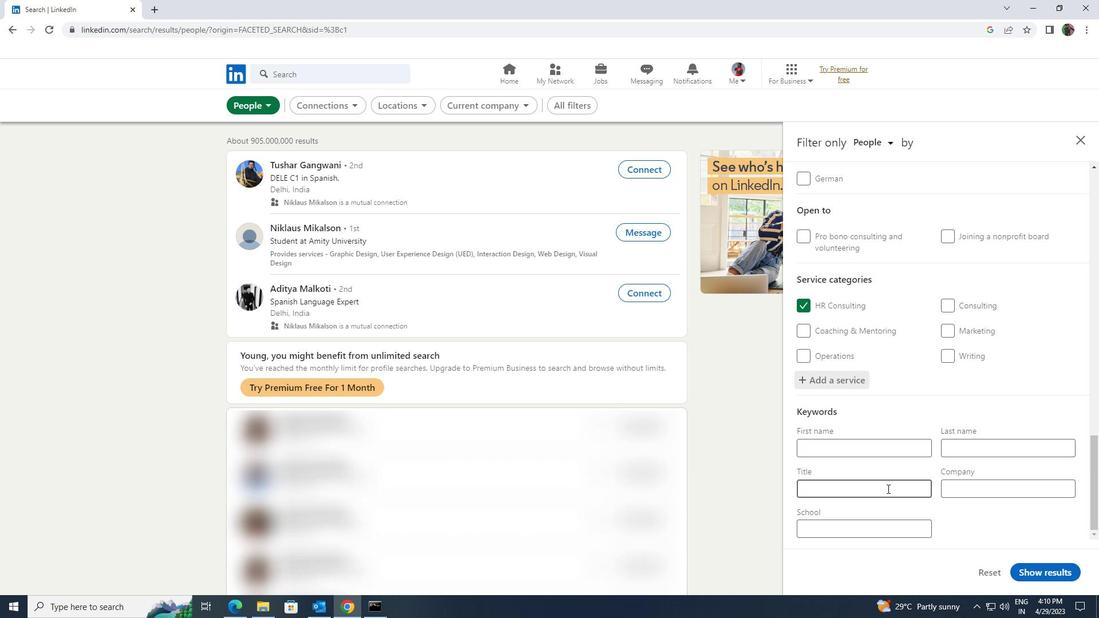 
Action: Mouse pressed left at (888, 487)
Screenshot: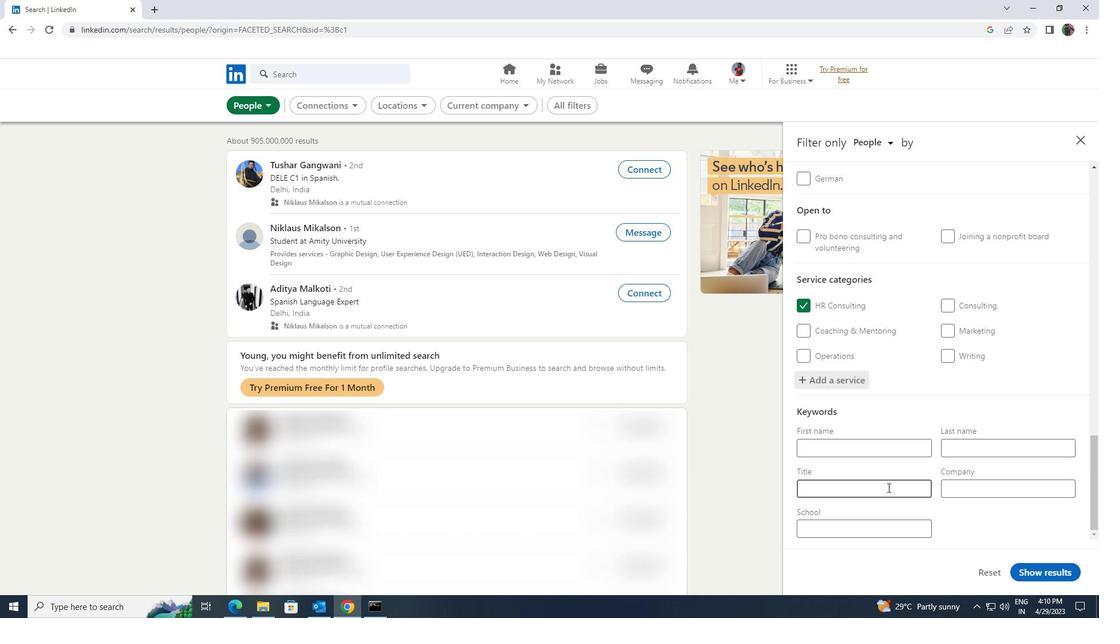 
Action: Mouse moved to (887, 486)
Screenshot: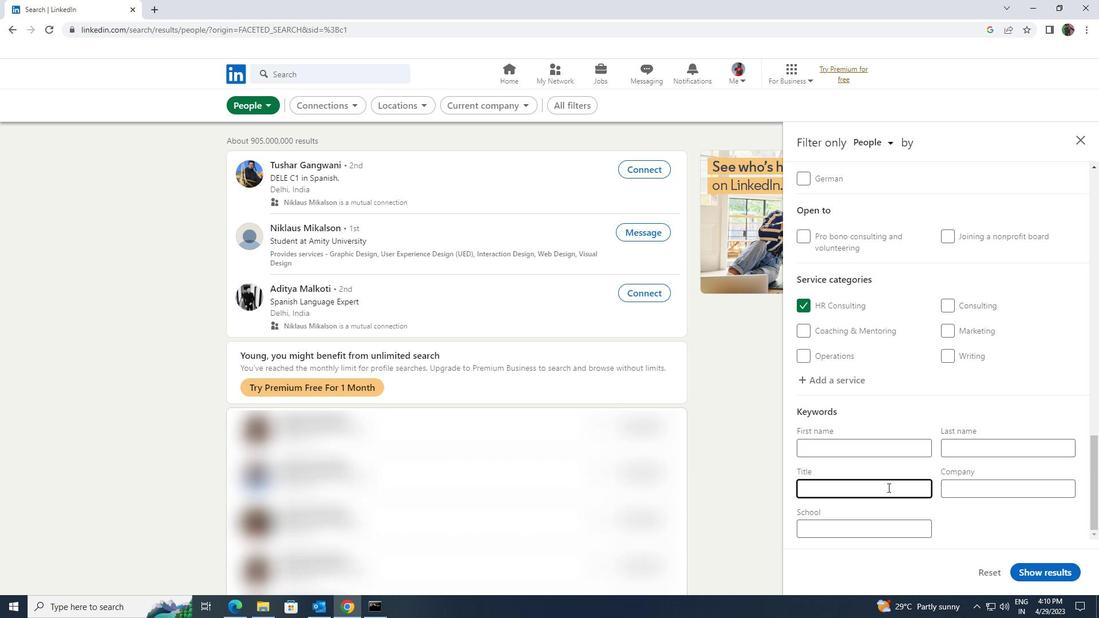 
Action: Key pressed <Key.shift>F
Screenshot: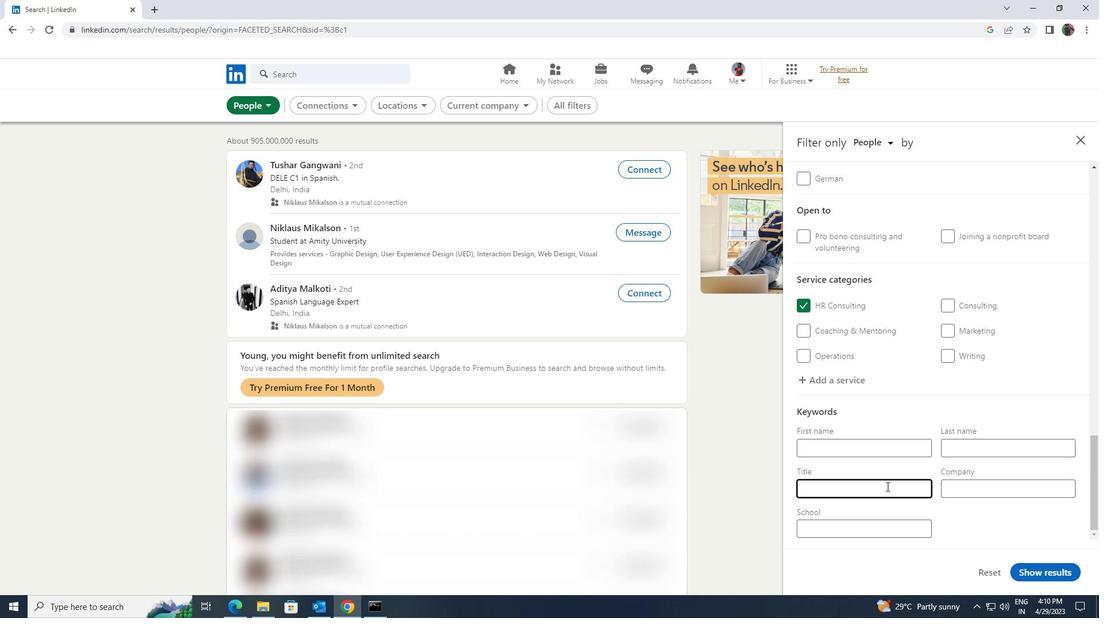 
Action: Mouse moved to (886, 486)
Screenshot: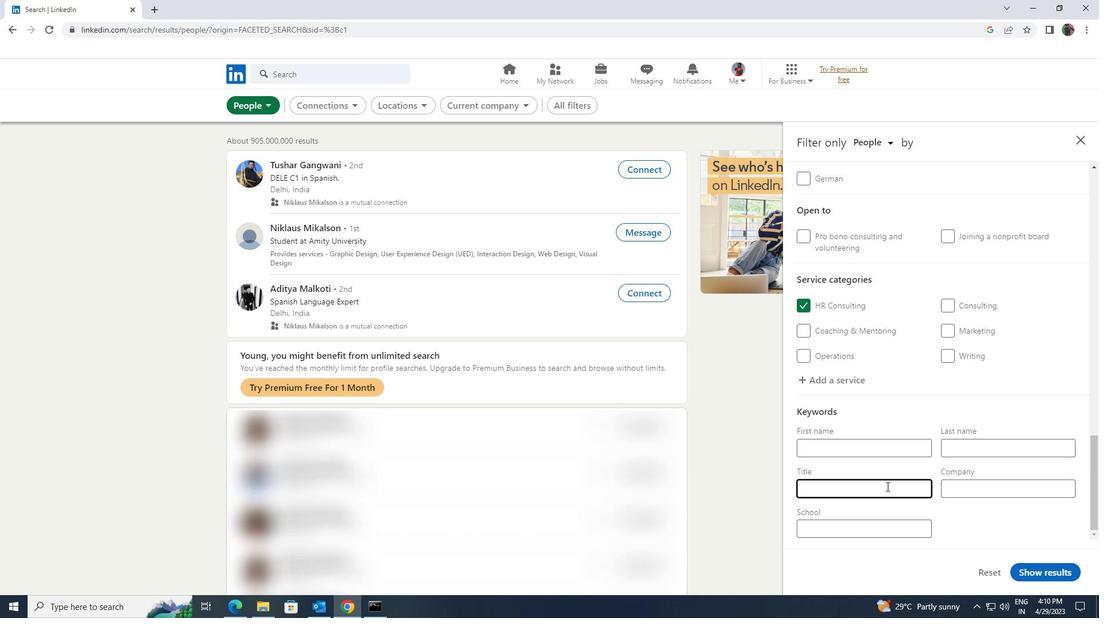 
Action: Key pressed INANX<Key.backspace>CE<Key.space><Key.shift>DIRECTOR
Screenshot: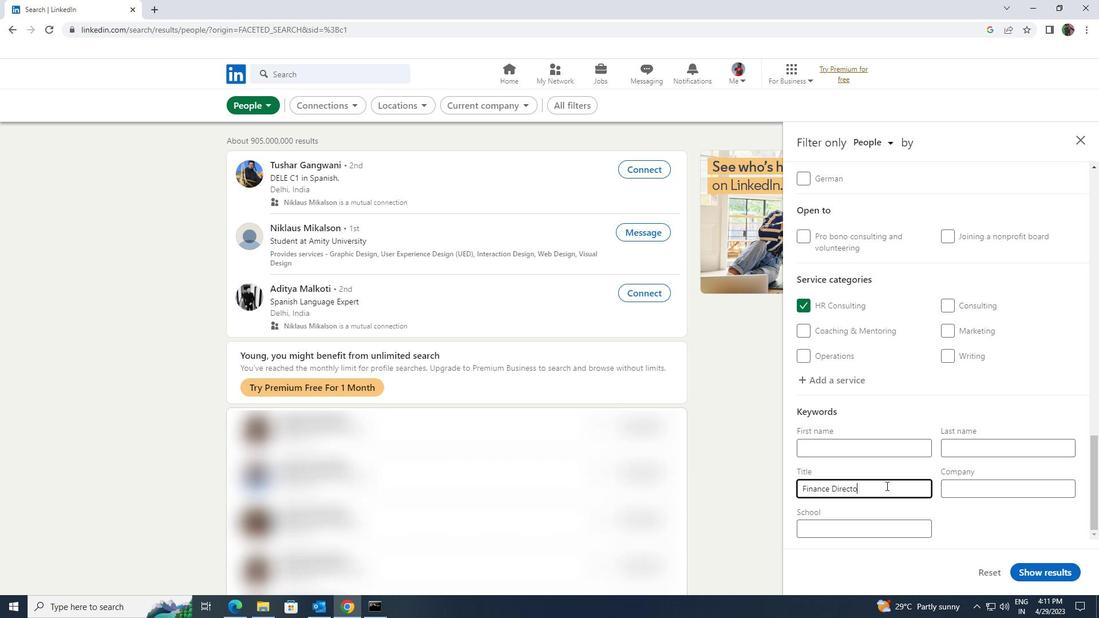 
Action: Mouse moved to (1030, 573)
Screenshot: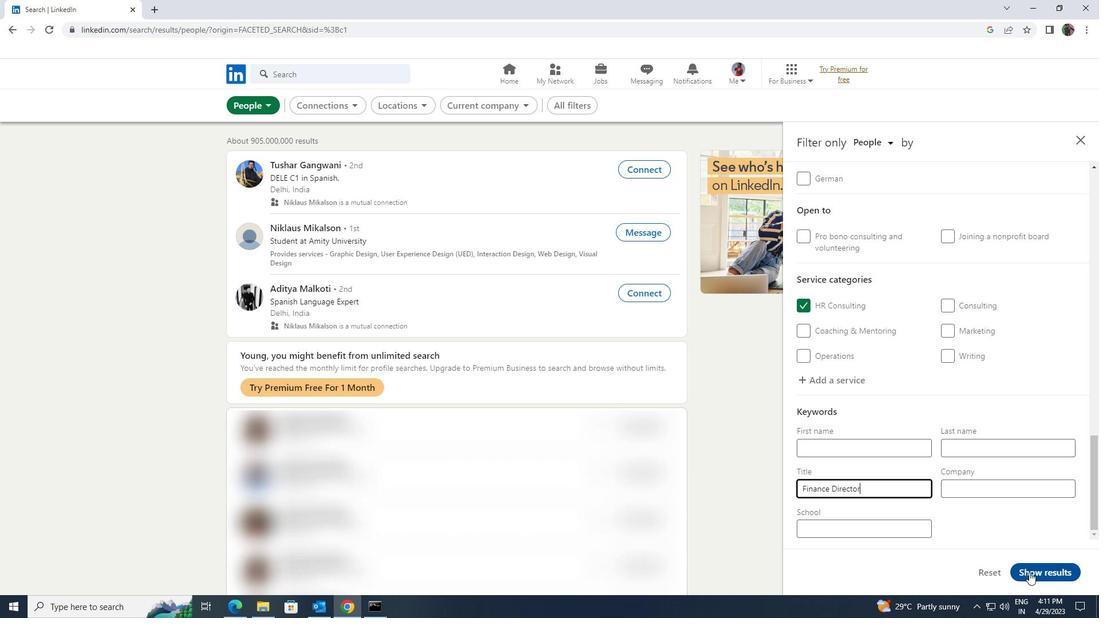 
Action: Mouse pressed left at (1030, 573)
Screenshot: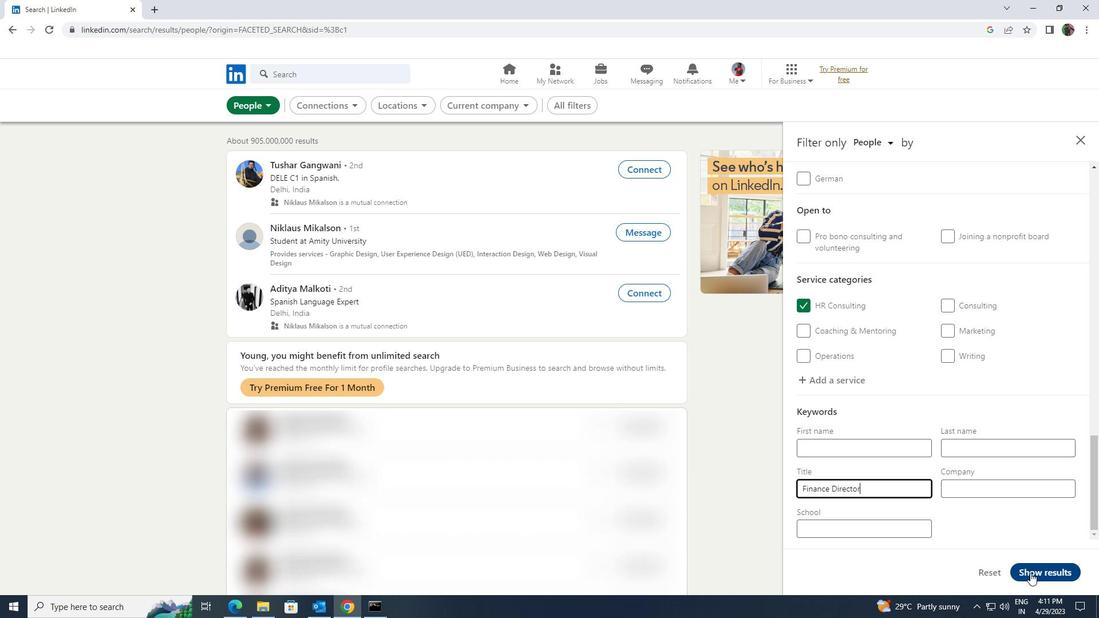 
